 Task: Open Card Public Speaking Event Performance Review in Board Event Planning to Workspace Influencer Marketing Agencies. and add a team member Softage.3@softage.net, a label Green, a checklist Travel and Tourism, an attachment from Trello, a color Green and finally, add a card description 'Plan and execute company team-building retreat with a focus on creativity and innovation' and a comment 'This task requires us to be adaptable and flexible, willing to pivot our approach as needed to achieve success.'. Add a start date 'Jan 07, 1900' with a due date 'Jan 14, 1900'
Action: Mouse moved to (789, 212)
Screenshot: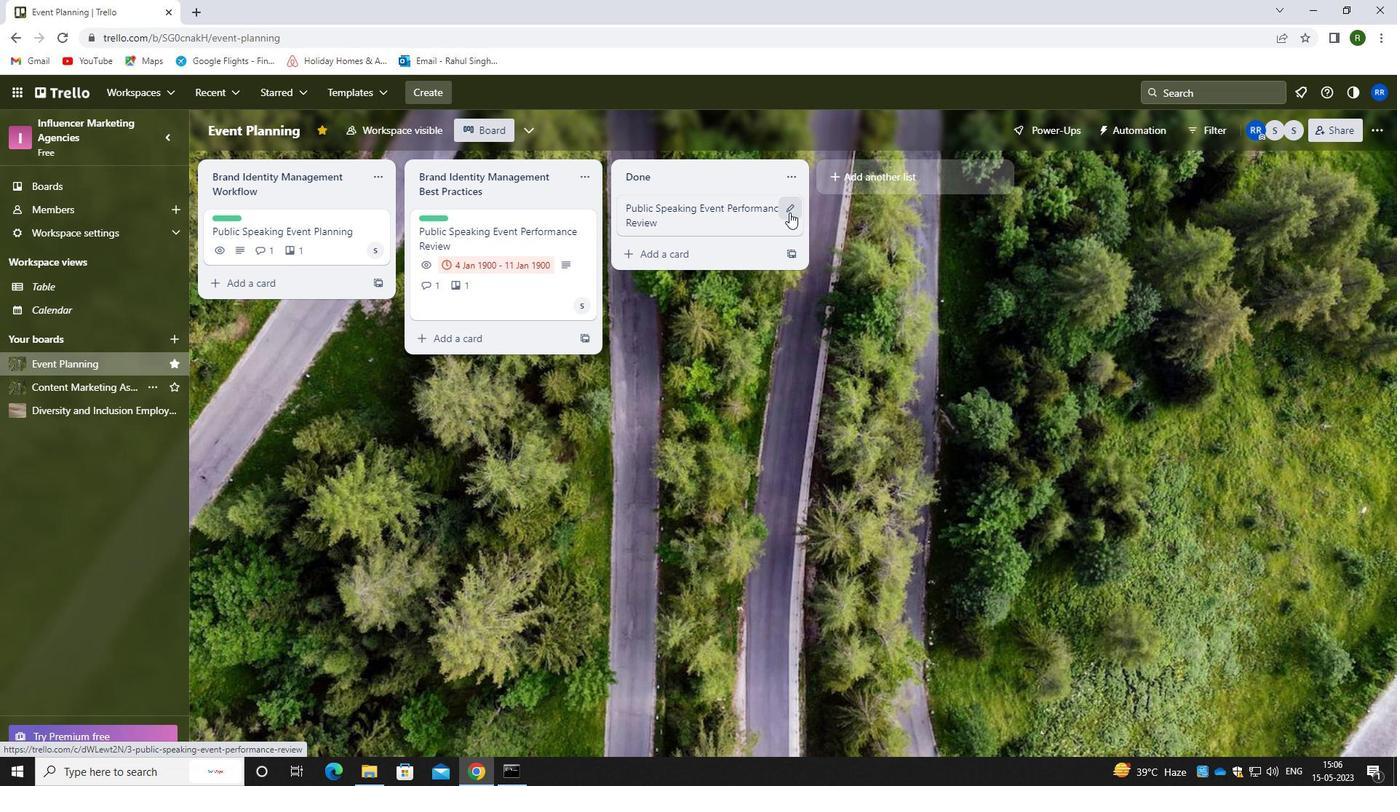 
Action: Mouse pressed left at (789, 212)
Screenshot: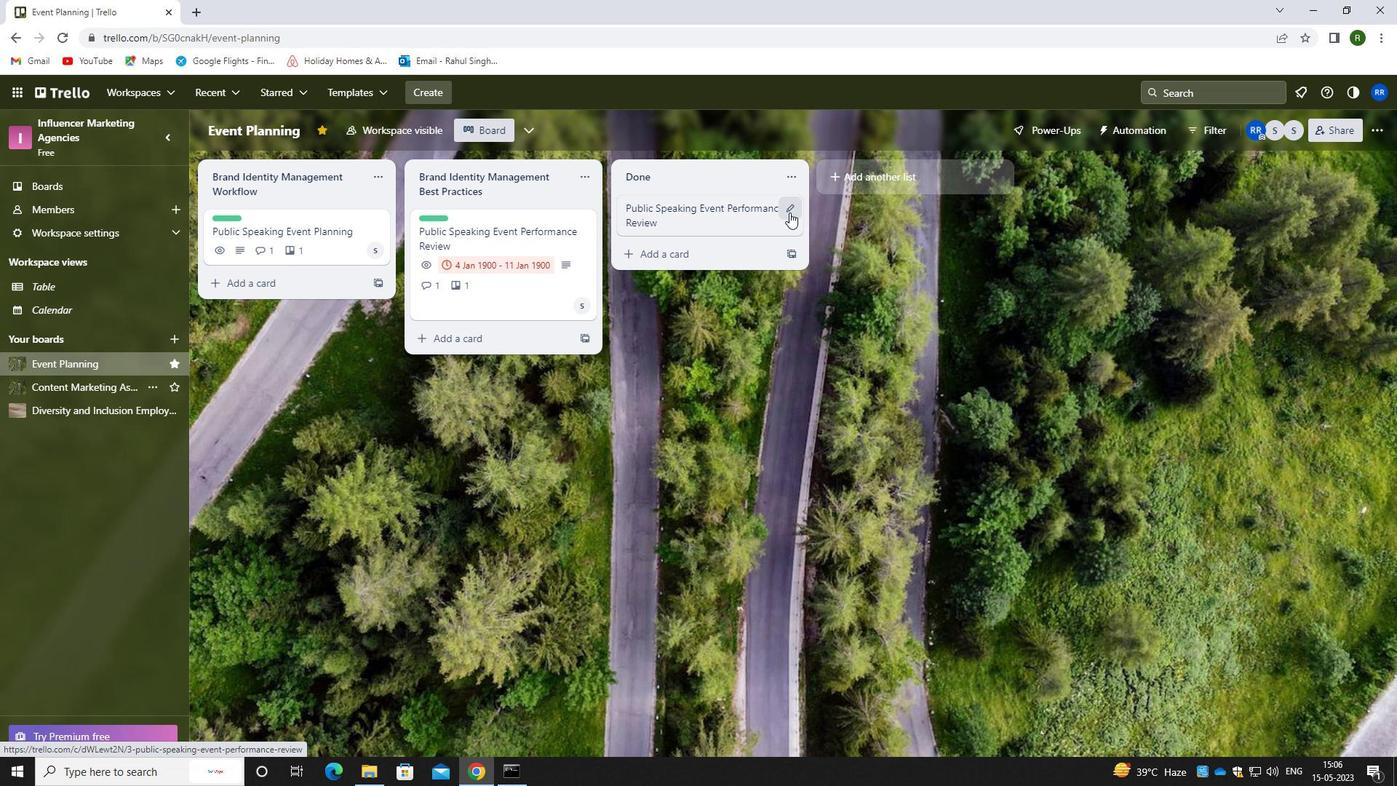 
Action: Mouse moved to (840, 208)
Screenshot: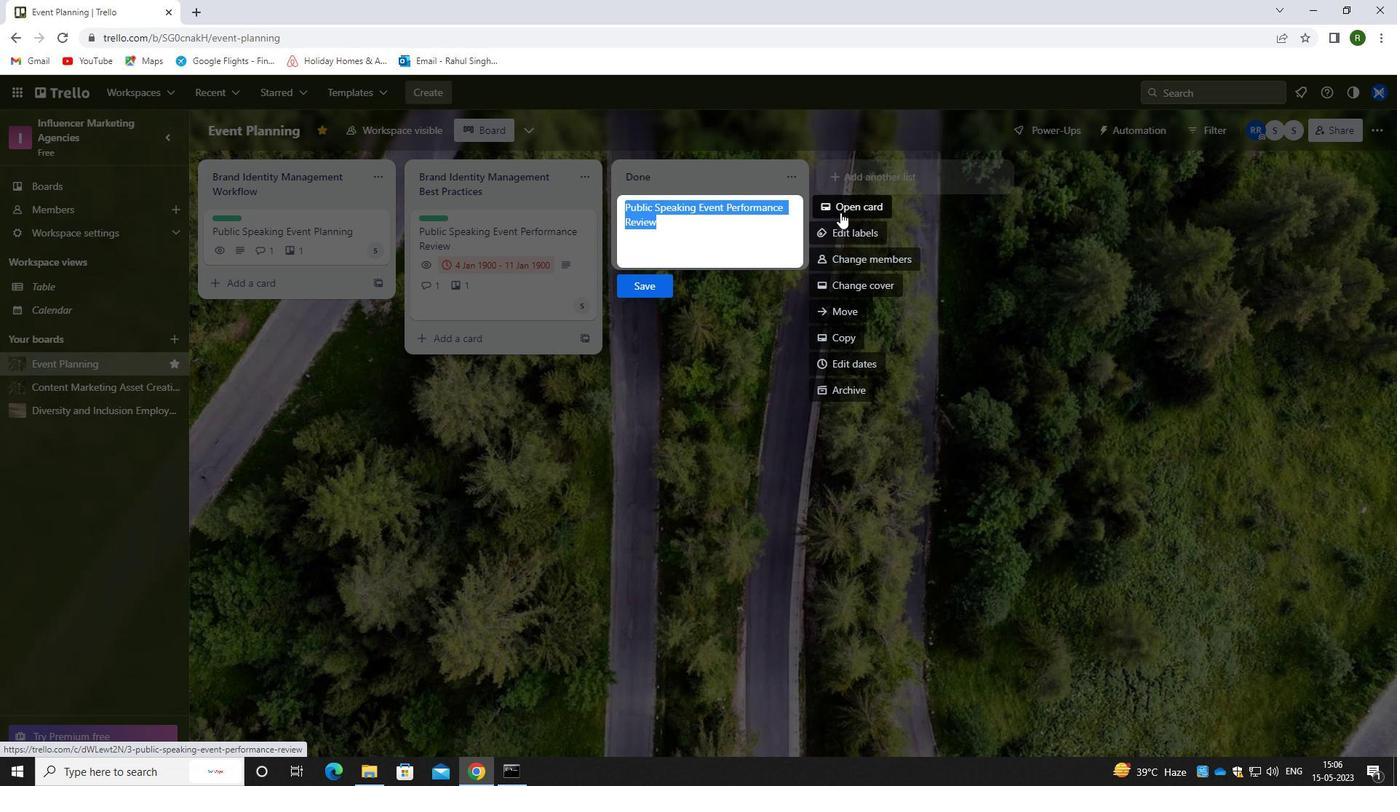 
Action: Mouse pressed left at (840, 208)
Screenshot: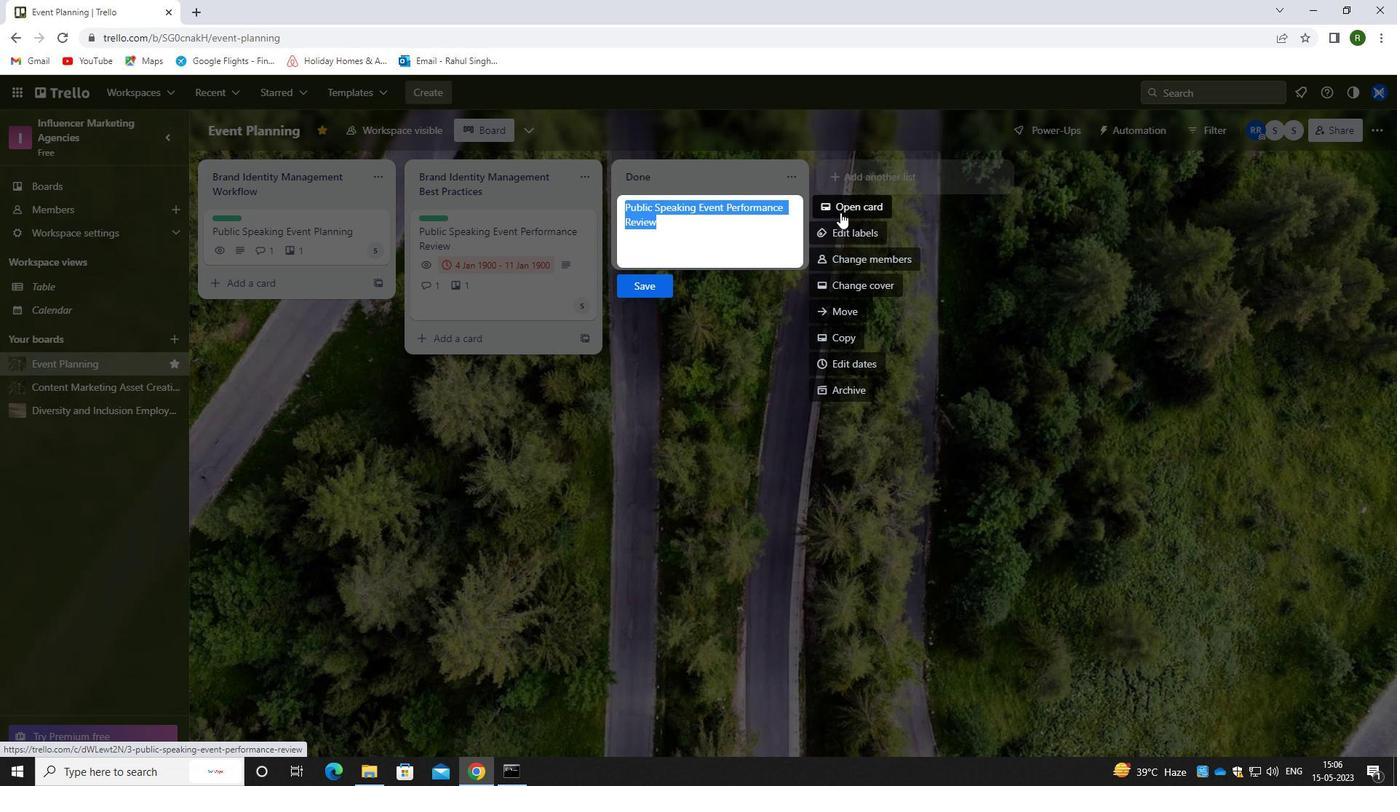 
Action: Mouse moved to (890, 254)
Screenshot: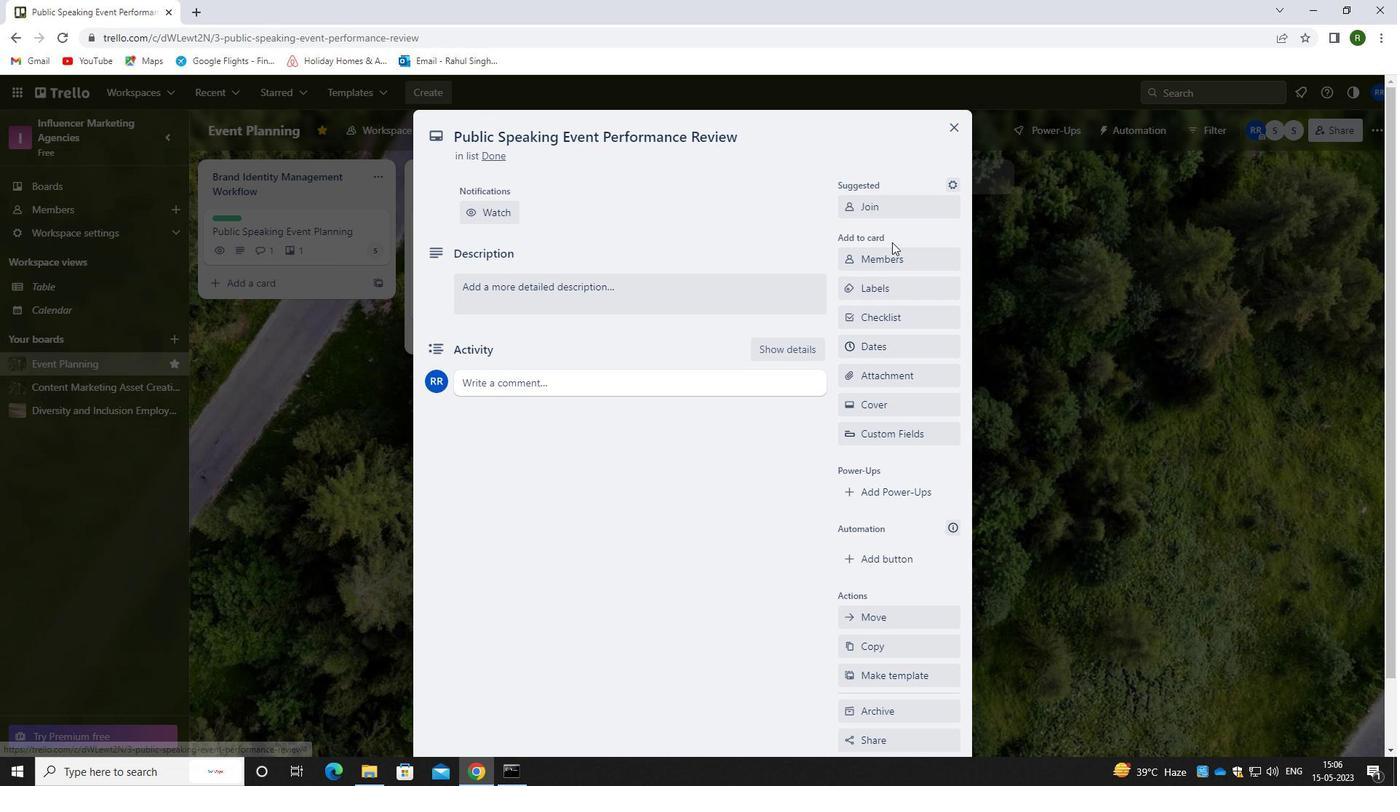 
Action: Mouse pressed left at (890, 254)
Screenshot: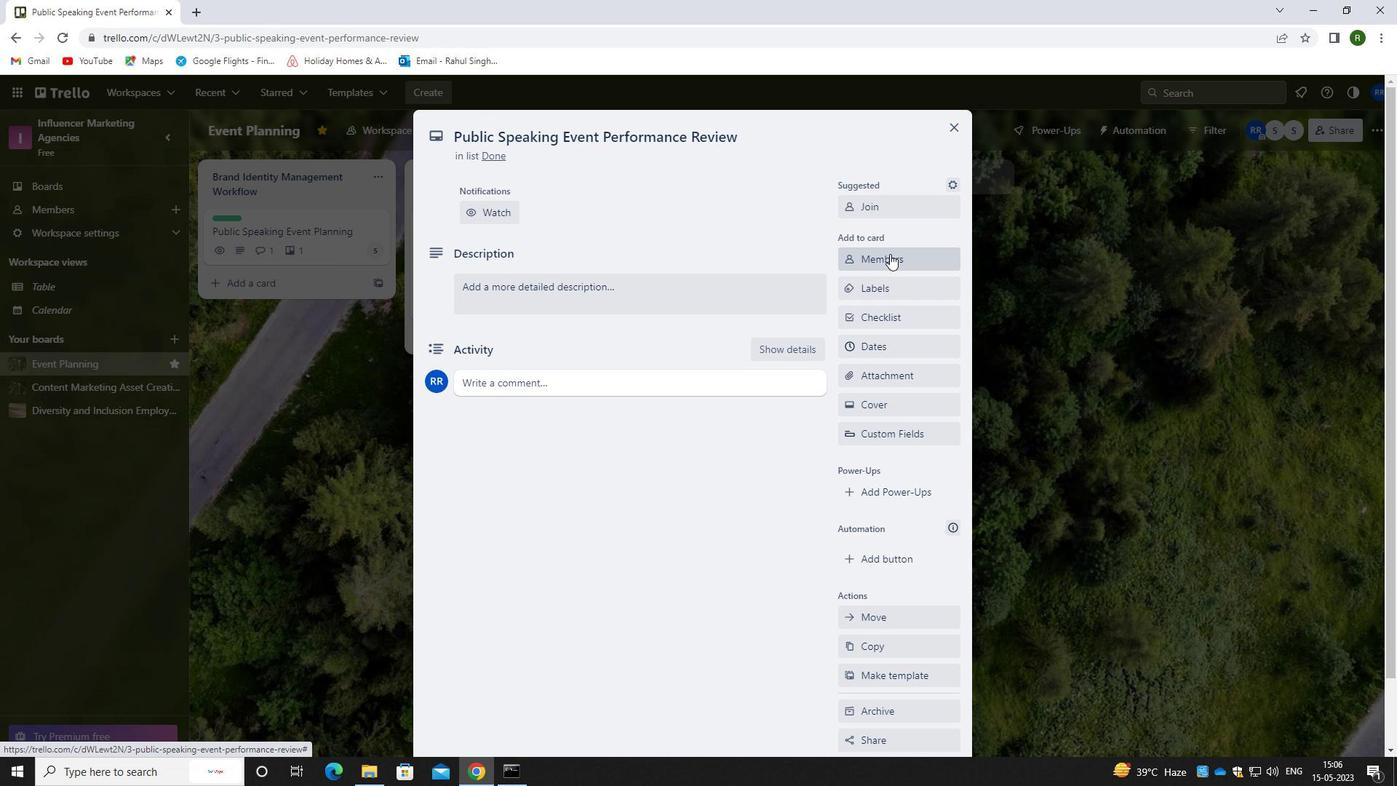 
Action: Mouse moved to (908, 327)
Screenshot: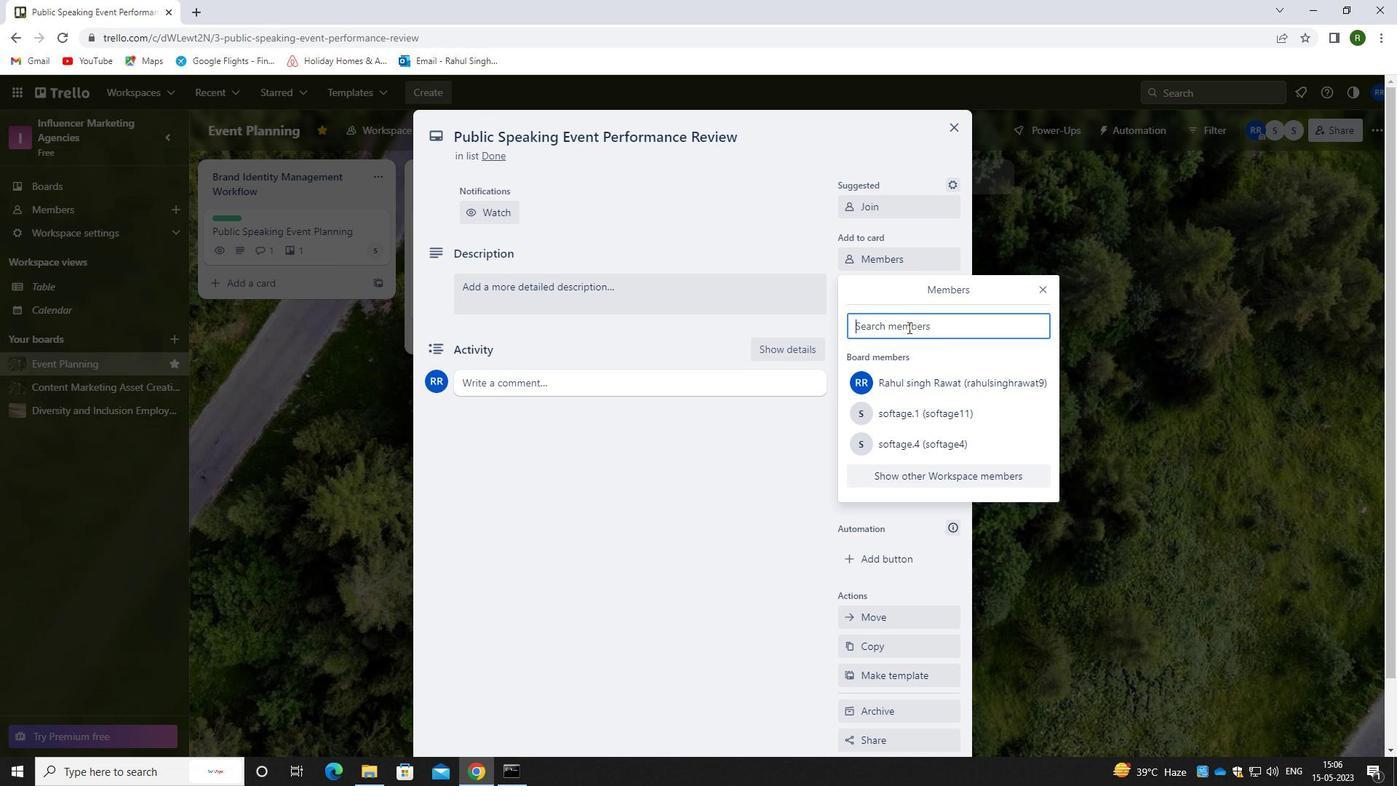 
Action: Key pressed <Key.caps_lock>s<Key.caps_lock>oftage.3<Key.shift>@SOFTAGE.NET
Screenshot: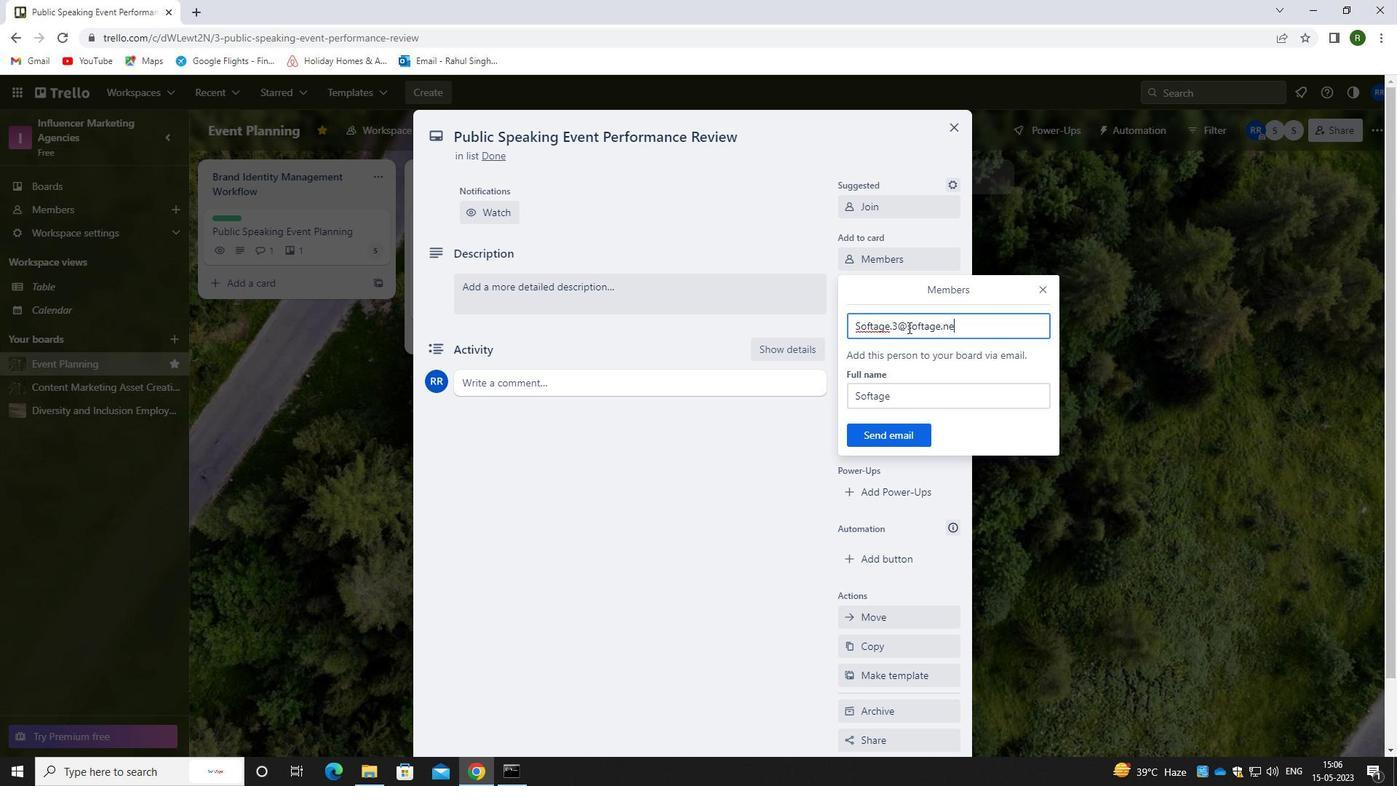 
Action: Mouse moved to (884, 433)
Screenshot: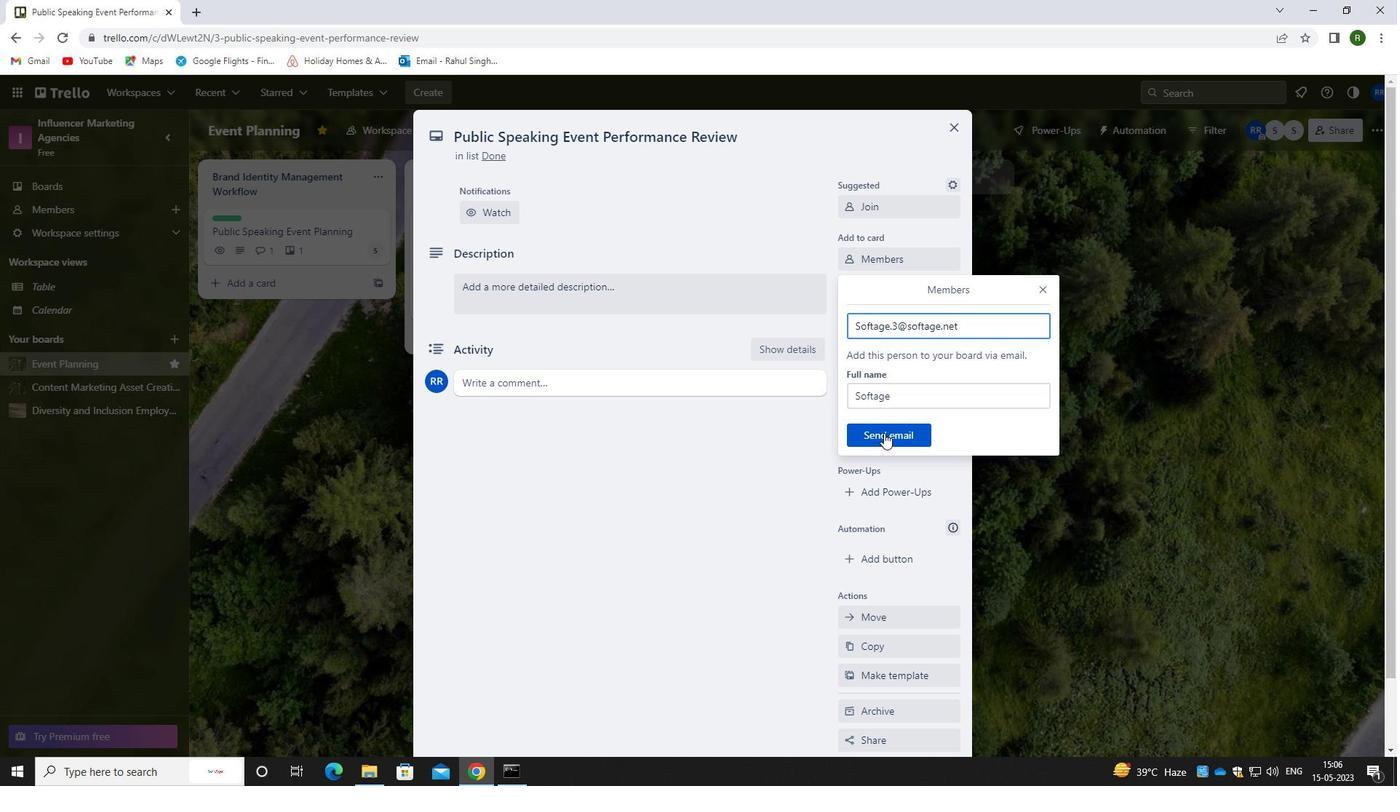 
Action: Mouse pressed left at (884, 433)
Screenshot: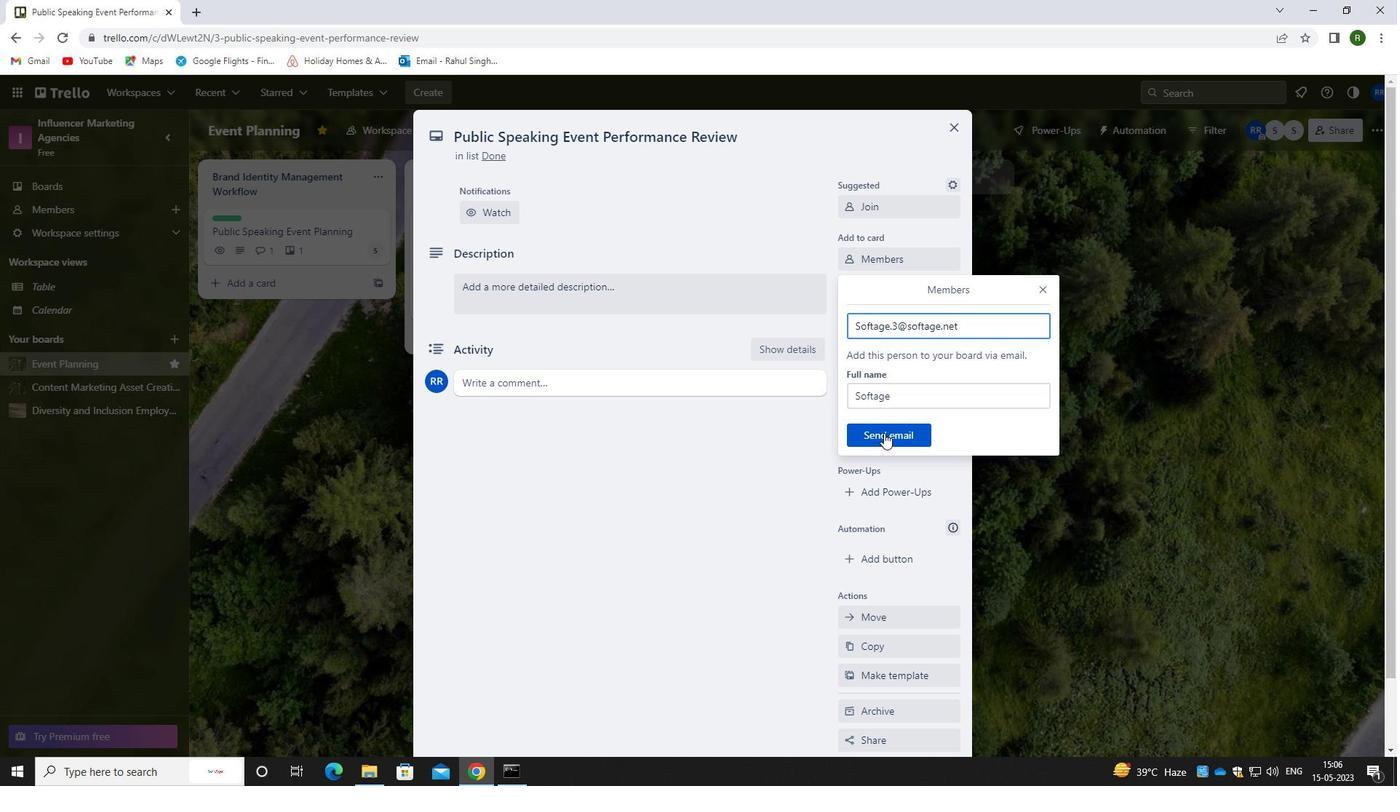 
Action: Mouse moved to (898, 283)
Screenshot: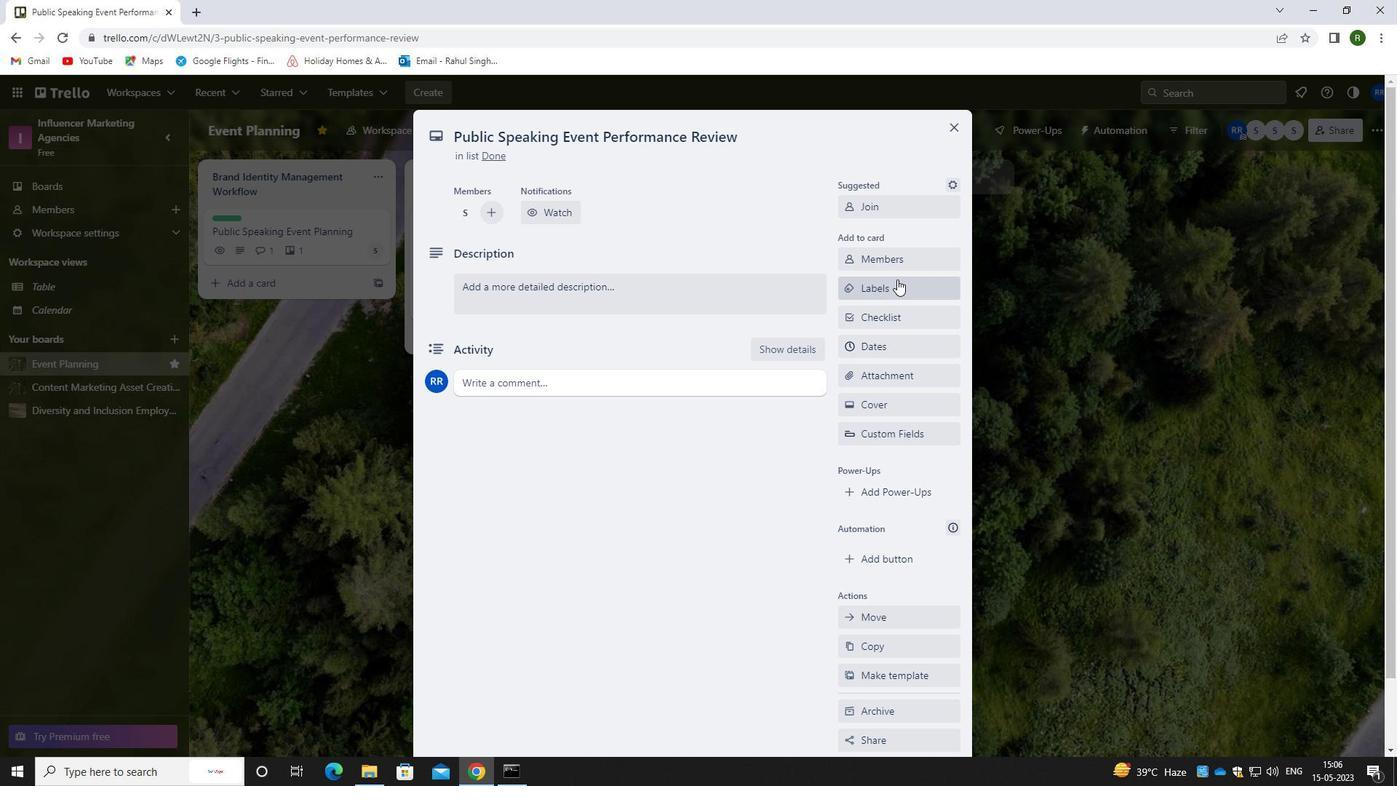 
Action: Mouse pressed left at (898, 283)
Screenshot: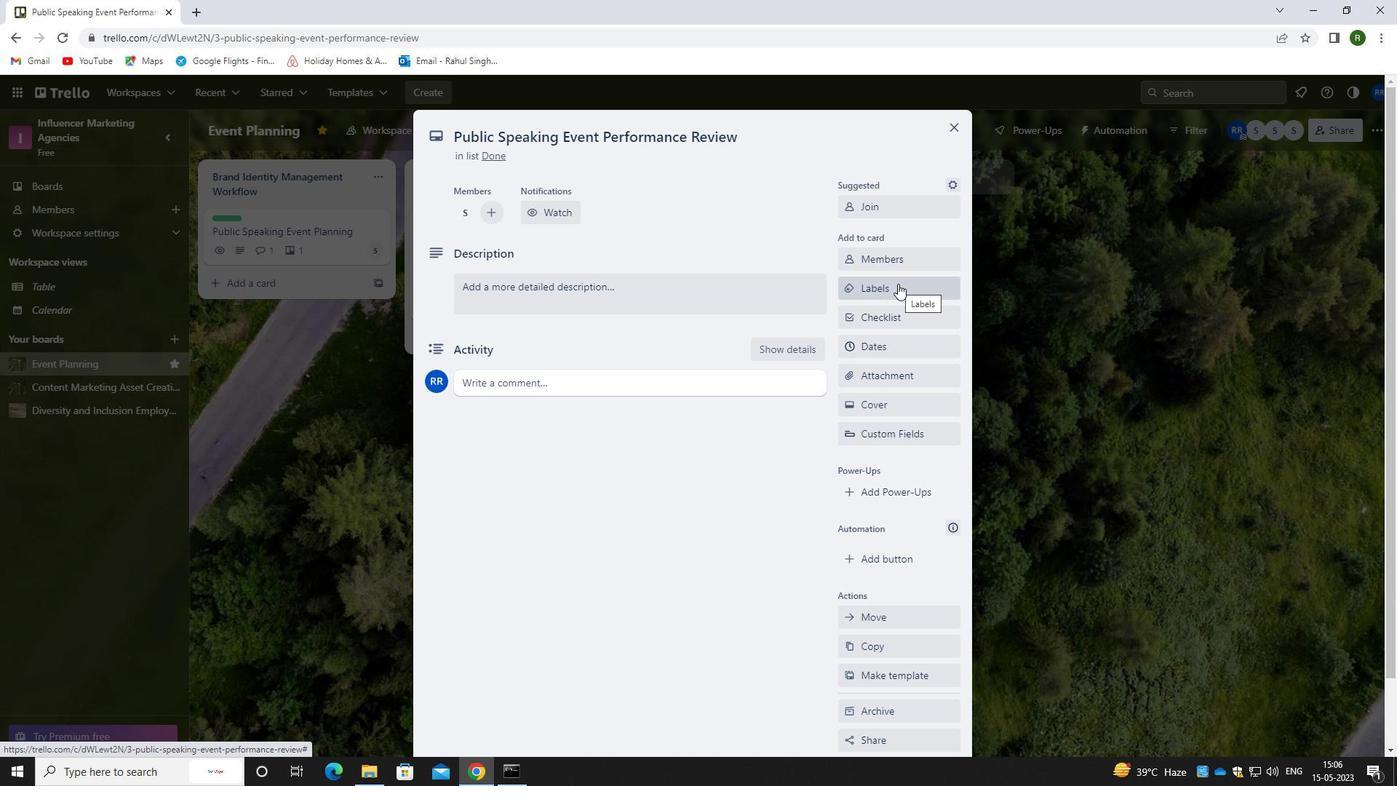 
Action: Mouse moved to (898, 284)
Screenshot: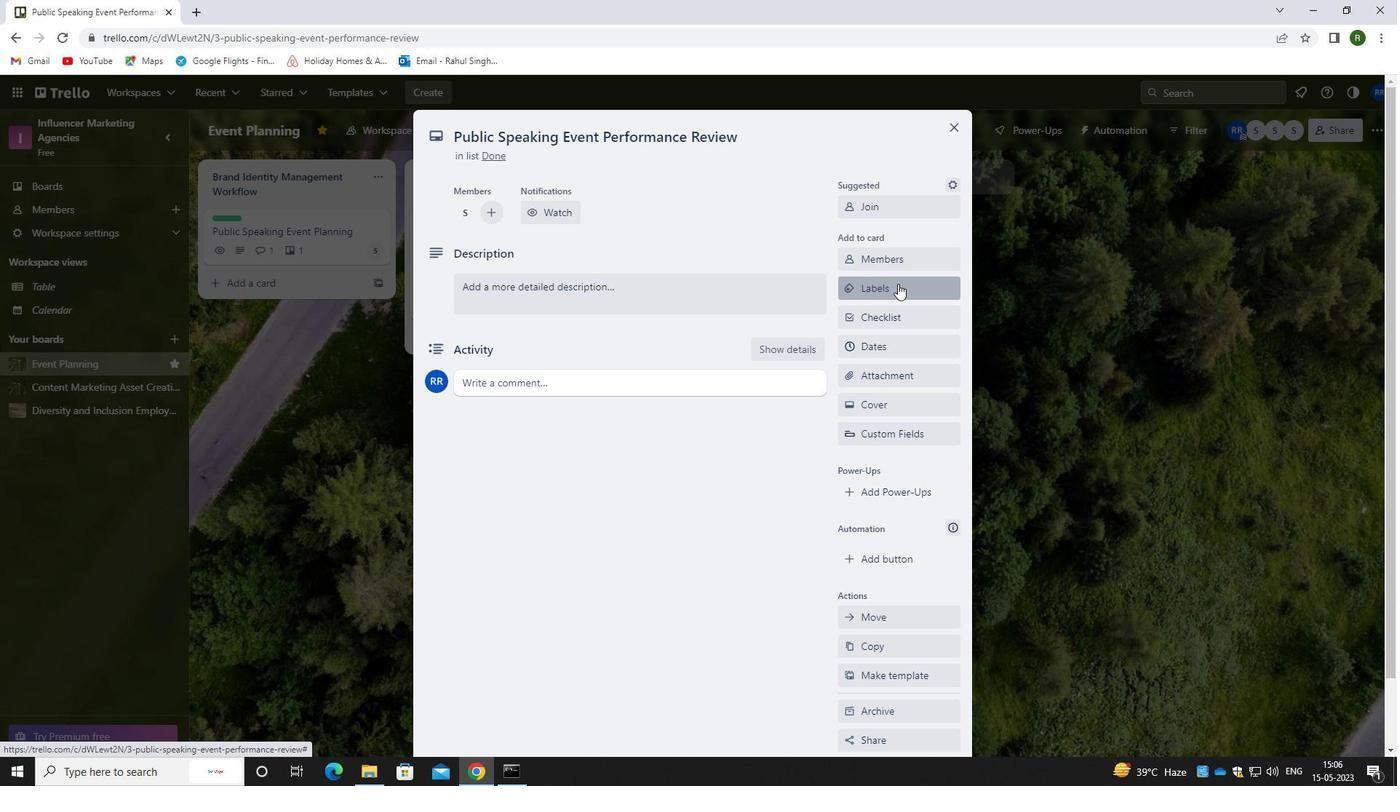 
Action: Key pressed GREEN
Screenshot: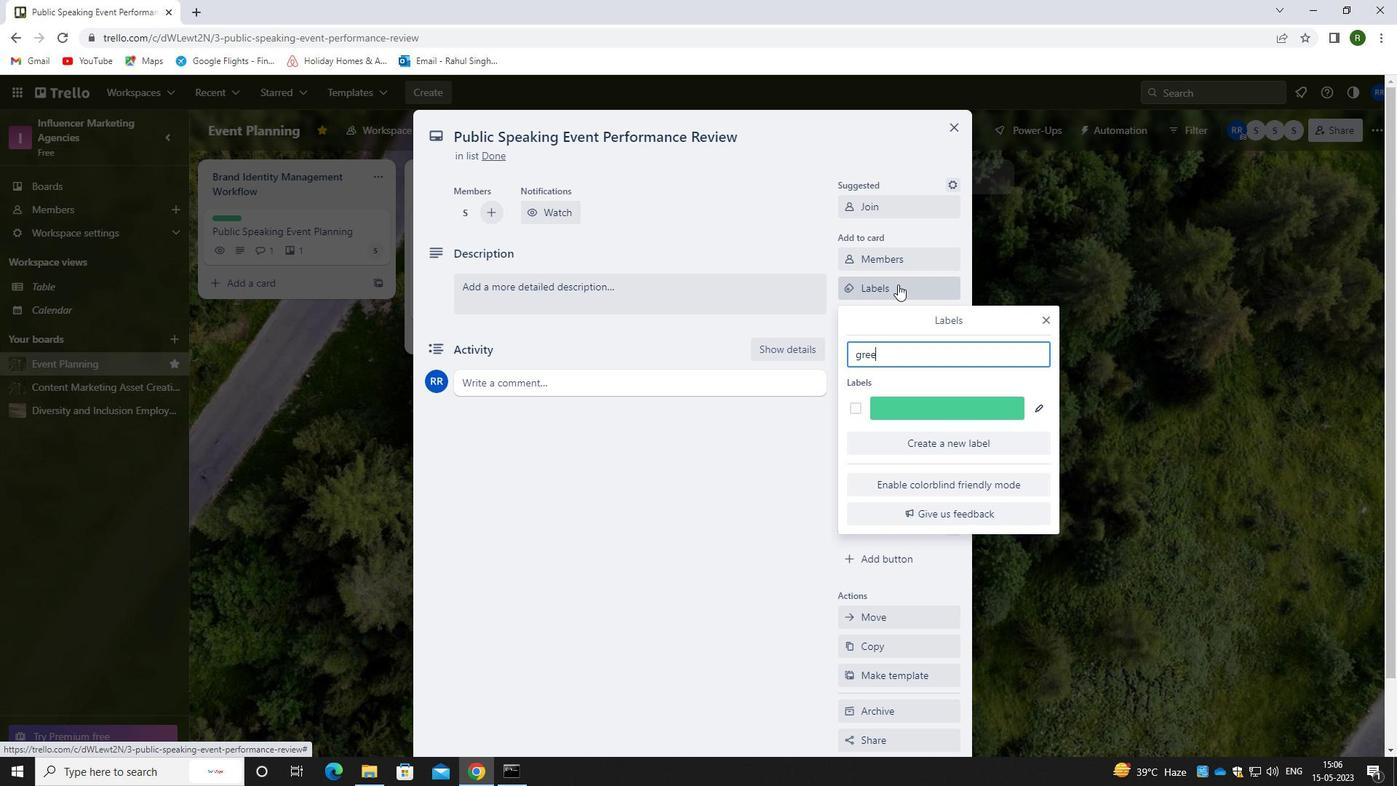 
Action: Mouse moved to (852, 403)
Screenshot: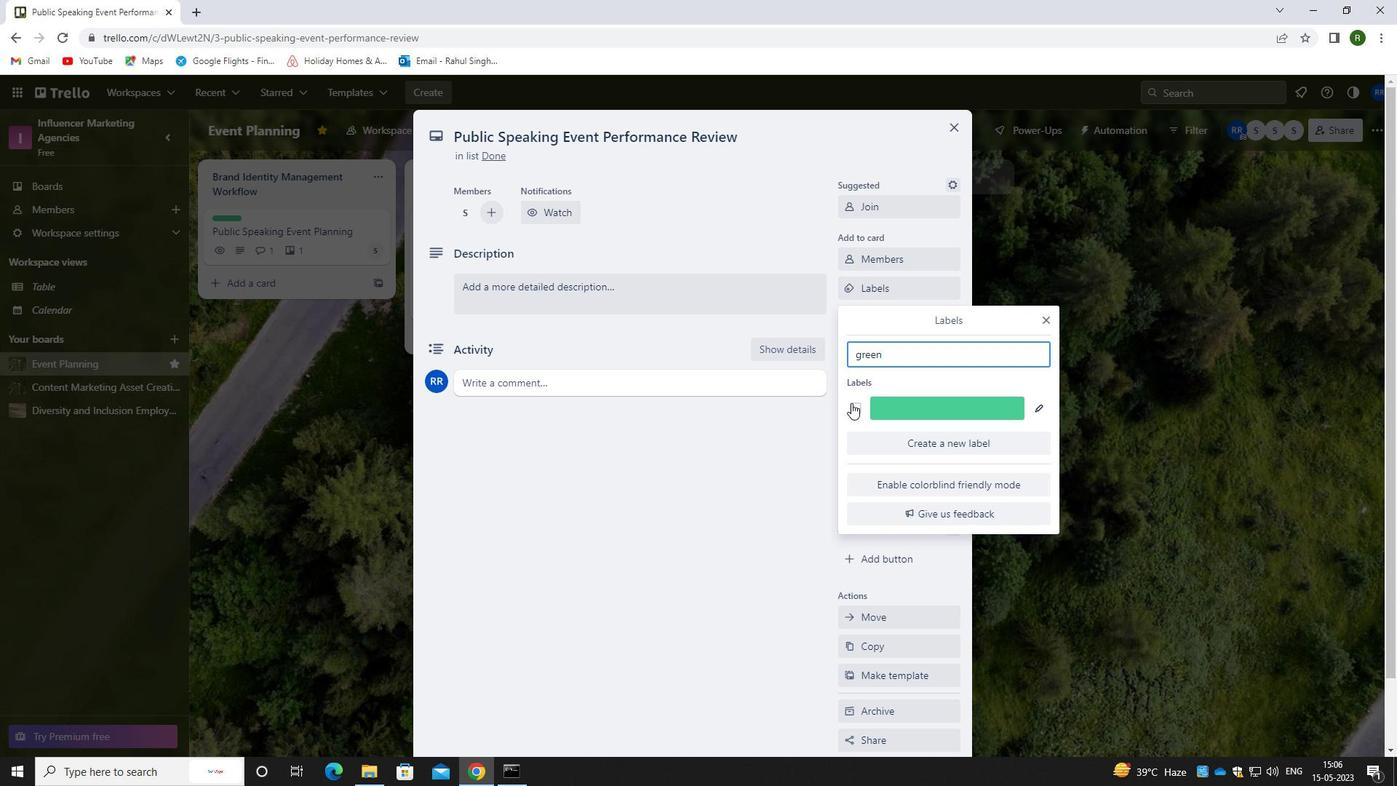 
Action: Mouse pressed left at (852, 403)
Screenshot: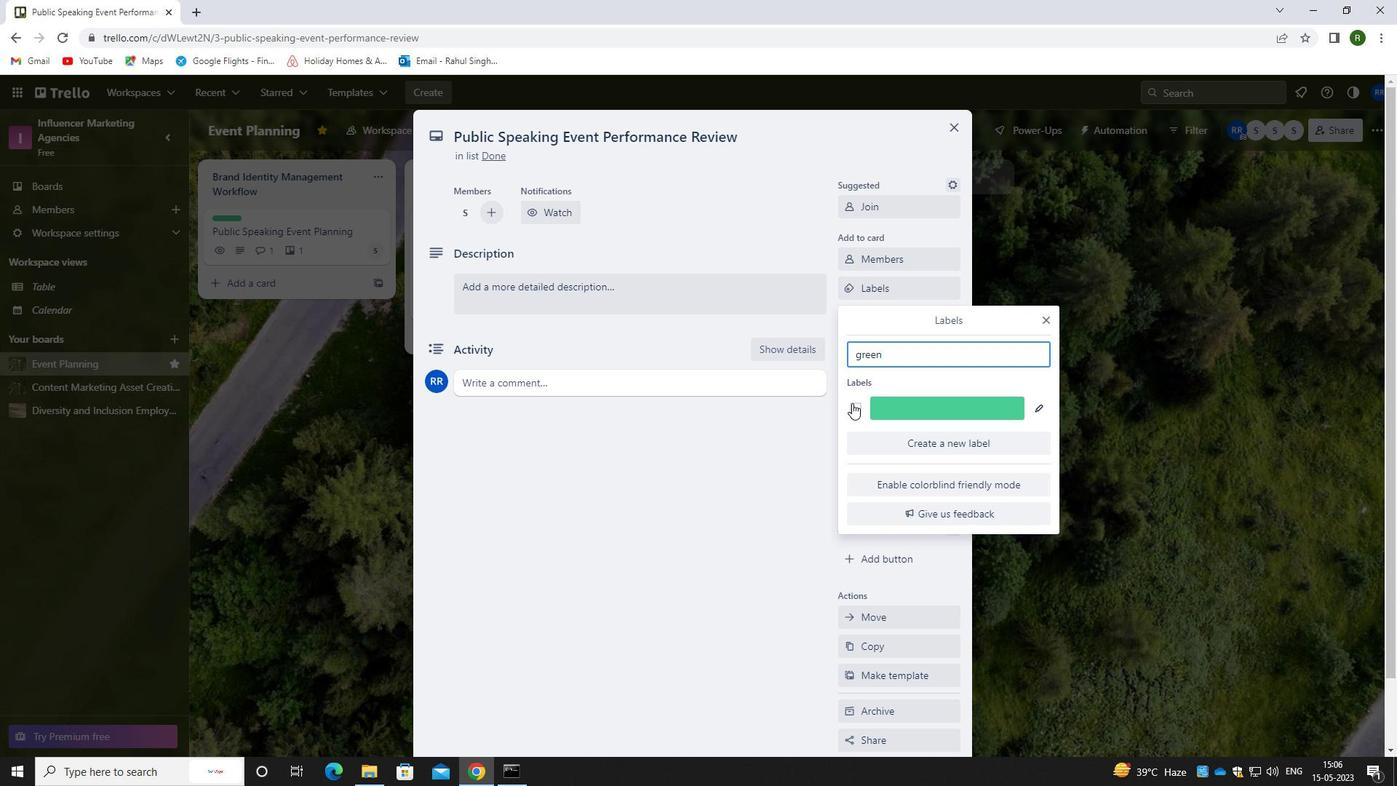 
Action: Mouse moved to (790, 492)
Screenshot: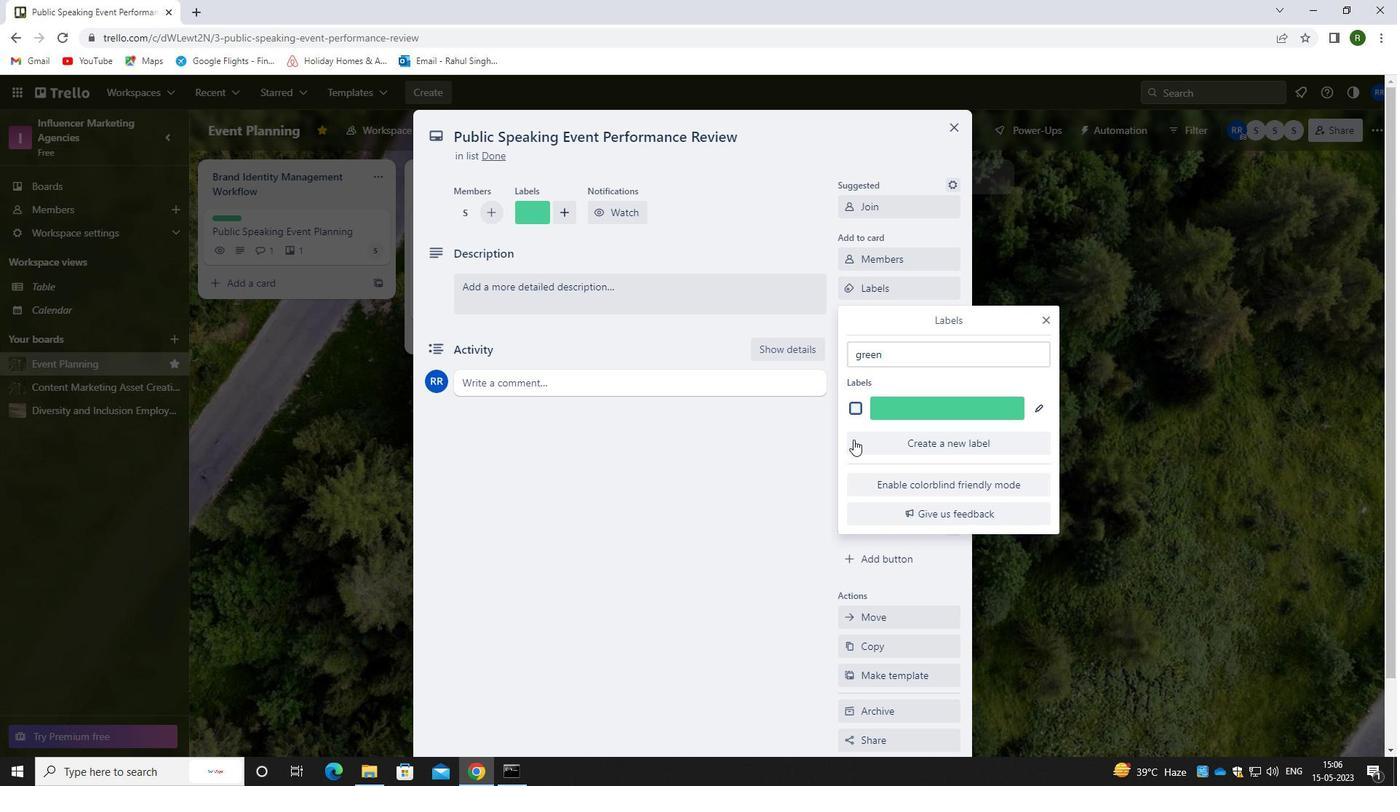 
Action: Mouse pressed left at (790, 492)
Screenshot: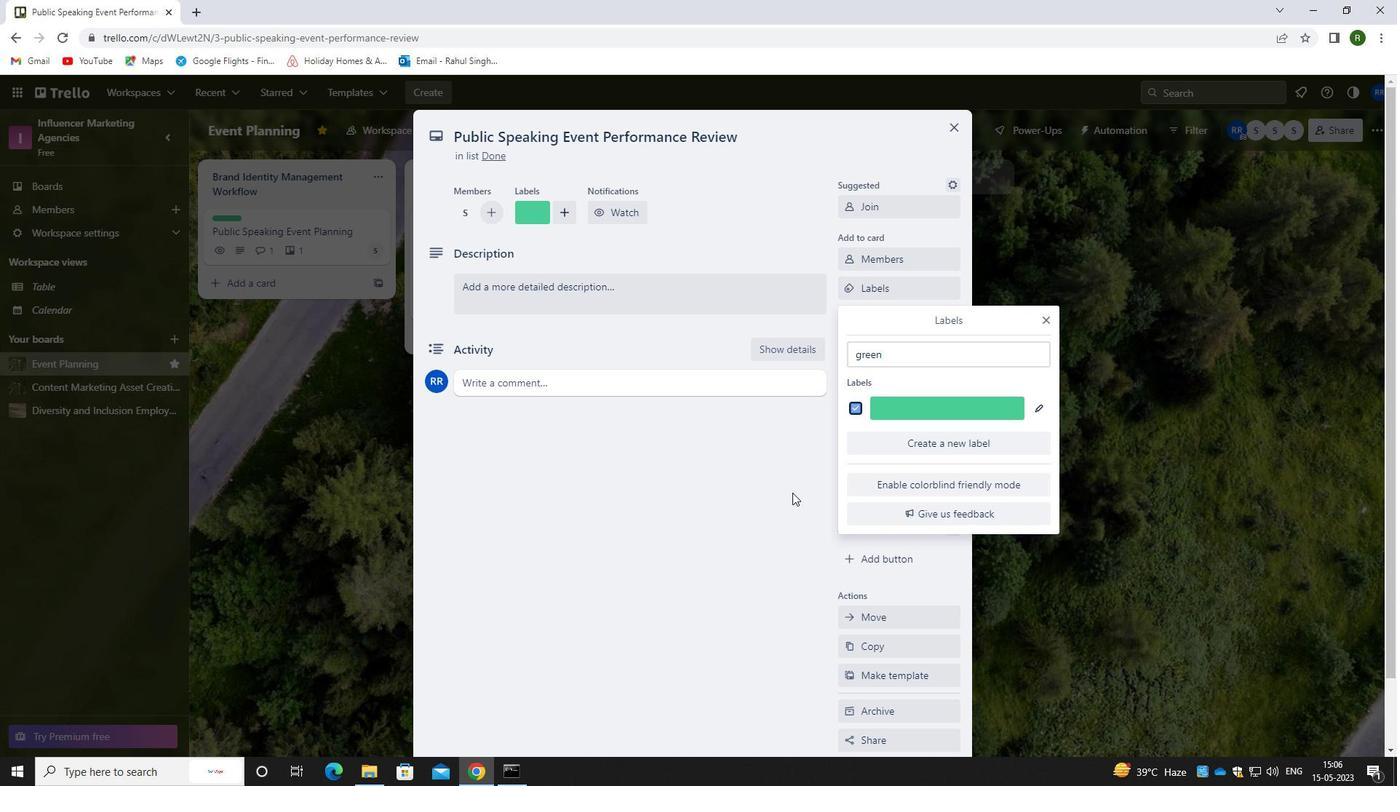 
Action: Mouse moved to (892, 319)
Screenshot: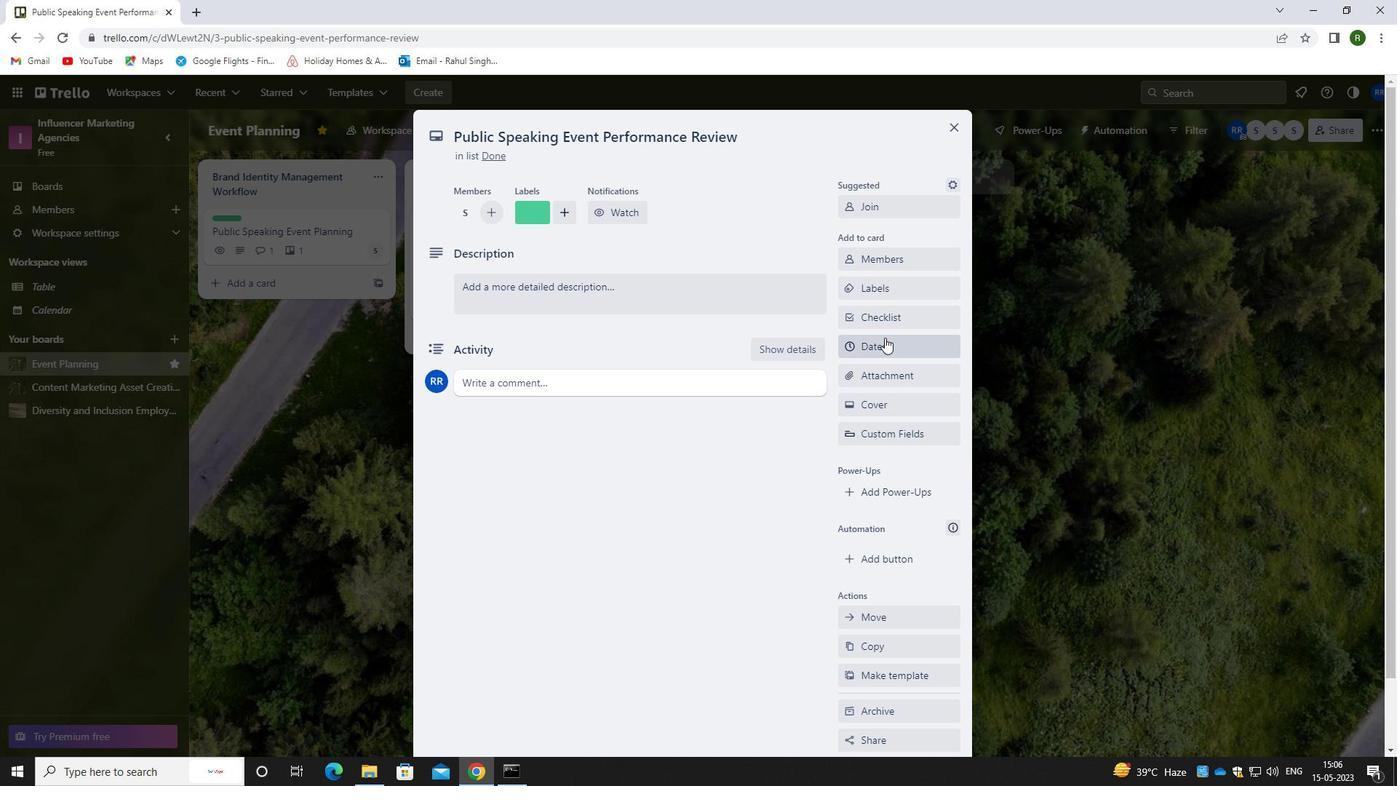 
Action: Mouse pressed left at (892, 319)
Screenshot: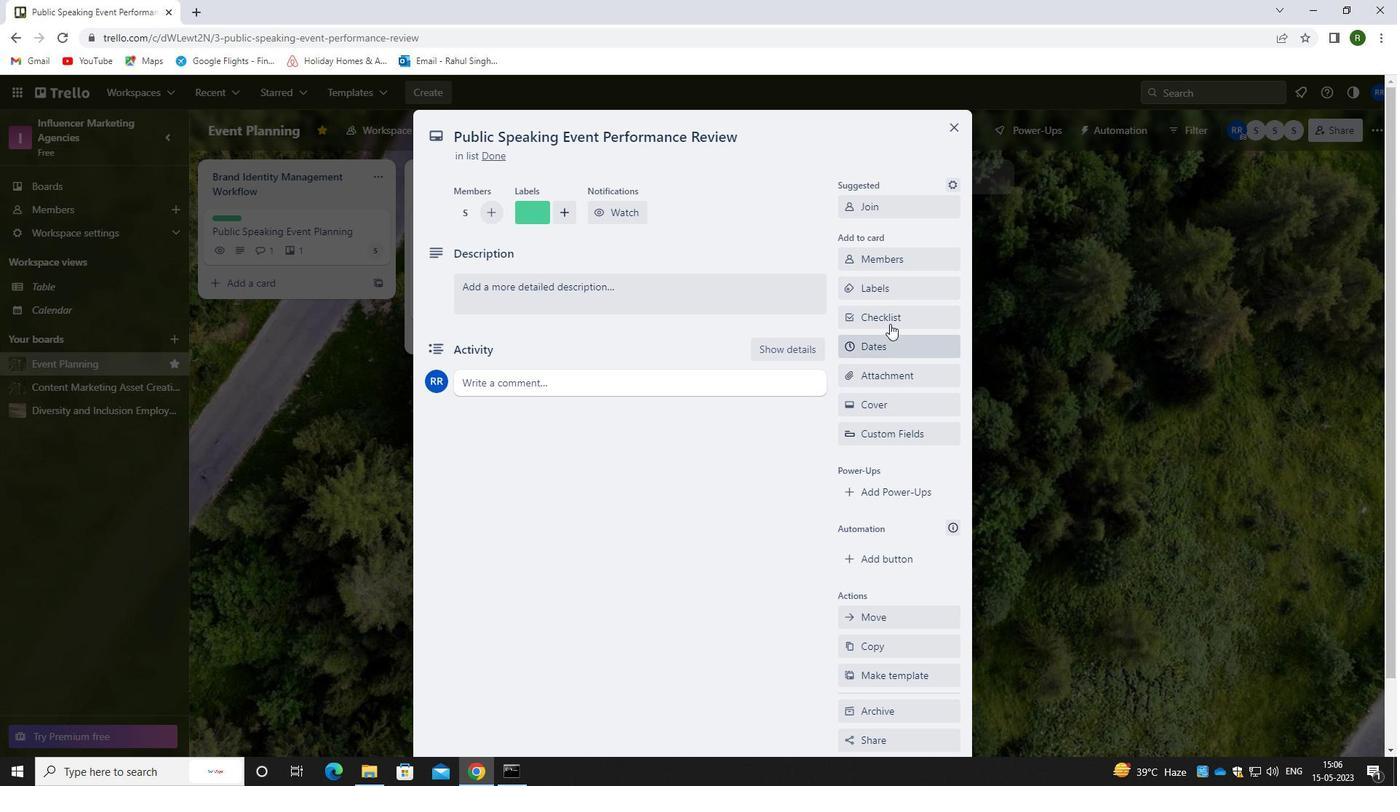 
Action: Mouse moved to (893, 372)
Screenshot: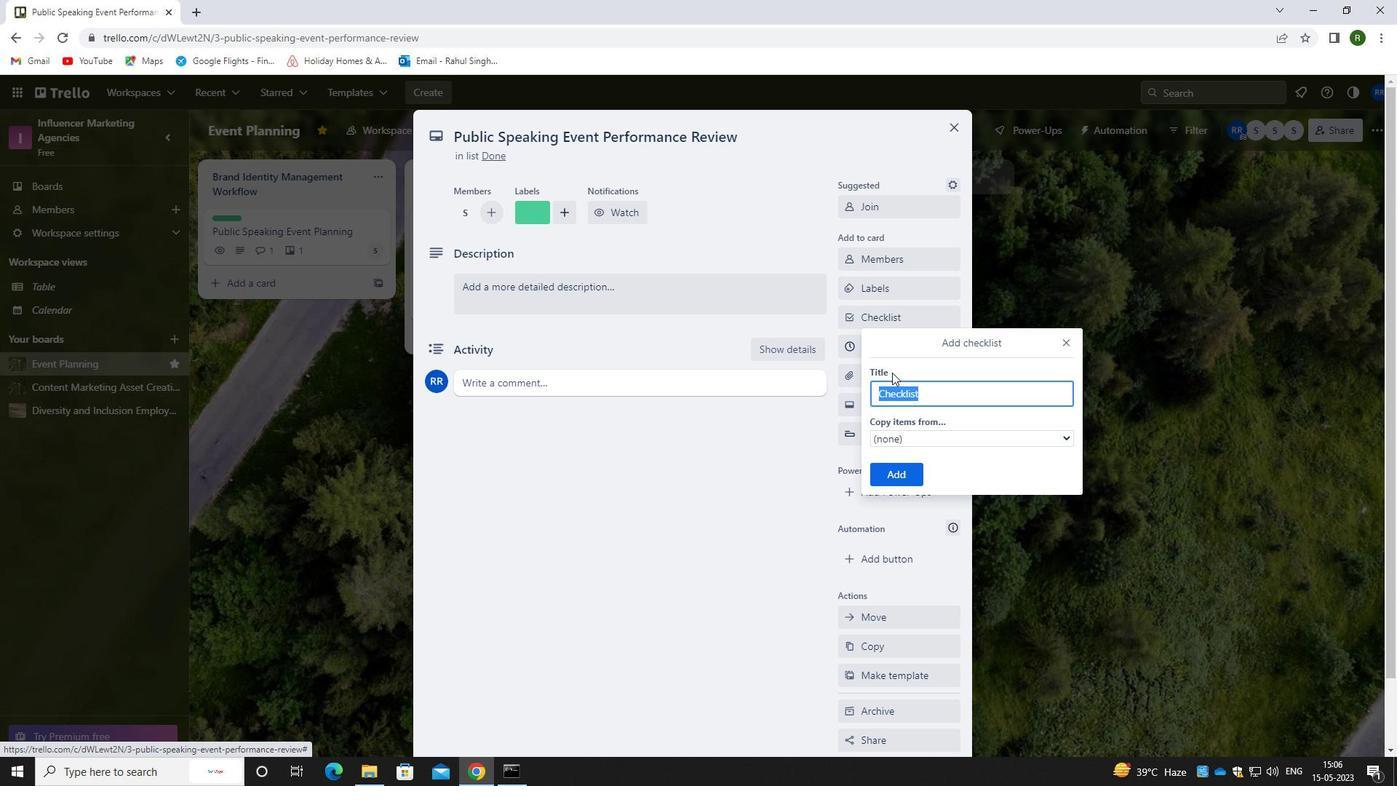 
Action: Key pressed <Key.shift>TRAVEL<Key.space>AND<Key.space><Key.shift>T
Screenshot: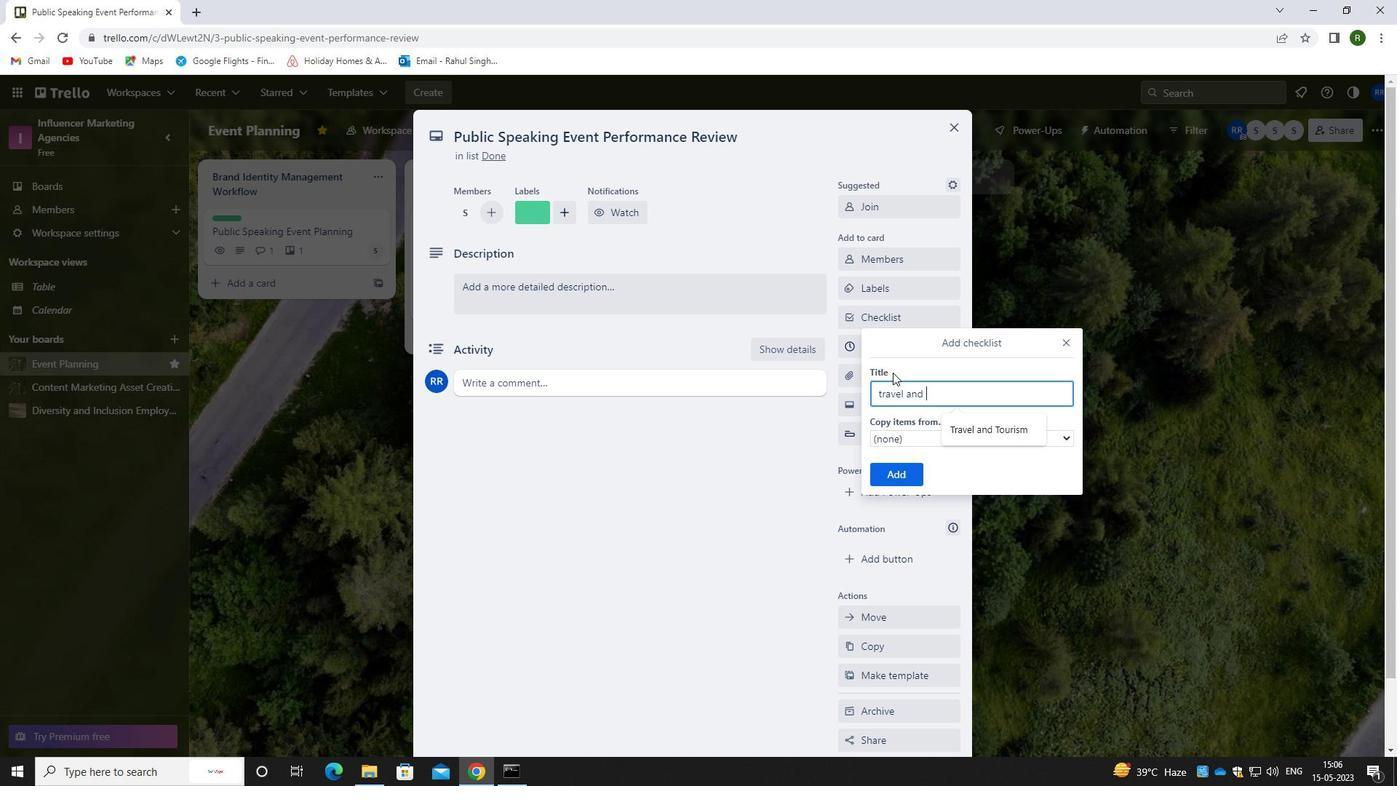 
Action: Mouse moved to (993, 431)
Screenshot: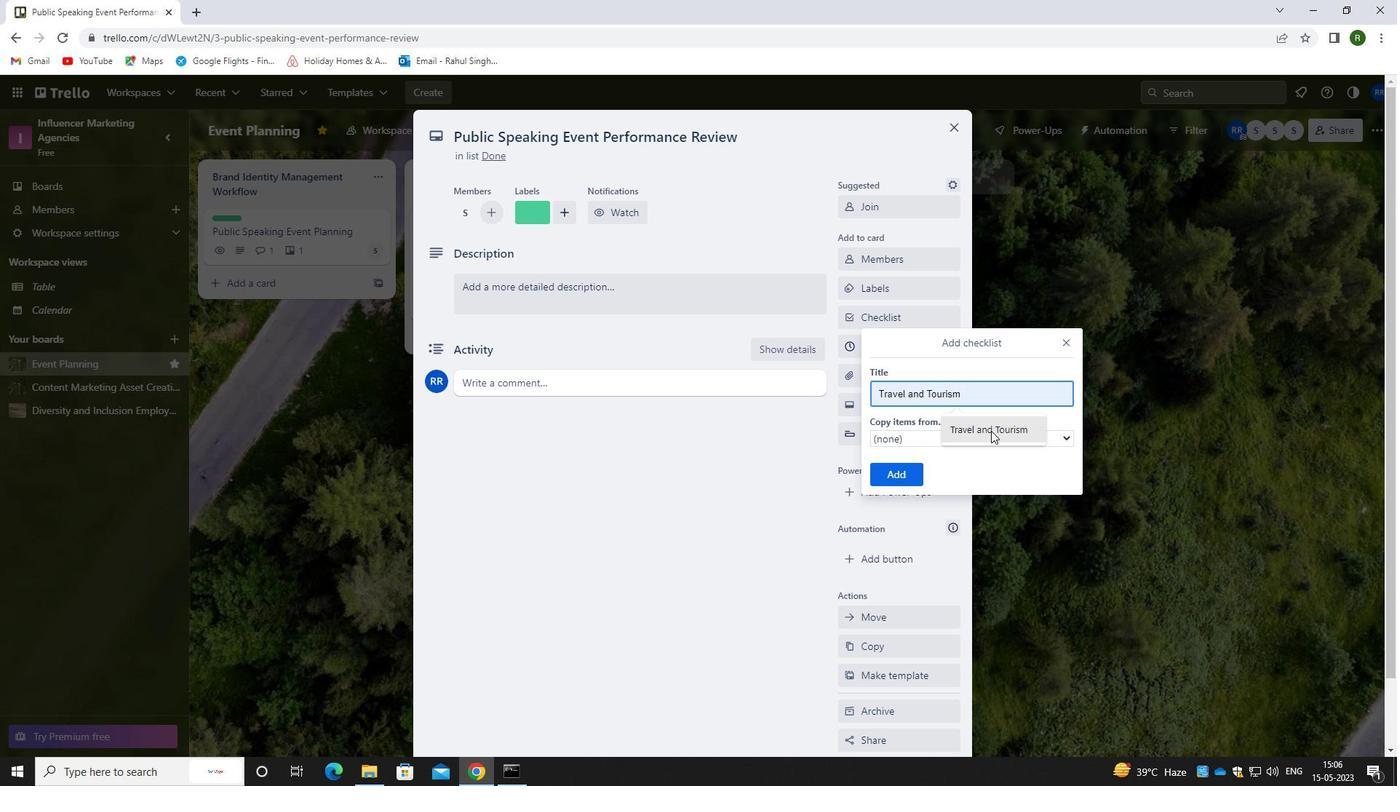 
Action: Mouse pressed left at (993, 431)
Screenshot: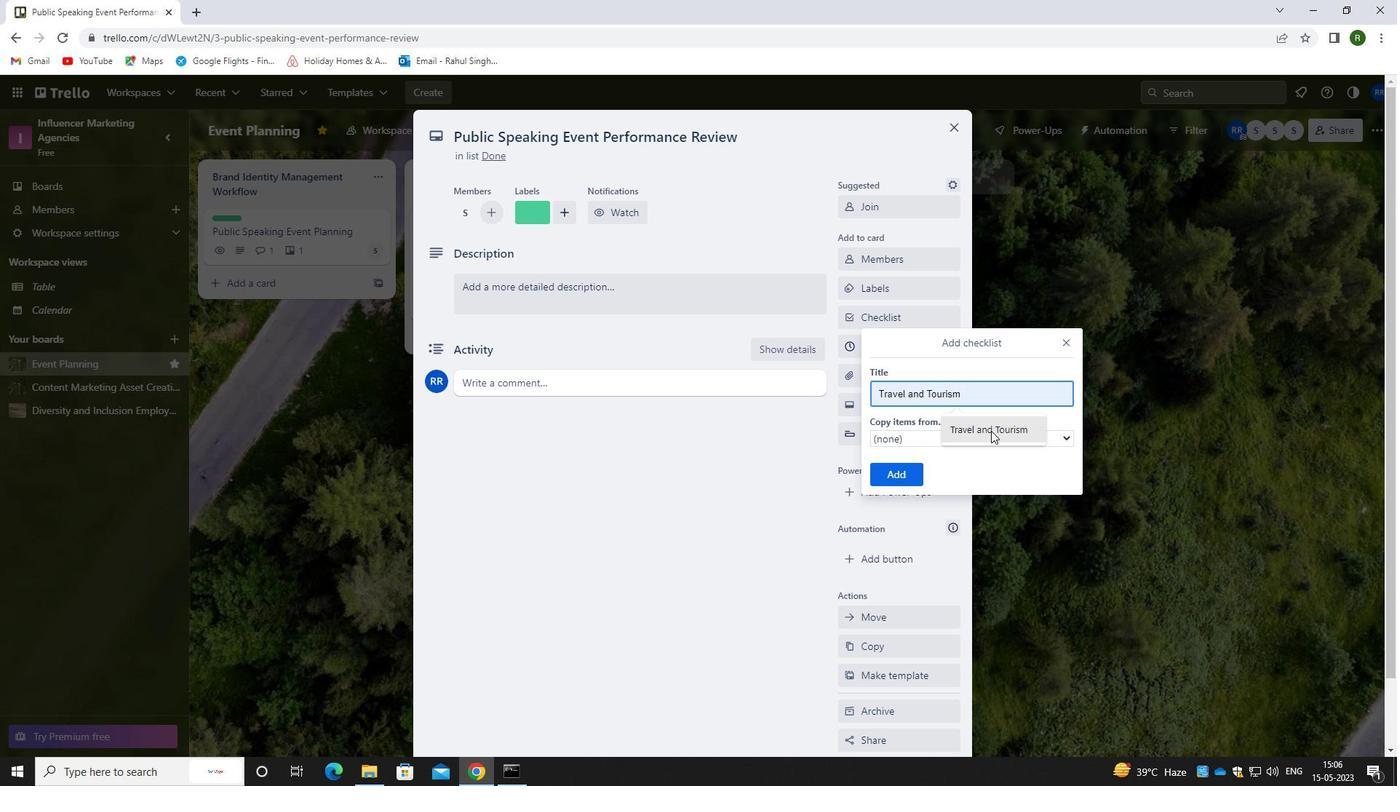 
Action: Mouse moved to (908, 473)
Screenshot: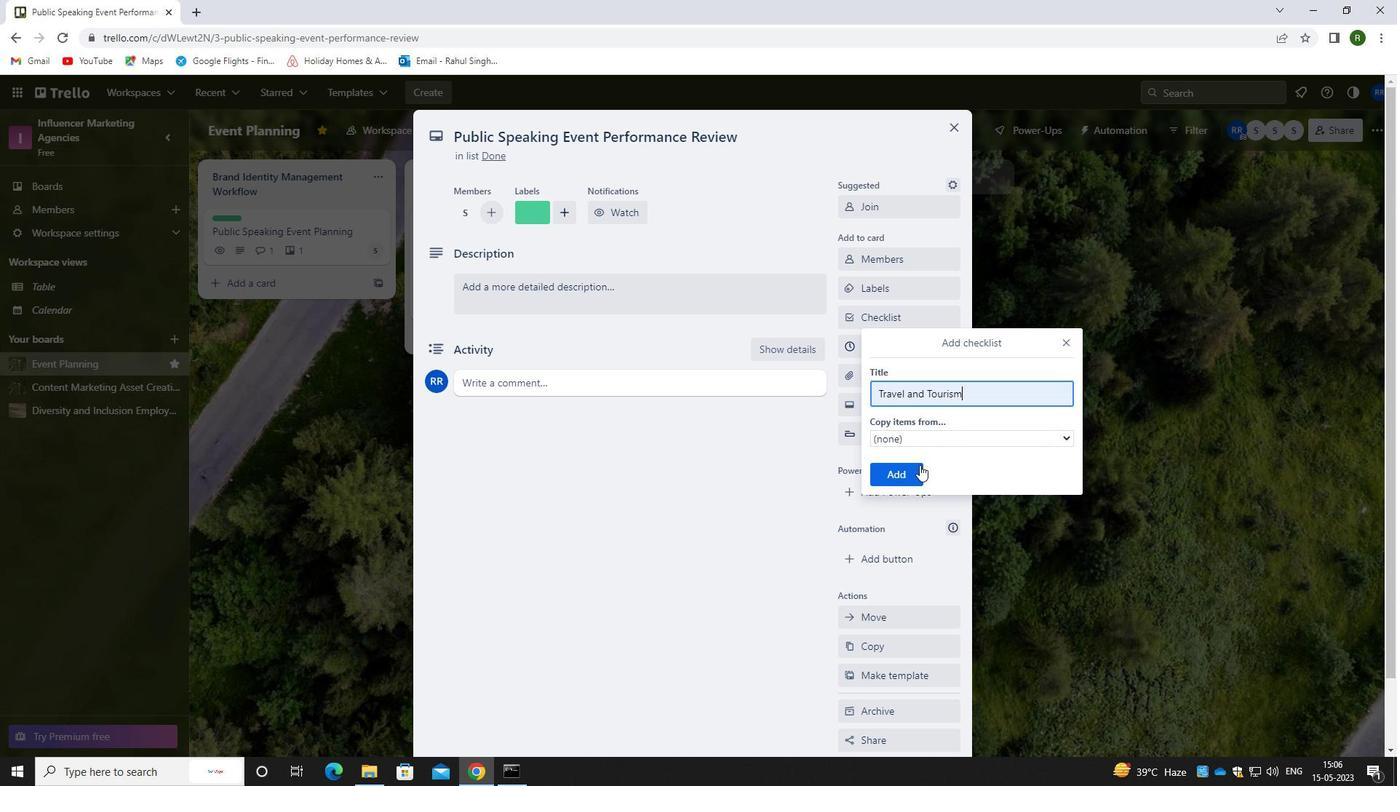 
Action: Mouse pressed left at (908, 473)
Screenshot: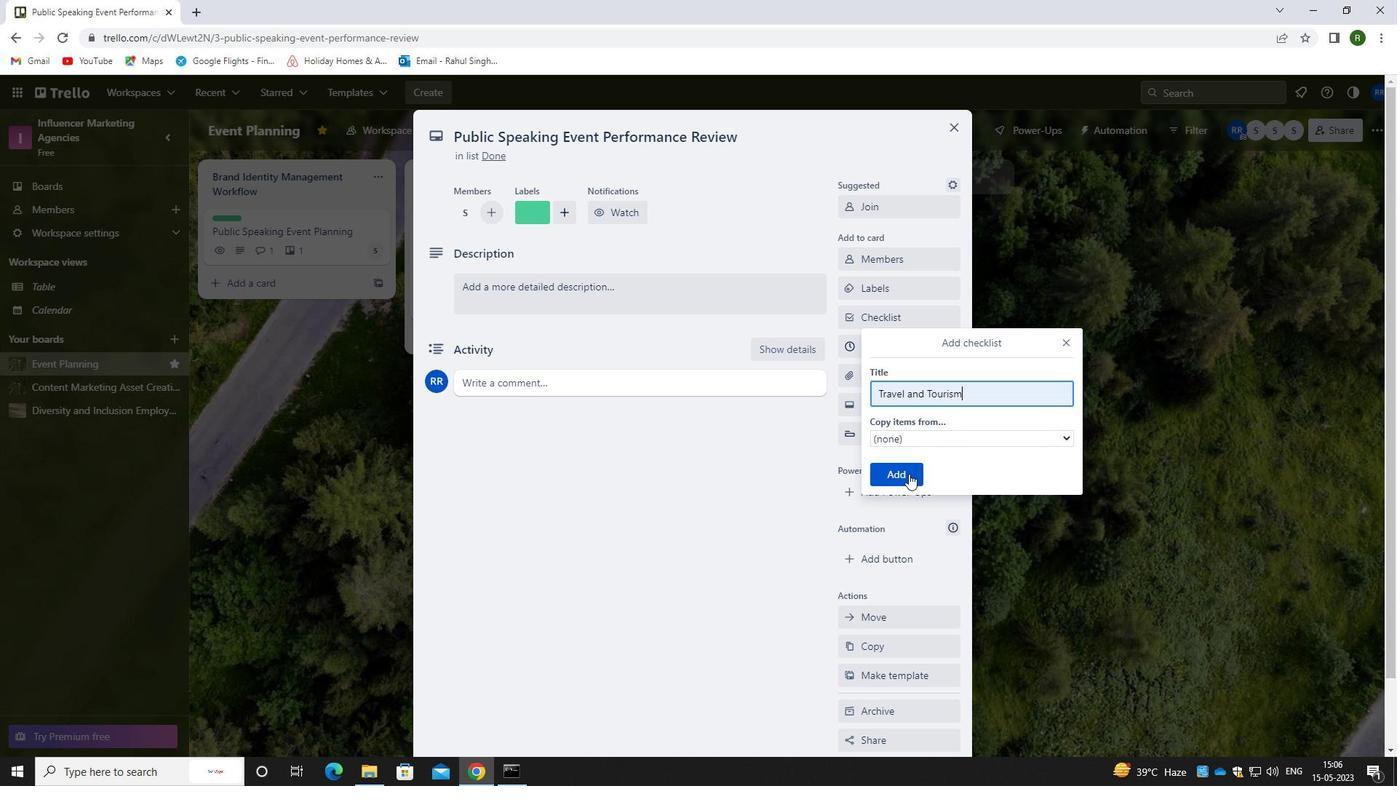 
Action: Mouse moved to (877, 382)
Screenshot: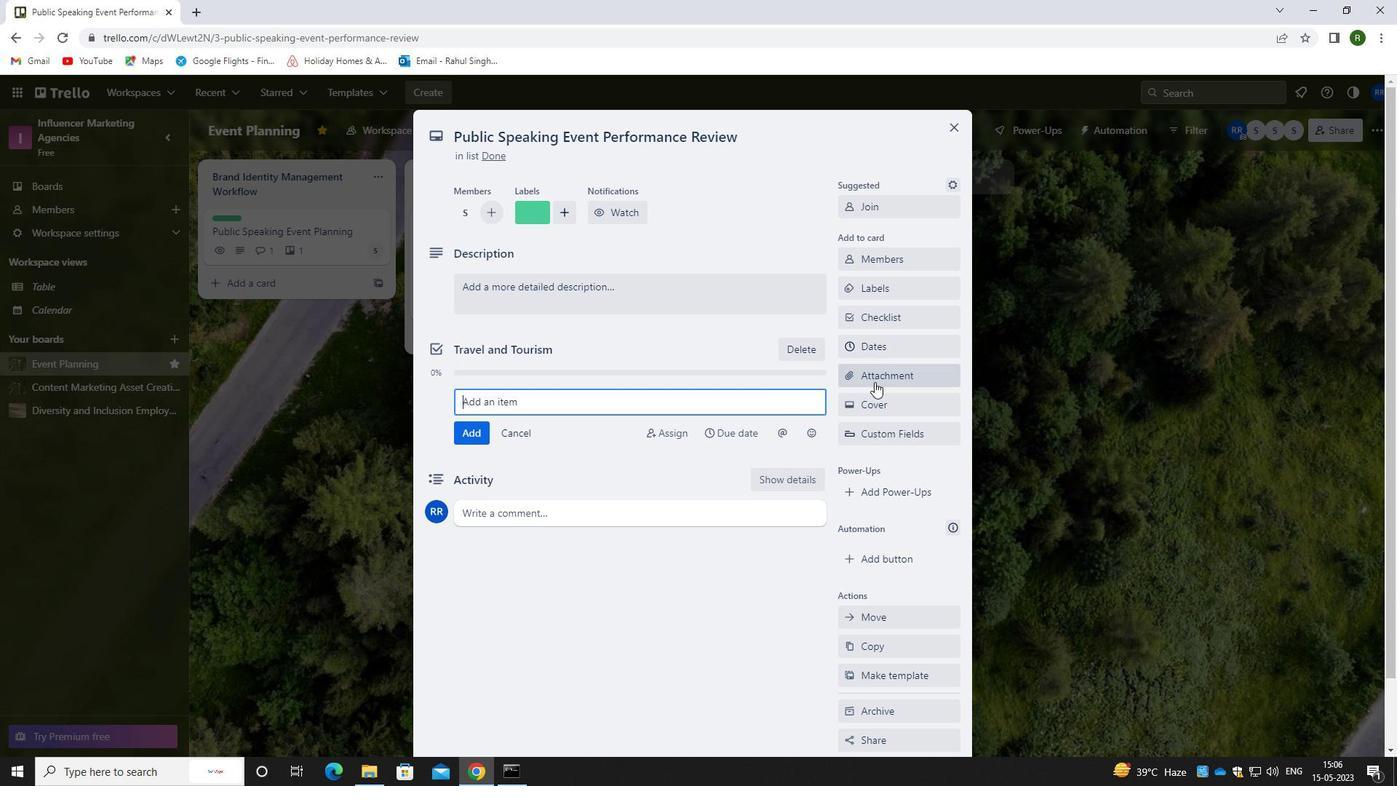 
Action: Mouse pressed left at (877, 382)
Screenshot: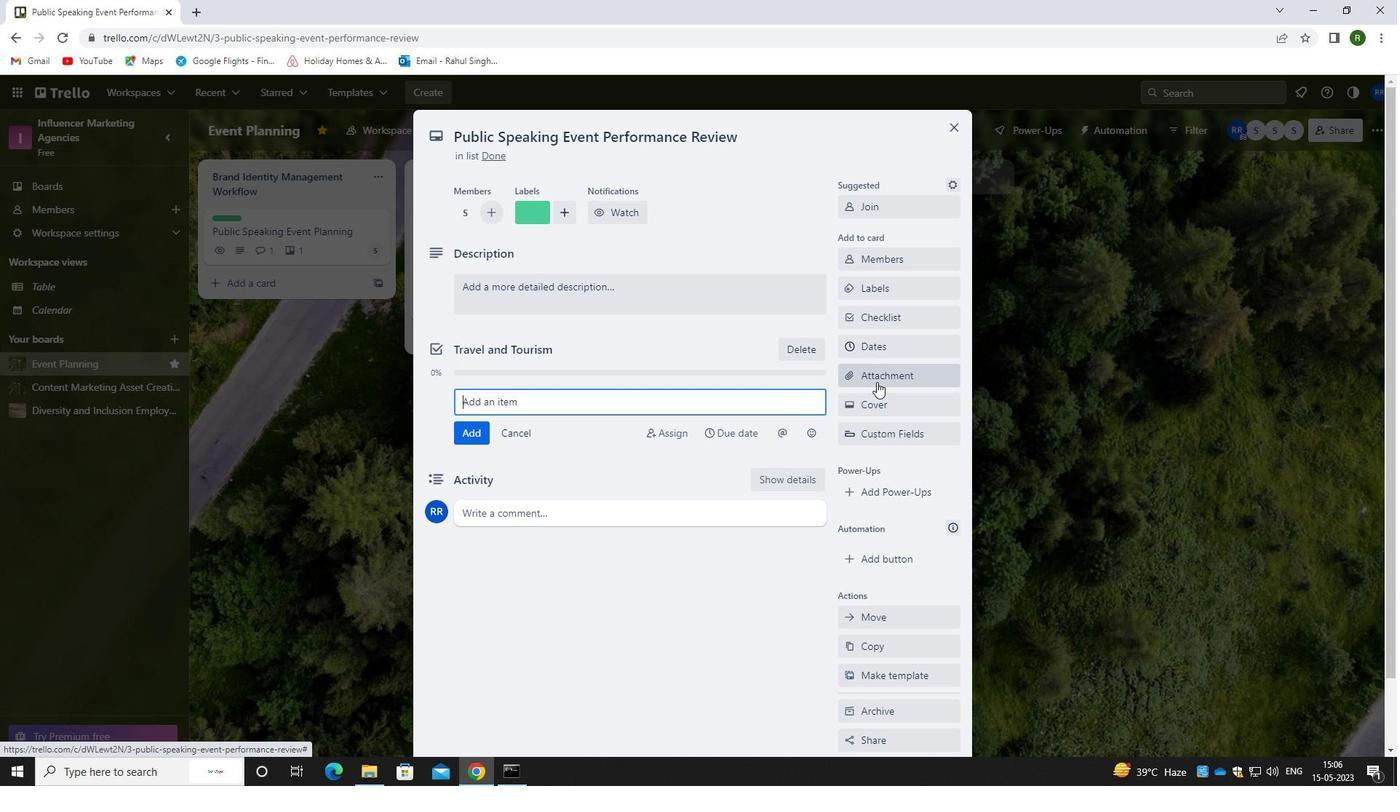 
Action: Mouse moved to (918, 465)
Screenshot: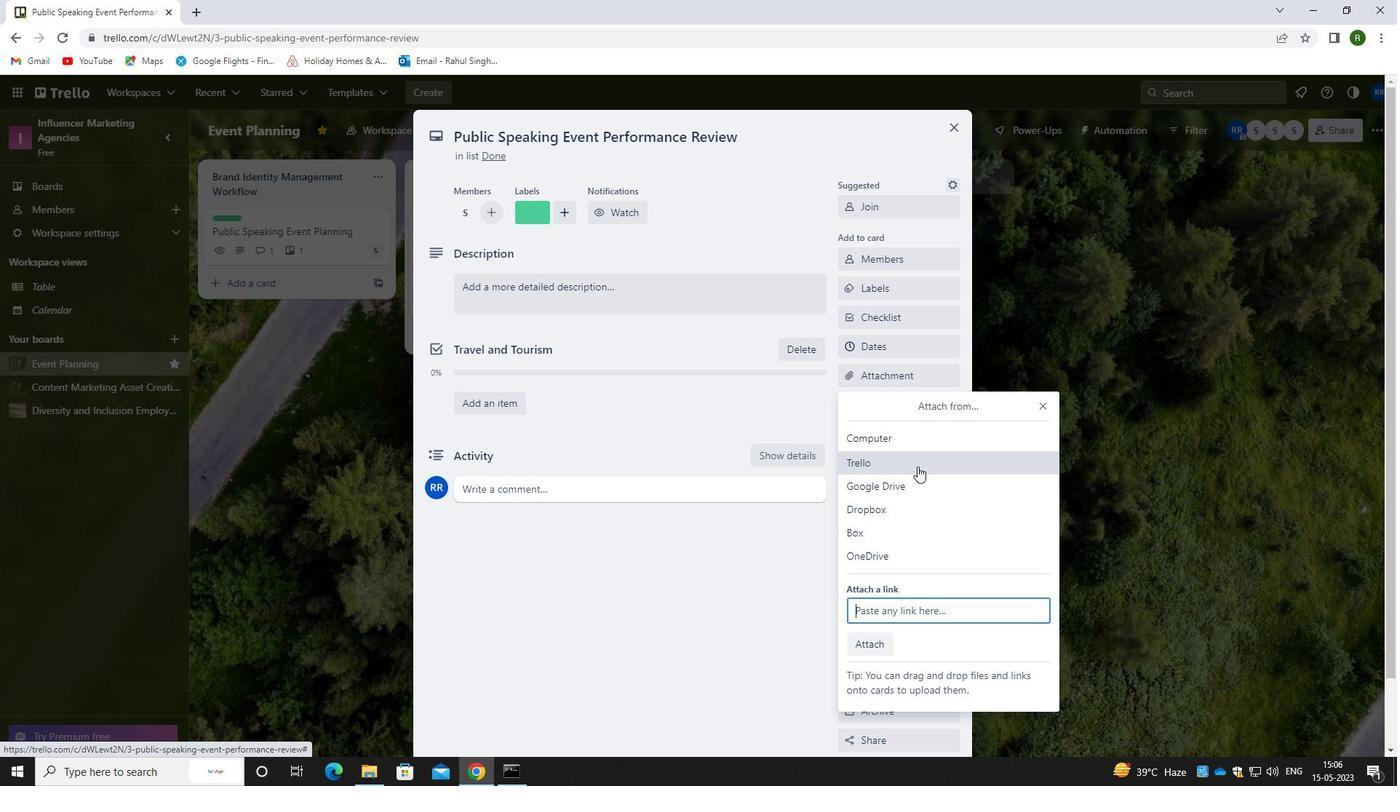 
Action: Mouse pressed left at (918, 465)
Screenshot: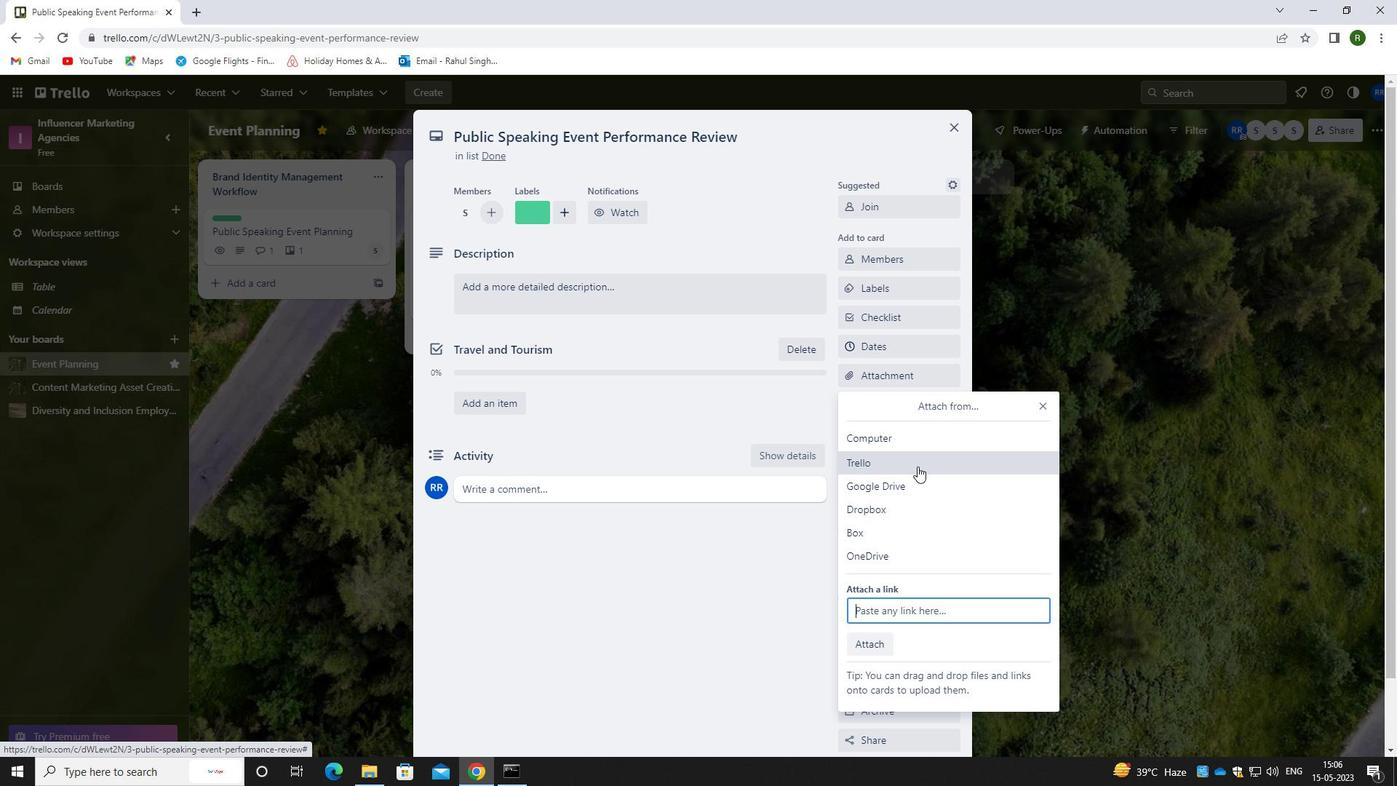
Action: Mouse moved to (894, 267)
Screenshot: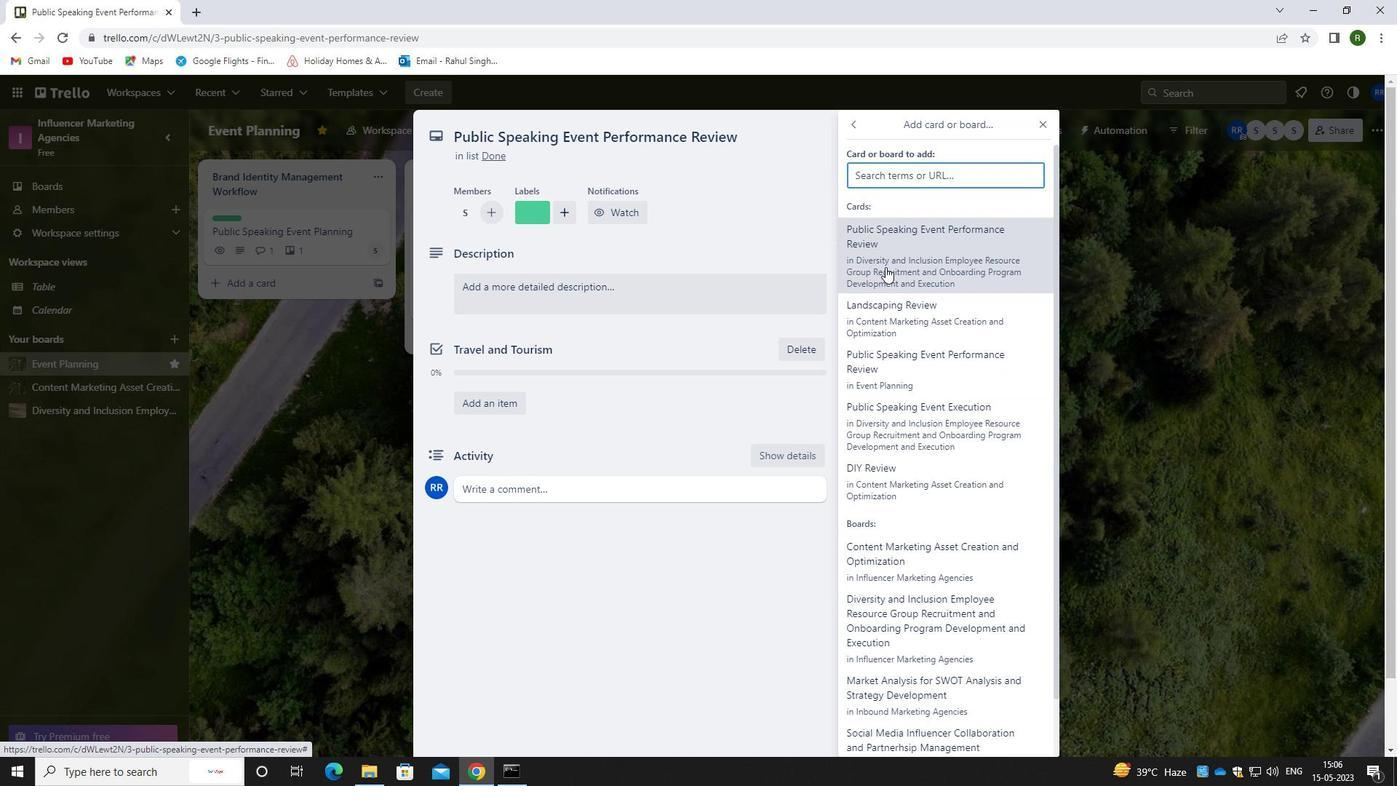 
Action: Mouse pressed left at (894, 267)
Screenshot: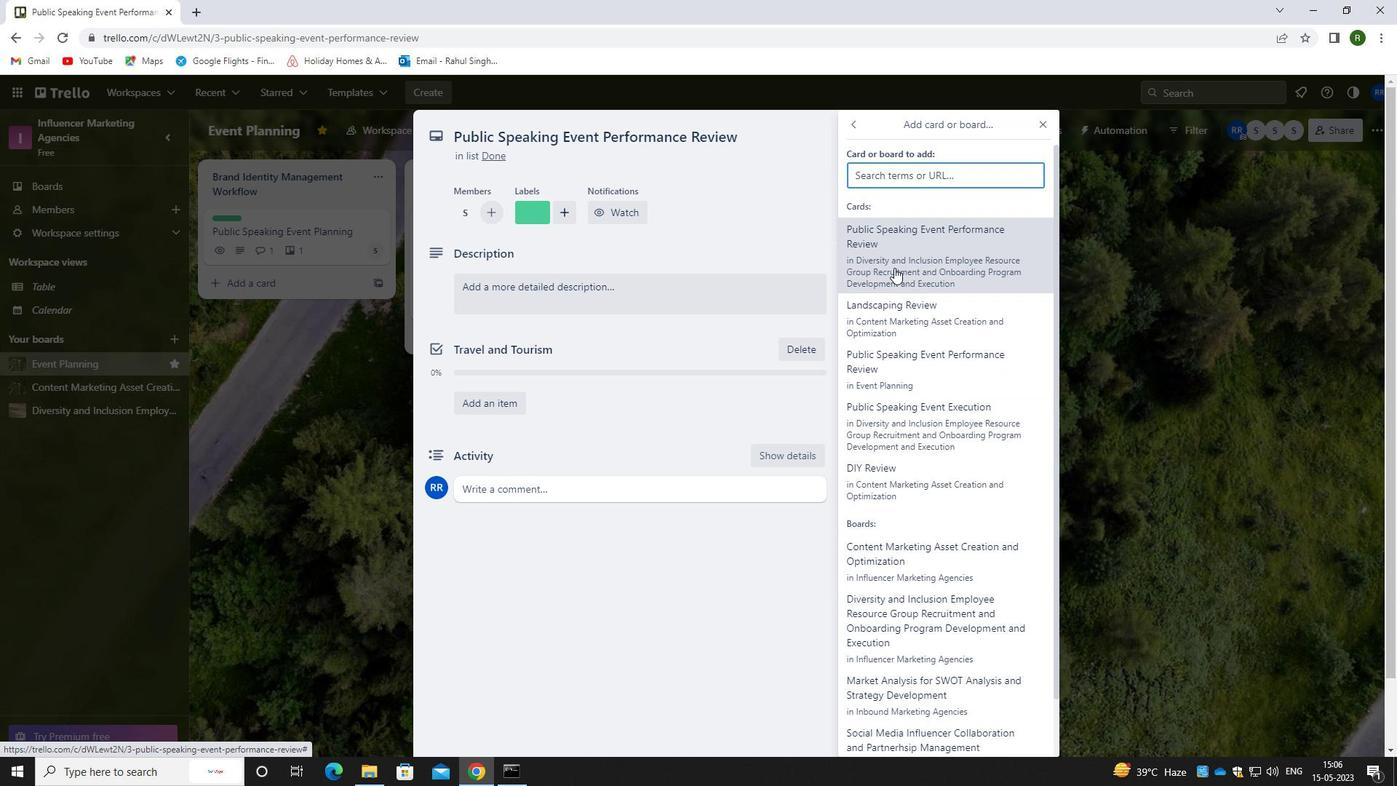 
Action: Mouse moved to (591, 294)
Screenshot: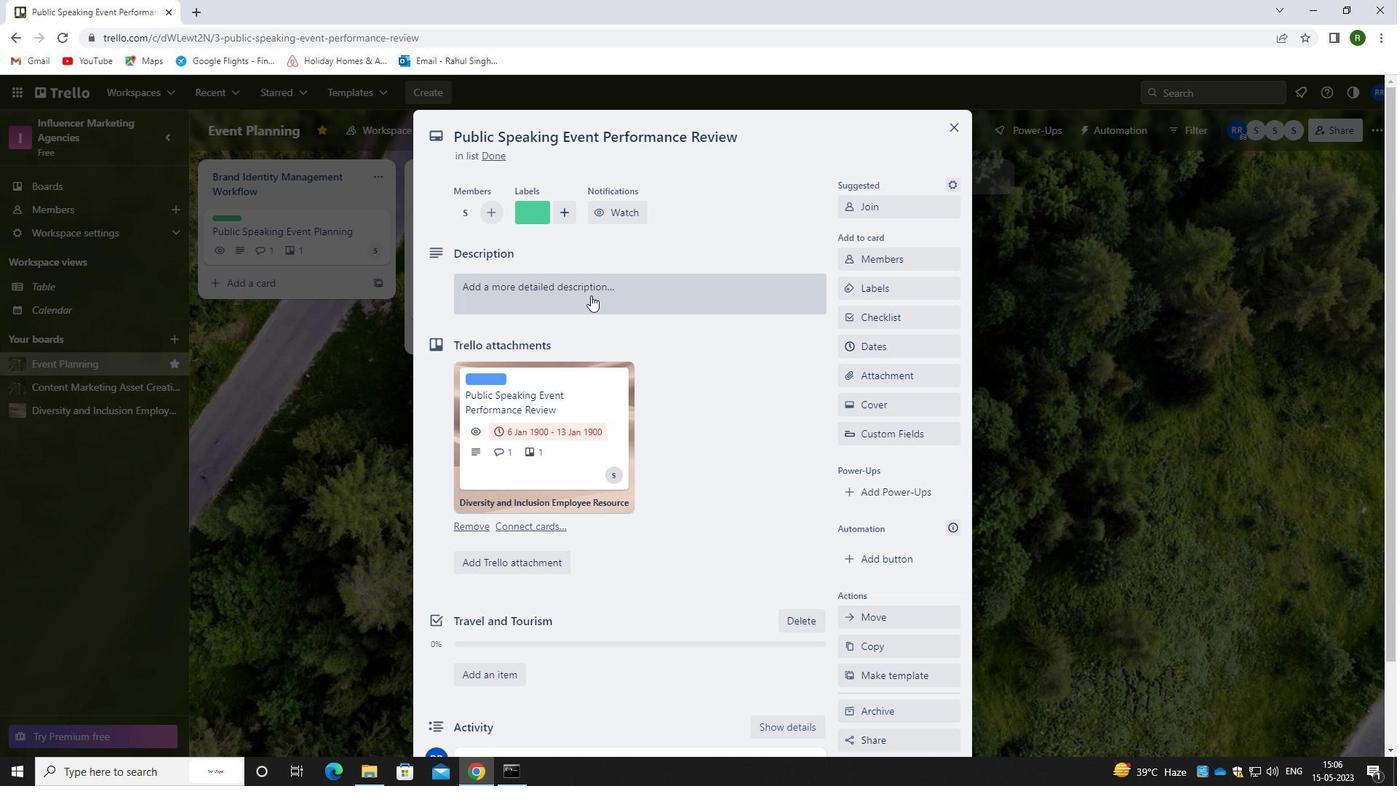 
Action: Mouse pressed left at (591, 294)
Screenshot: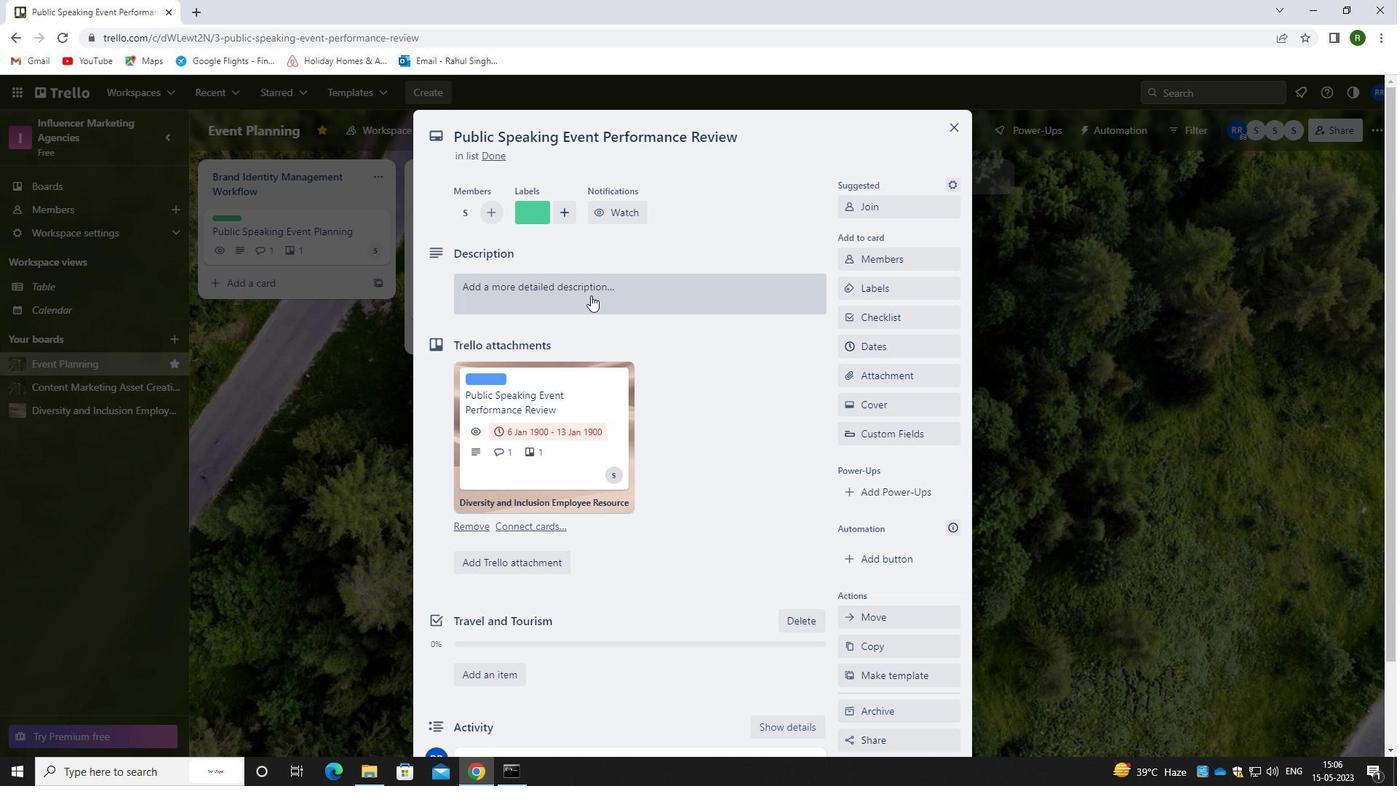 
Action: Mouse moved to (620, 367)
Screenshot: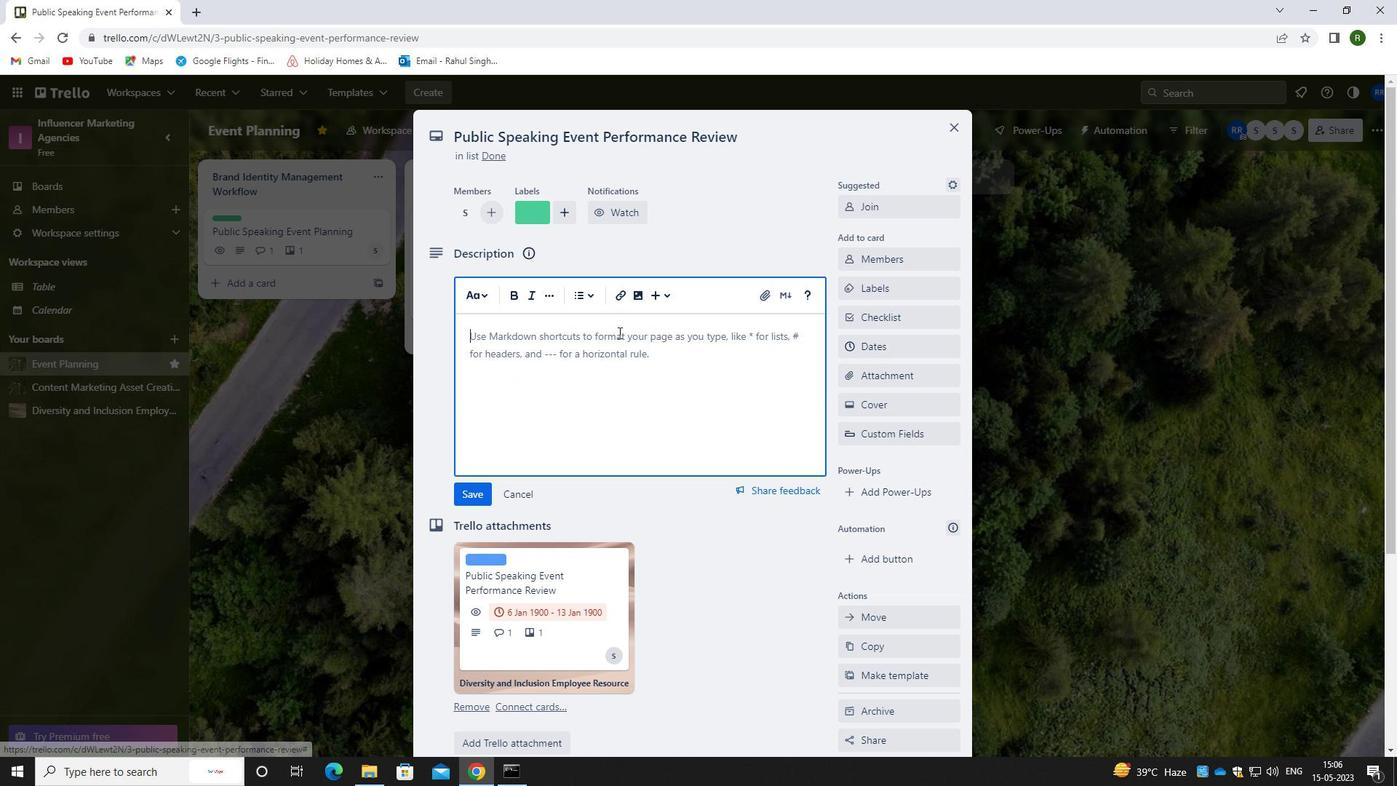 
Action: Mouse pressed left at (620, 367)
Screenshot: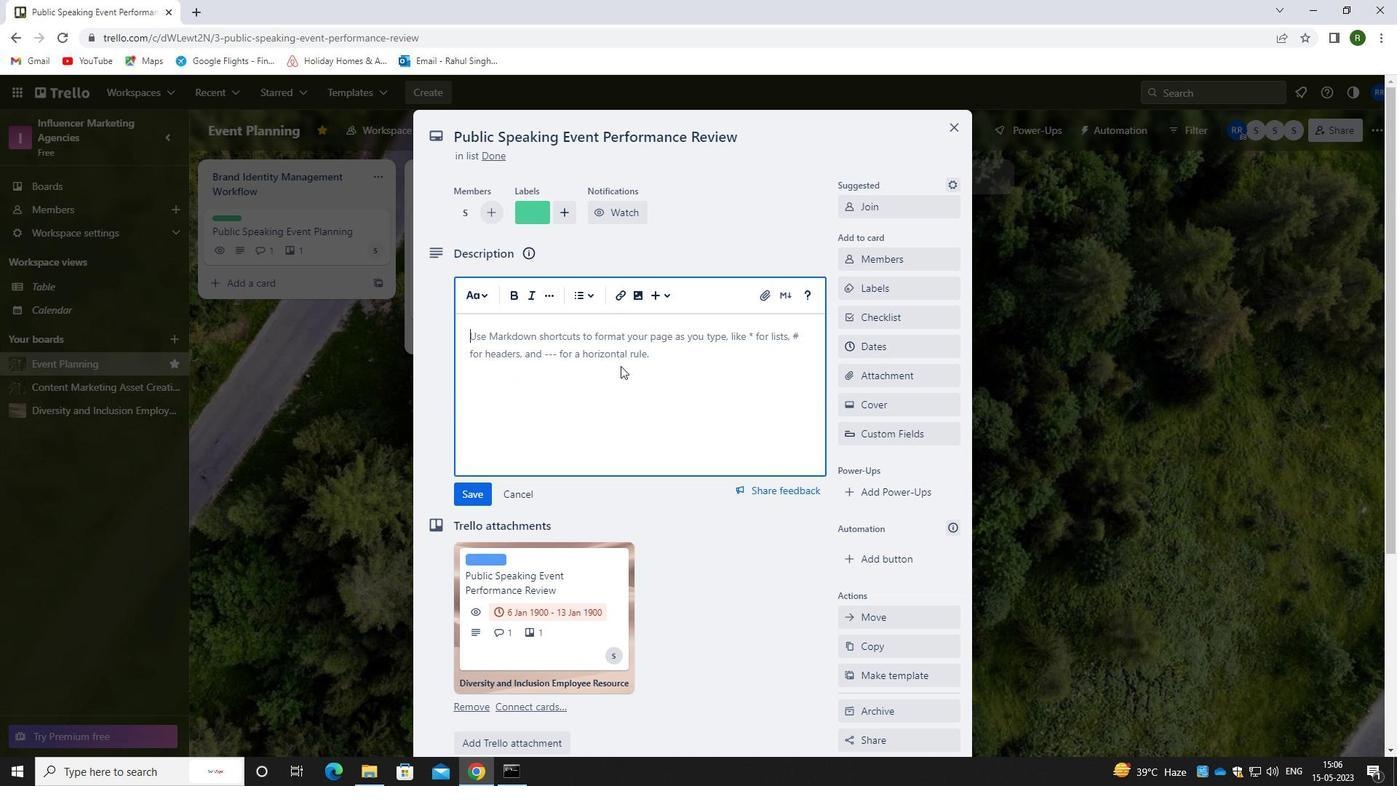 
Action: Mouse moved to (615, 367)
Screenshot: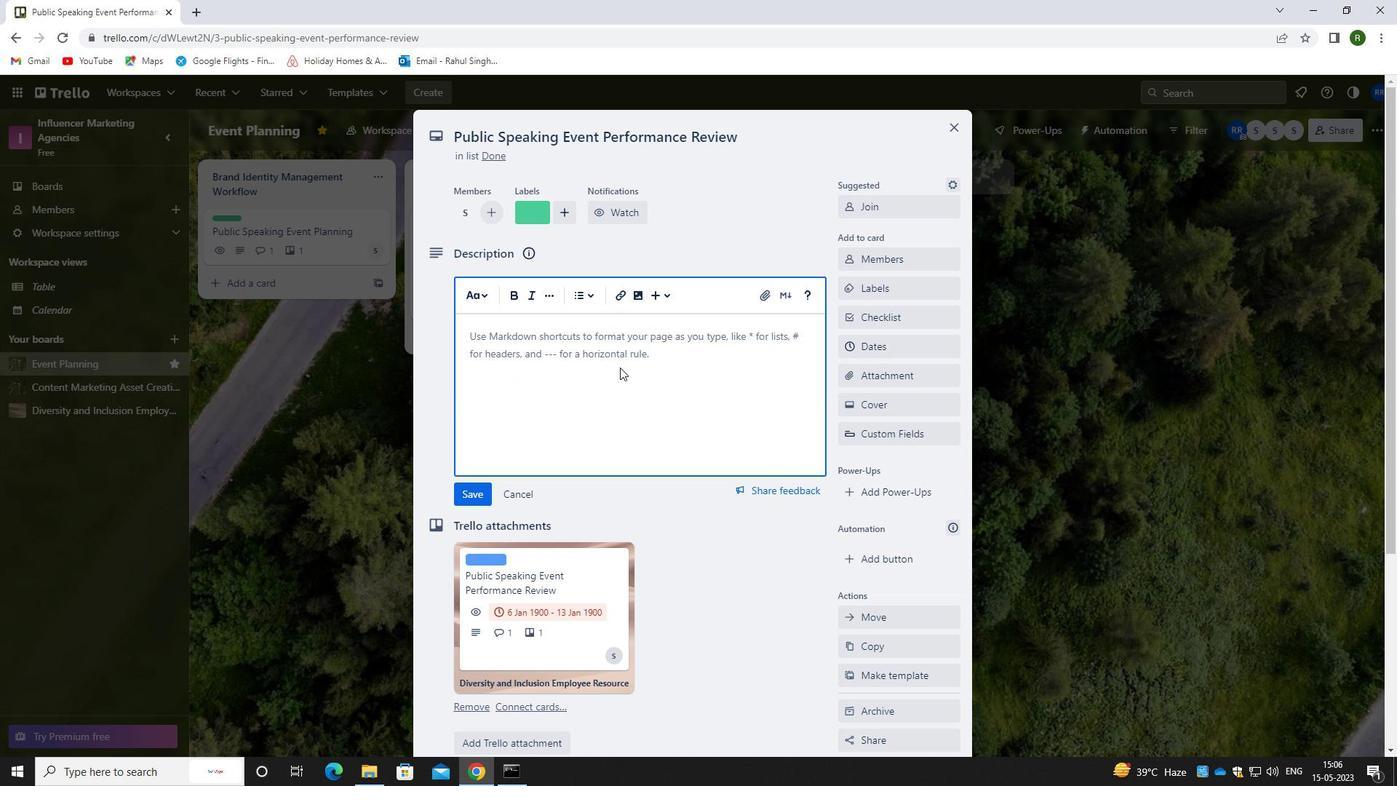 
Action: Key pressed <Key.caps_lock>P<Key.caps_lock>LAN<Key.space>AND<Key.space>EXECUT<Key.space><Key.backspace>E<Key.space>COMPANY<Key.space>TEAM<Key.space>BUILDING<Key.space>RETREAT<Key.space>WITH<Key.space>A<Key.space>AFO<Key.backspace><Key.backspace><Key.backspace>FOCUS<Key.space>ON<Key.space>CREATIVITY<Key.space>AND<Key.space>INNOVATION.
Screenshot: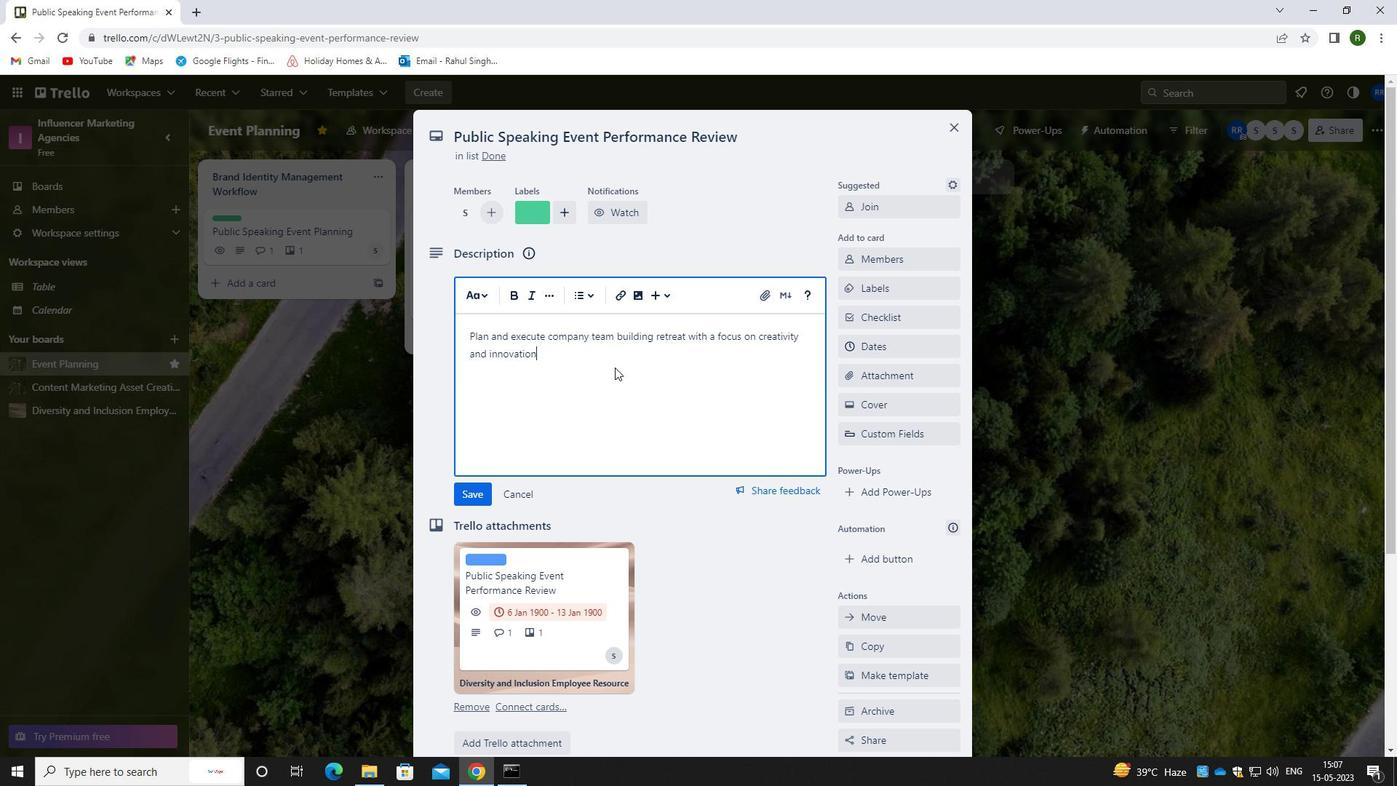 
Action: Mouse moved to (479, 492)
Screenshot: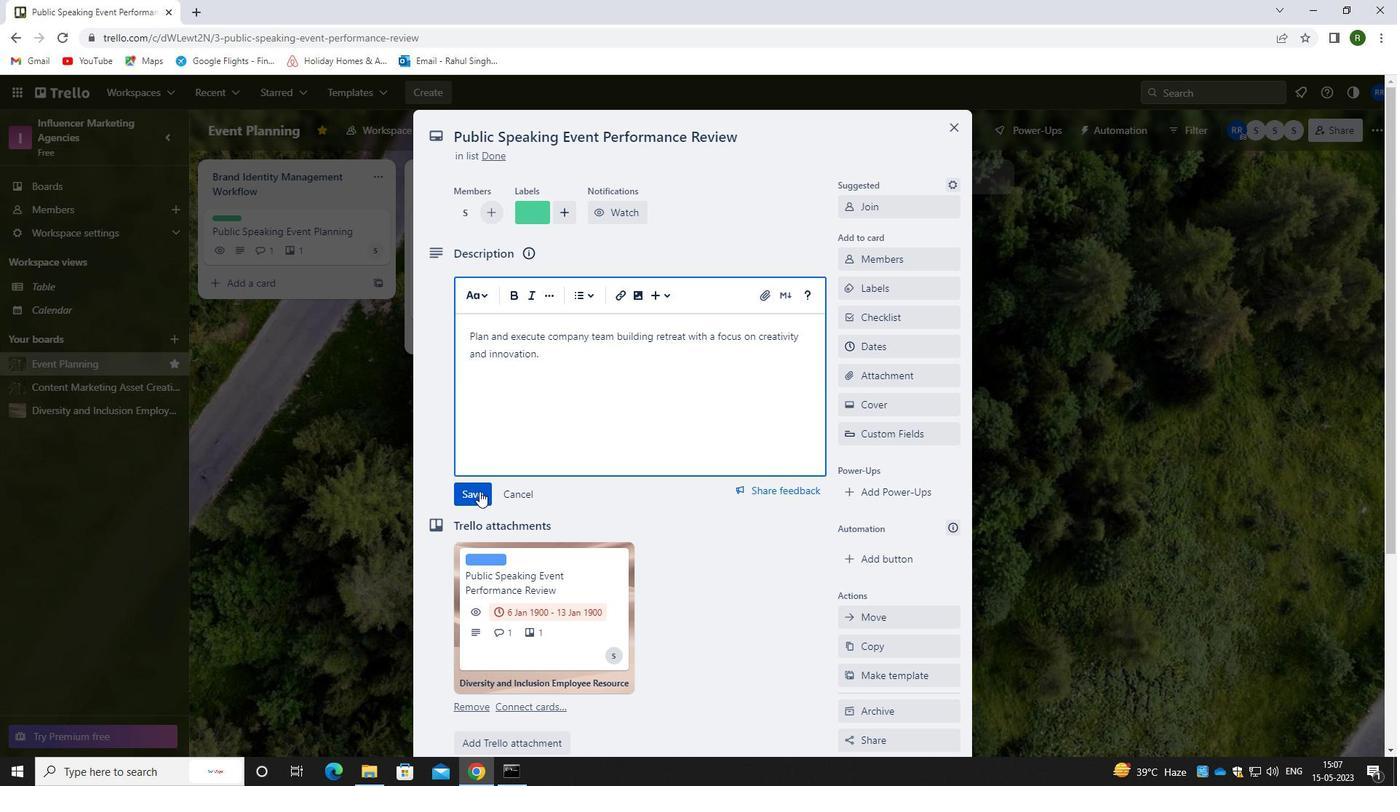 
Action: Mouse pressed left at (479, 492)
Screenshot: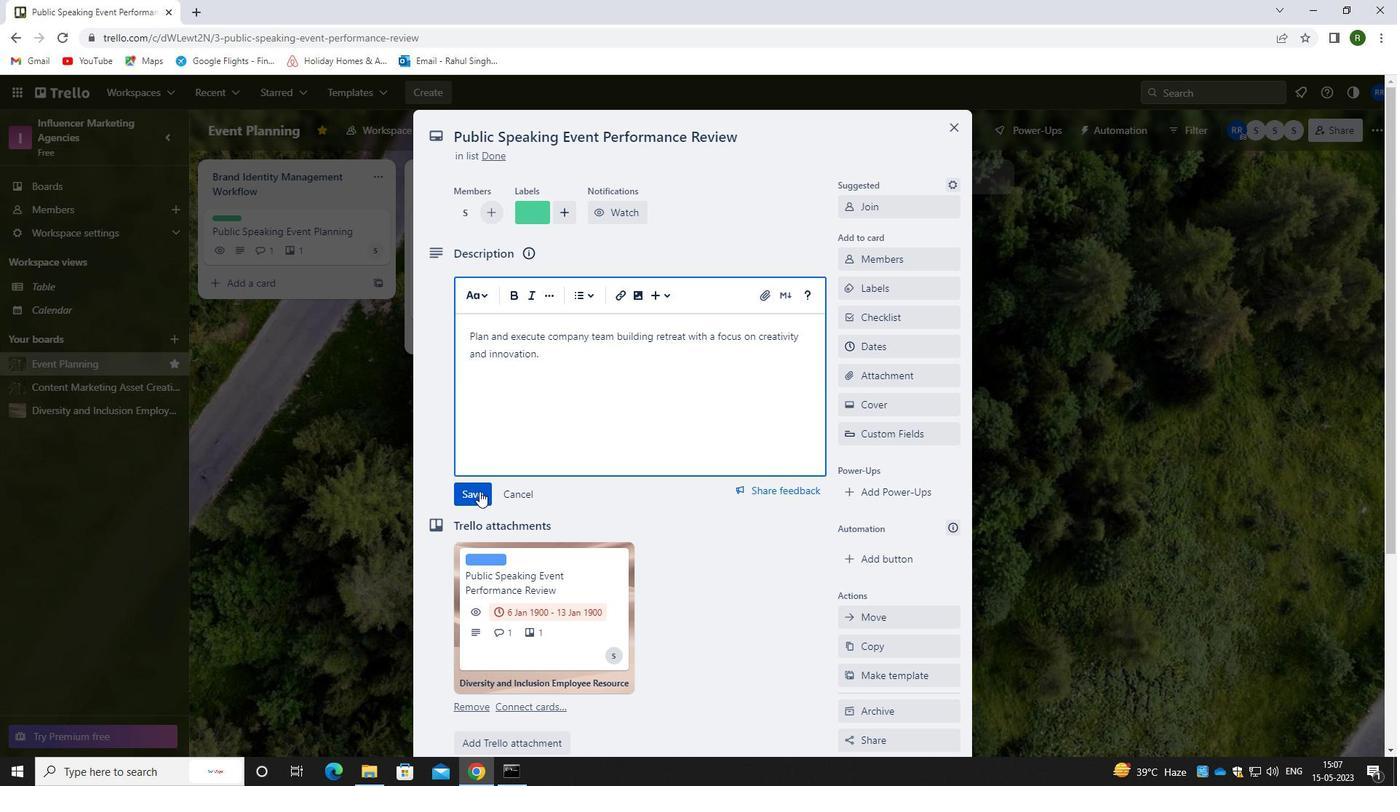 
Action: Mouse moved to (528, 428)
Screenshot: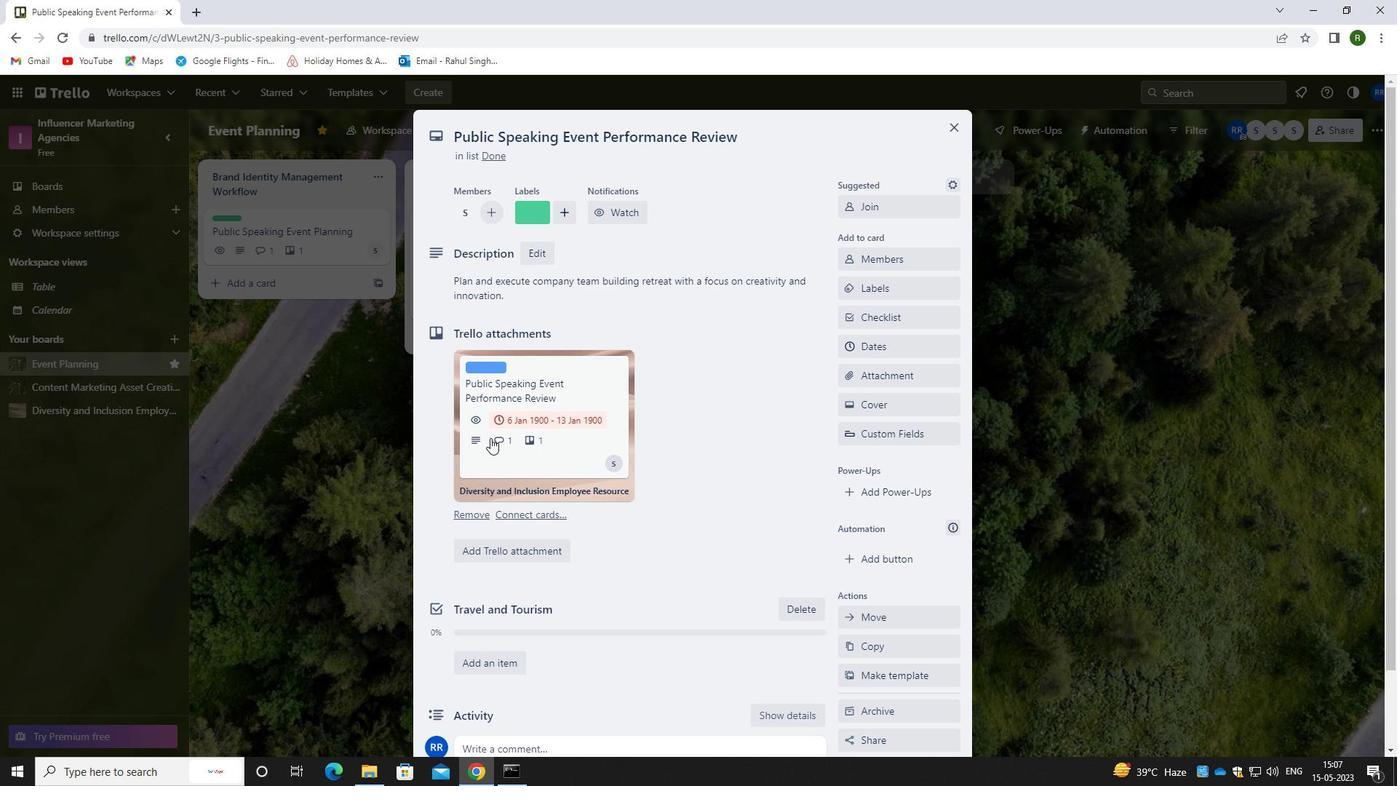 
Action: Mouse scrolled (528, 427) with delta (0, 0)
Screenshot: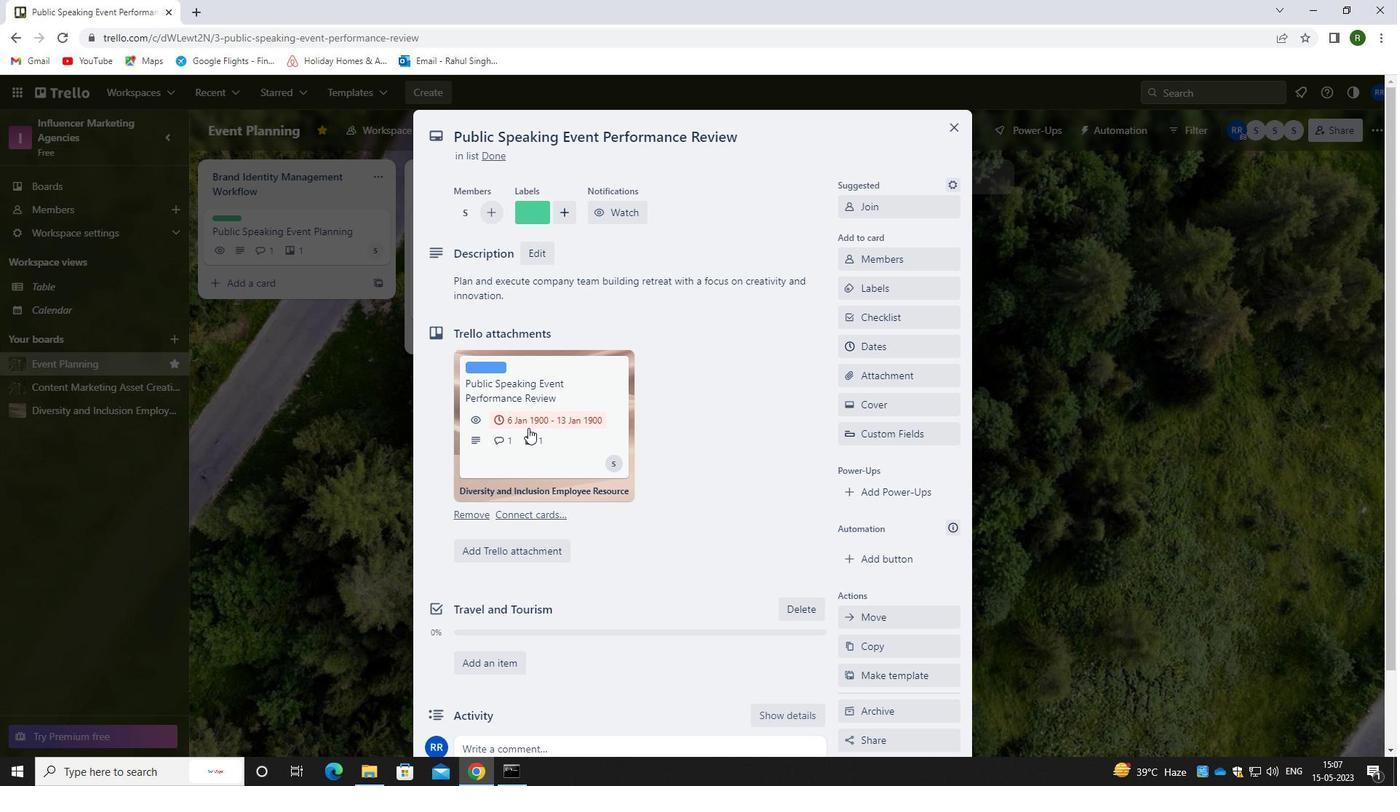 
Action: Mouse moved to (529, 428)
Screenshot: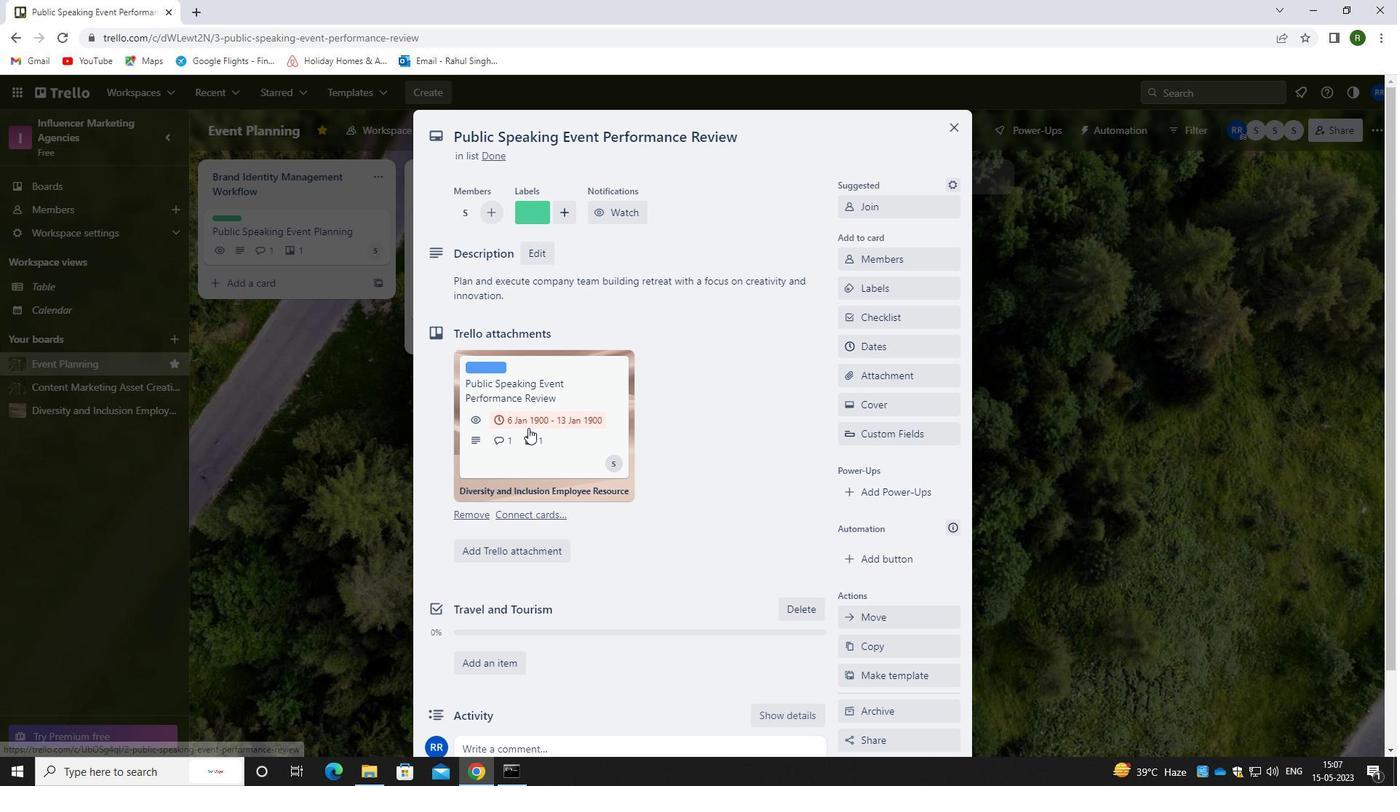 
Action: Mouse scrolled (529, 427) with delta (0, 0)
Screenshot: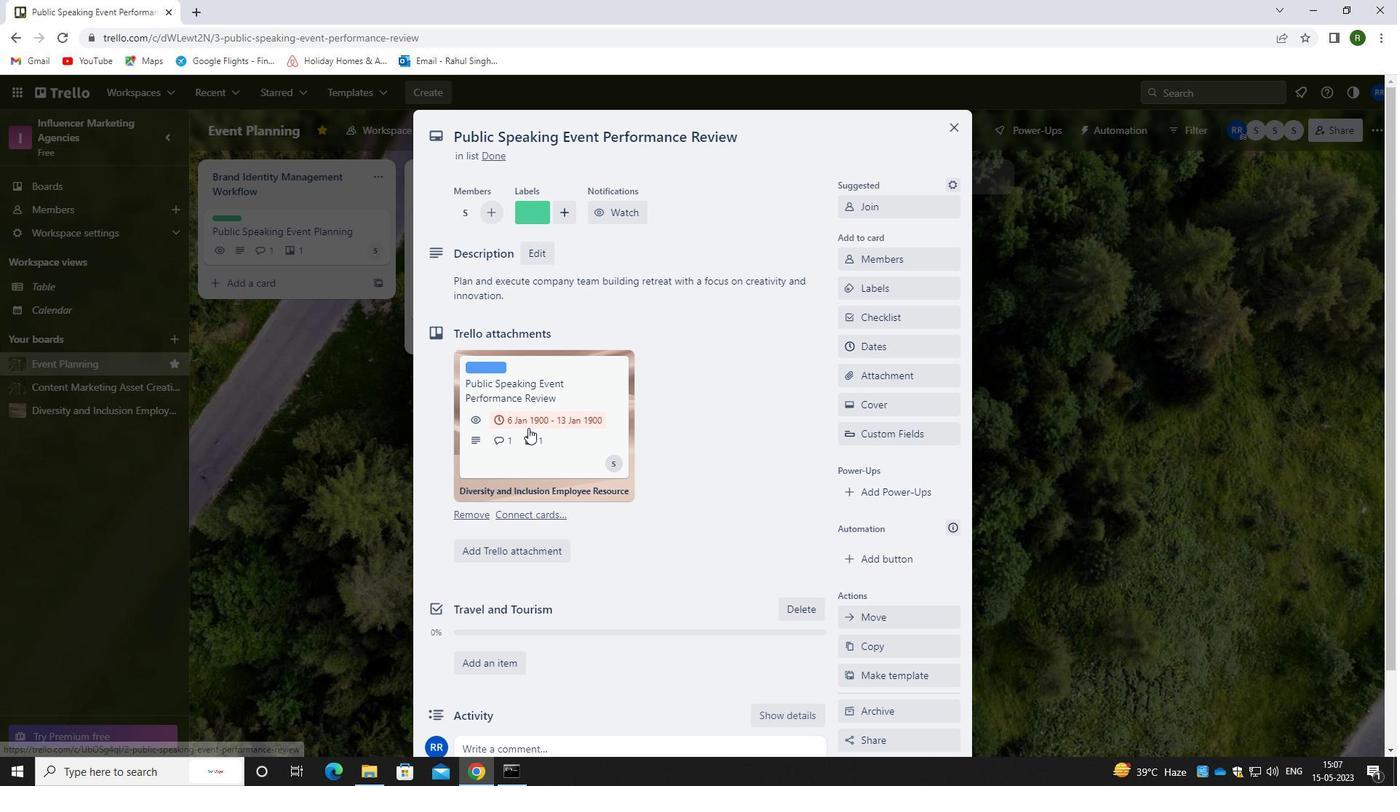 
Action: Mouse moved to (529, 428)
Screenshot: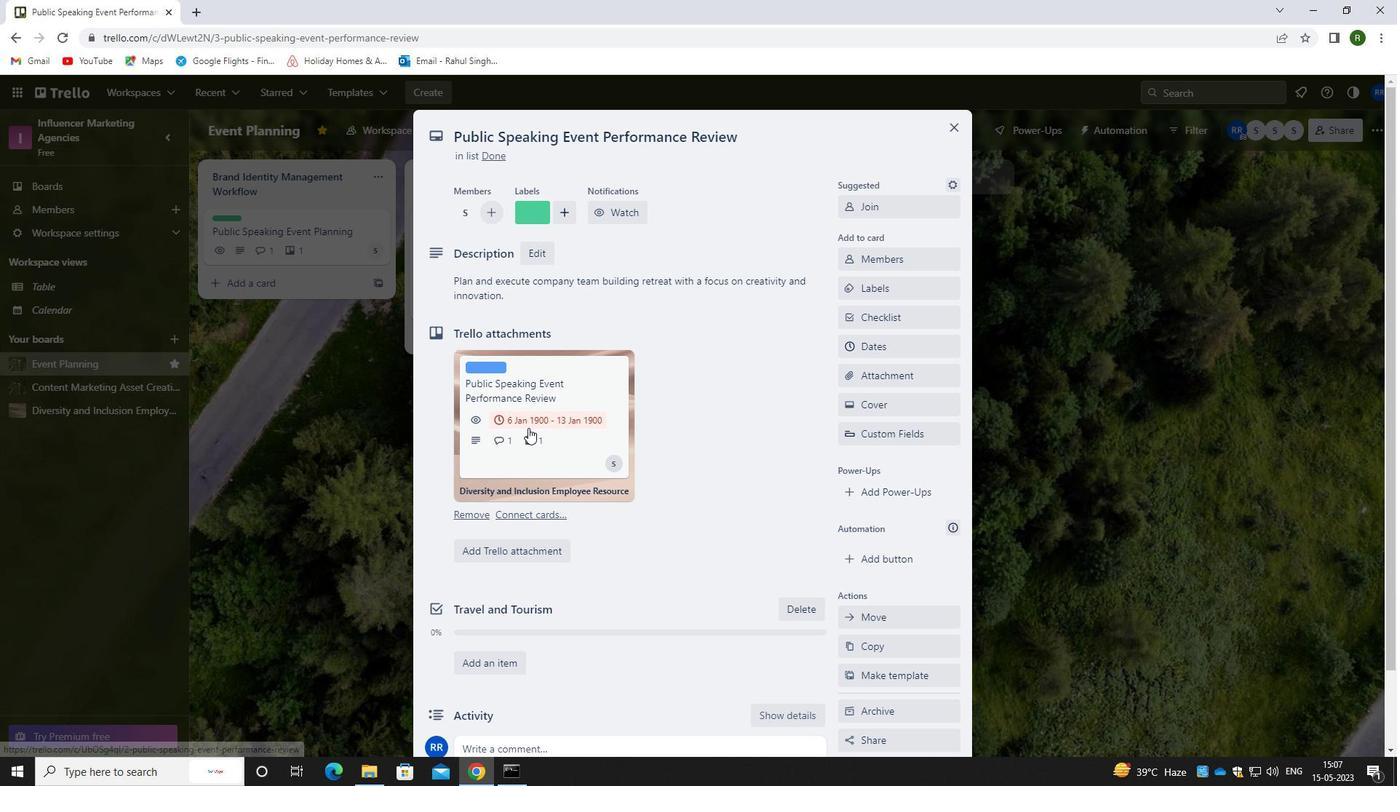 
Action: Mouse scrolled (529, 427) with delta (0, 0)
Screenshot: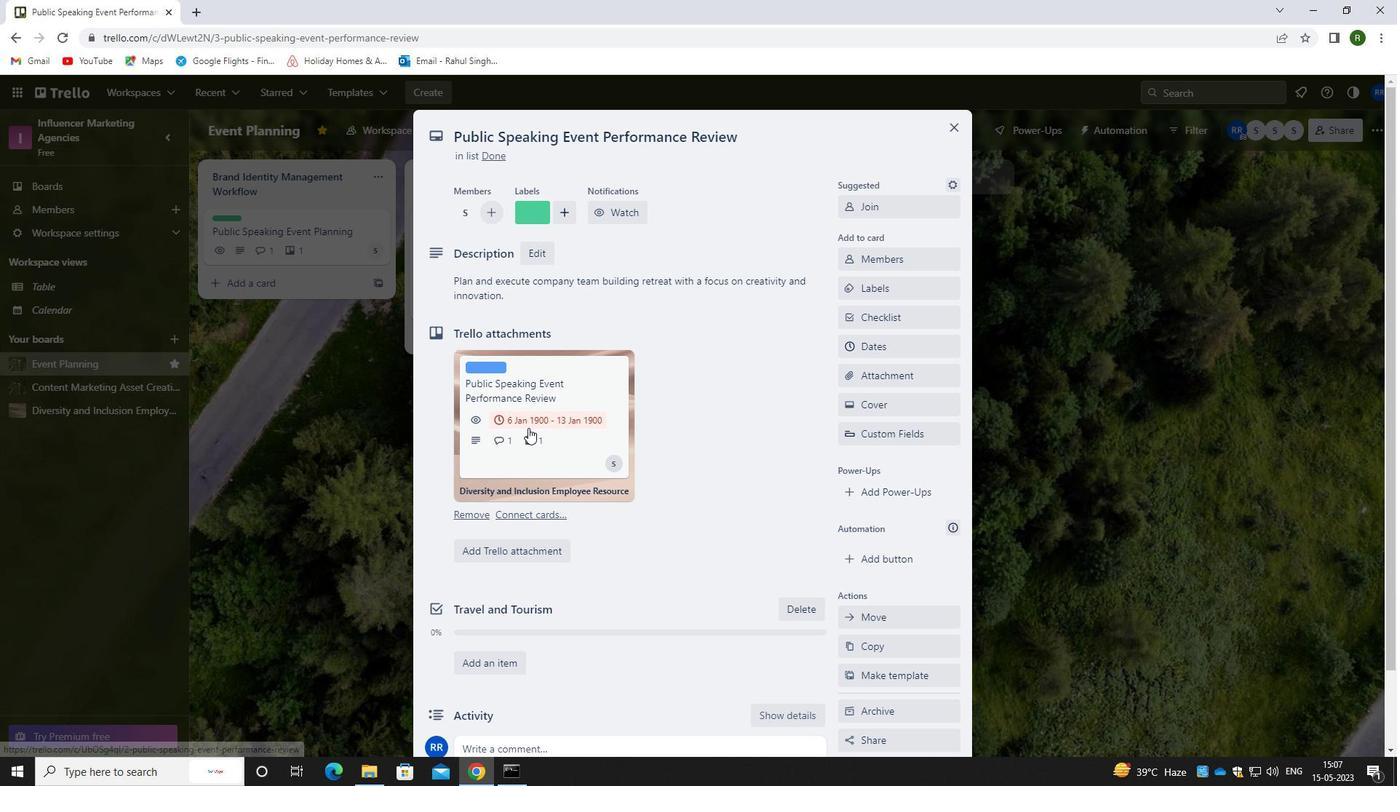 
Action: Mouse moved to (530, 428)
Screenshot: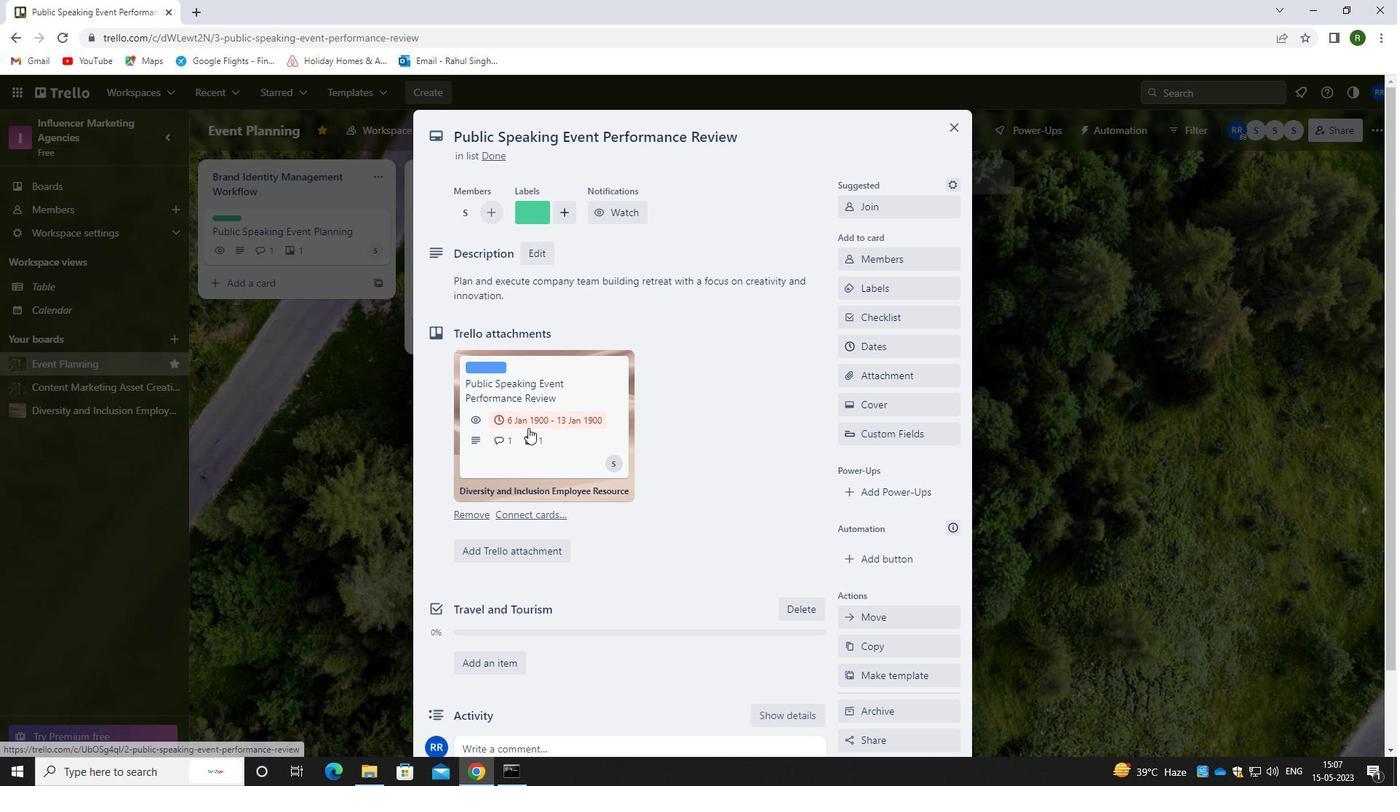 
Action: Mouse scrolled (530, 428) with delta (0, 0)
Screenshot: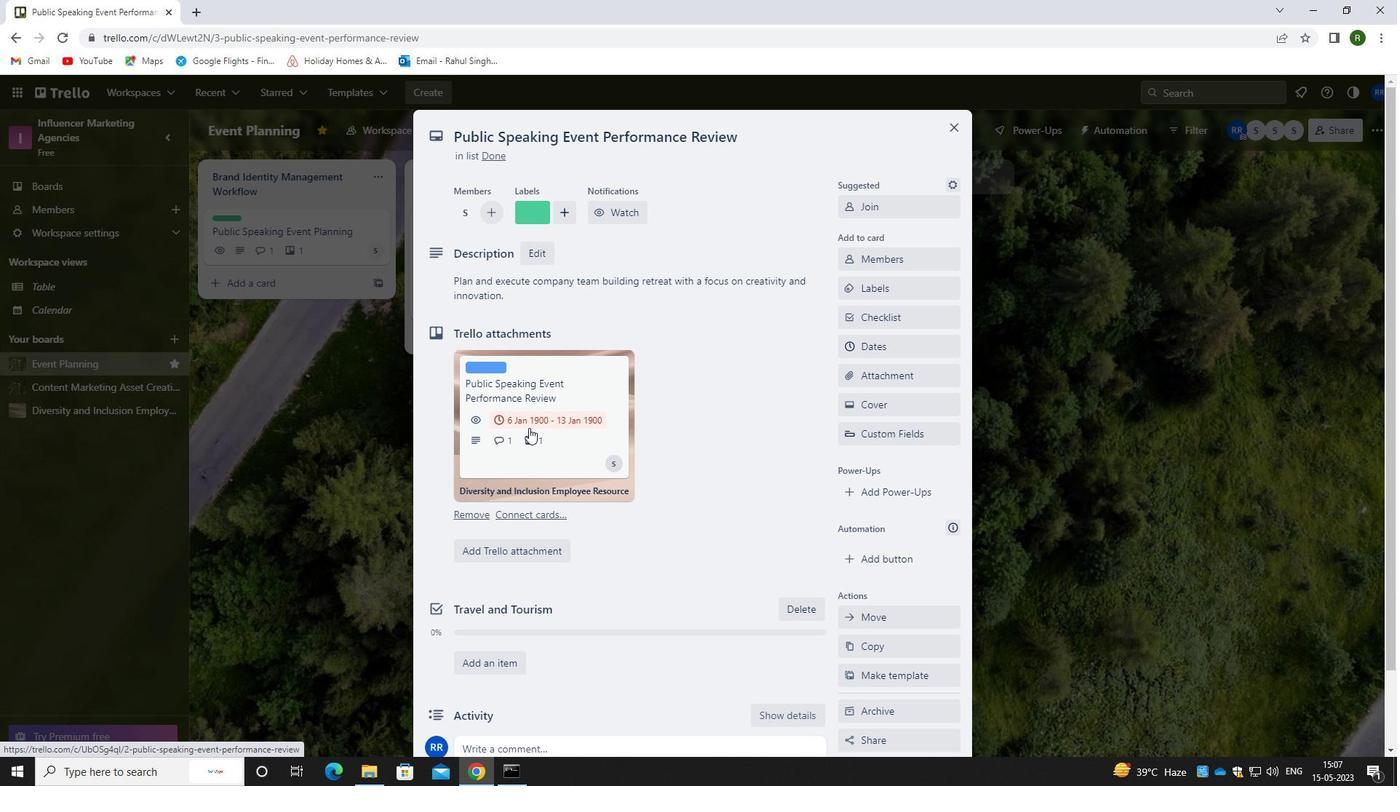
Action: Mouse moved to (537, 662)
Screenshot: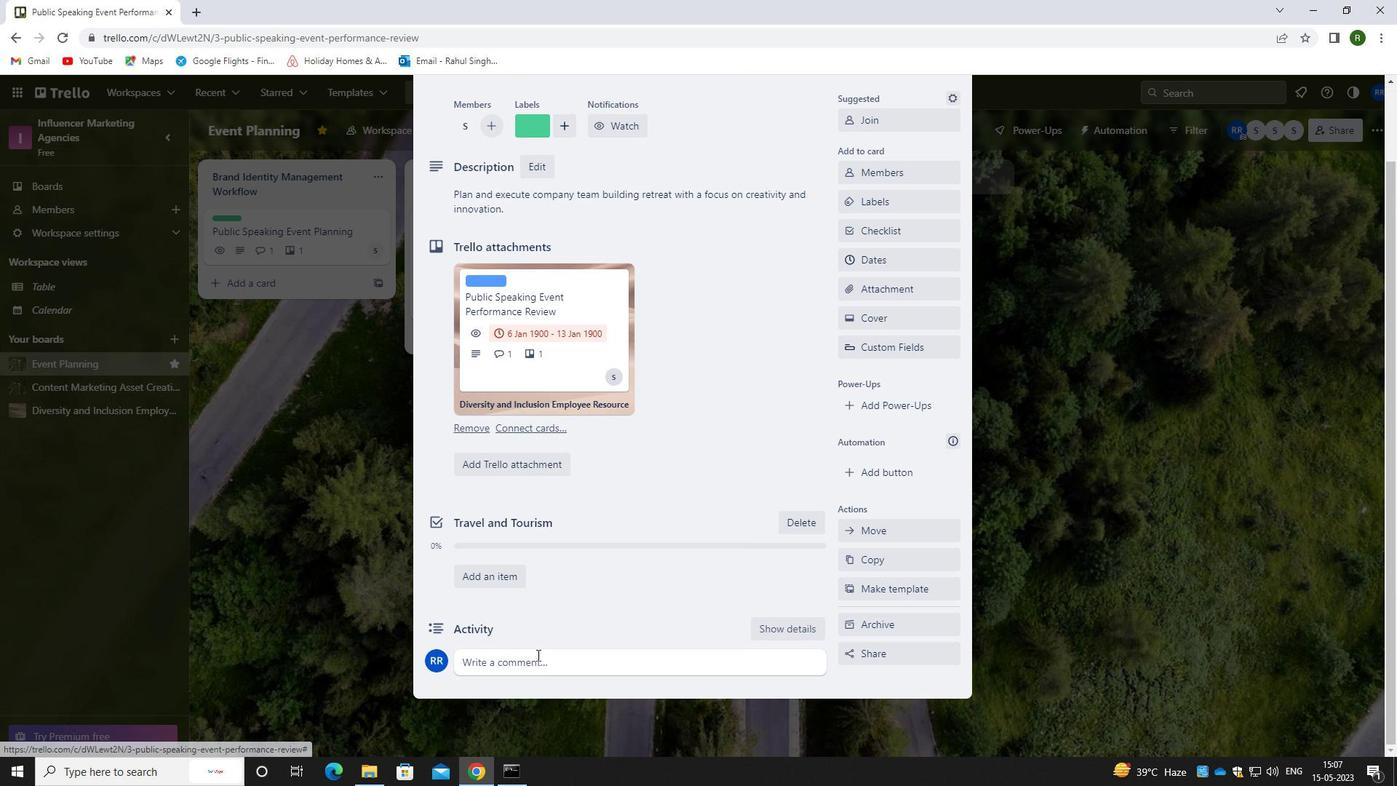 
Action: Mouse pressed left at (537, 662)
Screenshot: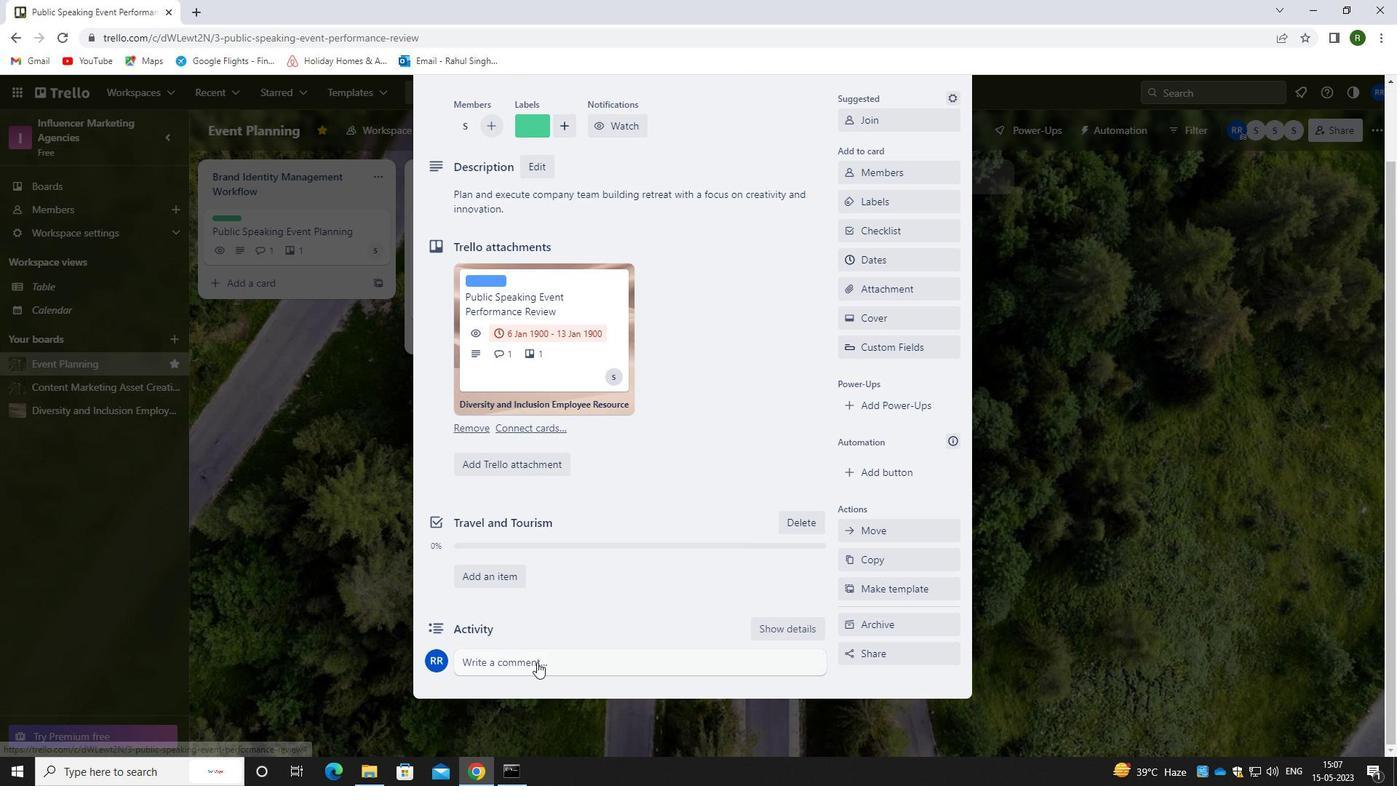 
Action: Mouse moved to (530, 698)
Screenshot: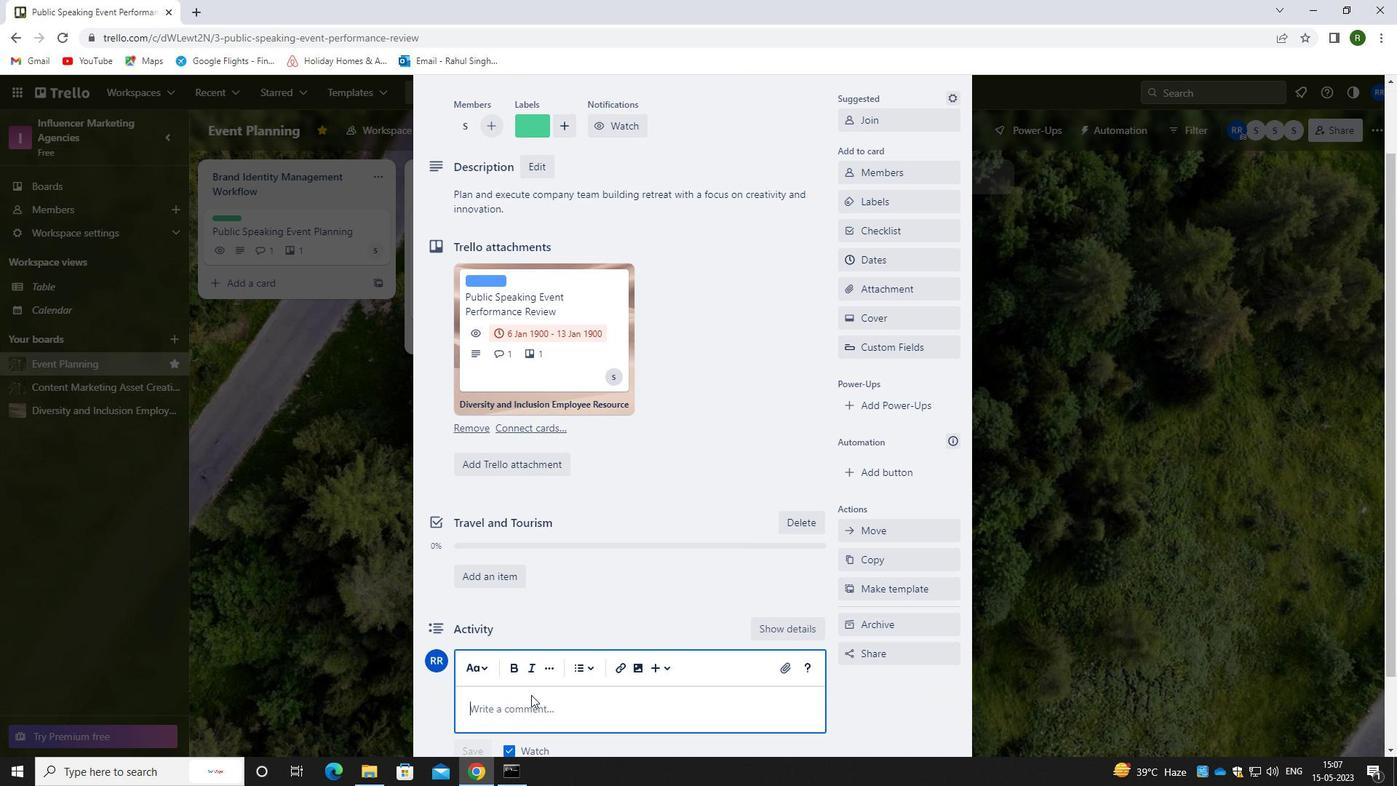 
Action: Mouse pressed left at (530, 698)
Screenshot: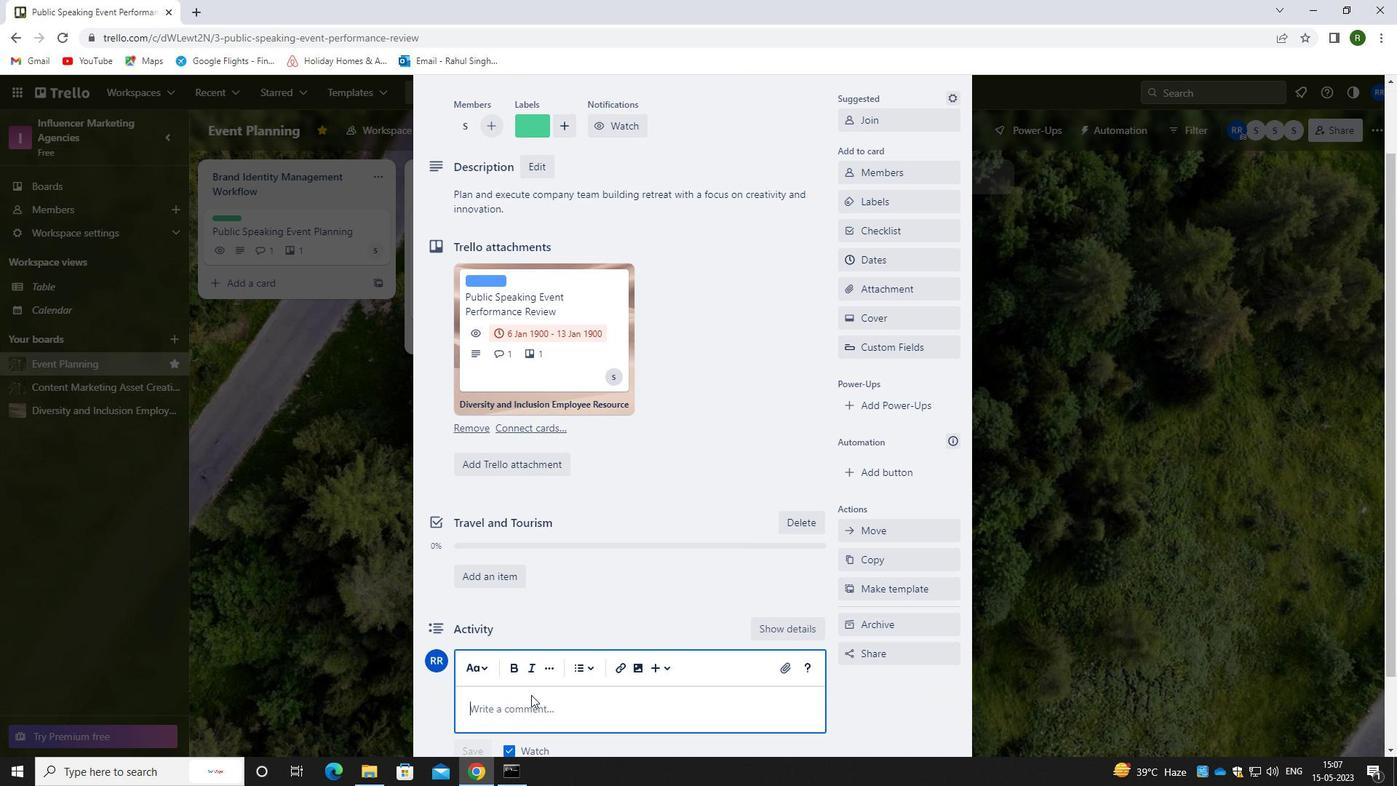 
Action: Mouse moved to (535, 712)
Screenshot: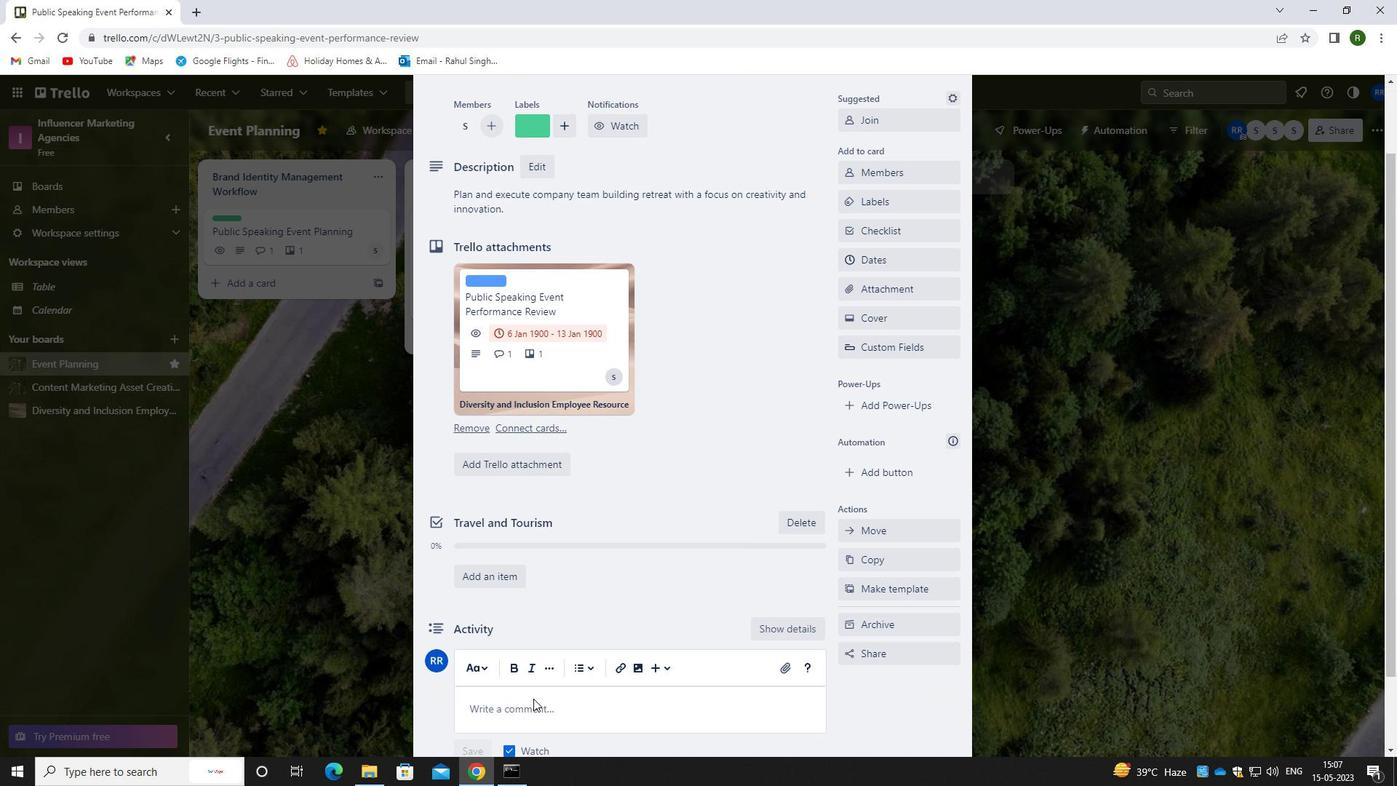 
Action: Mouse pressed left at (535, 712)
Screenshot: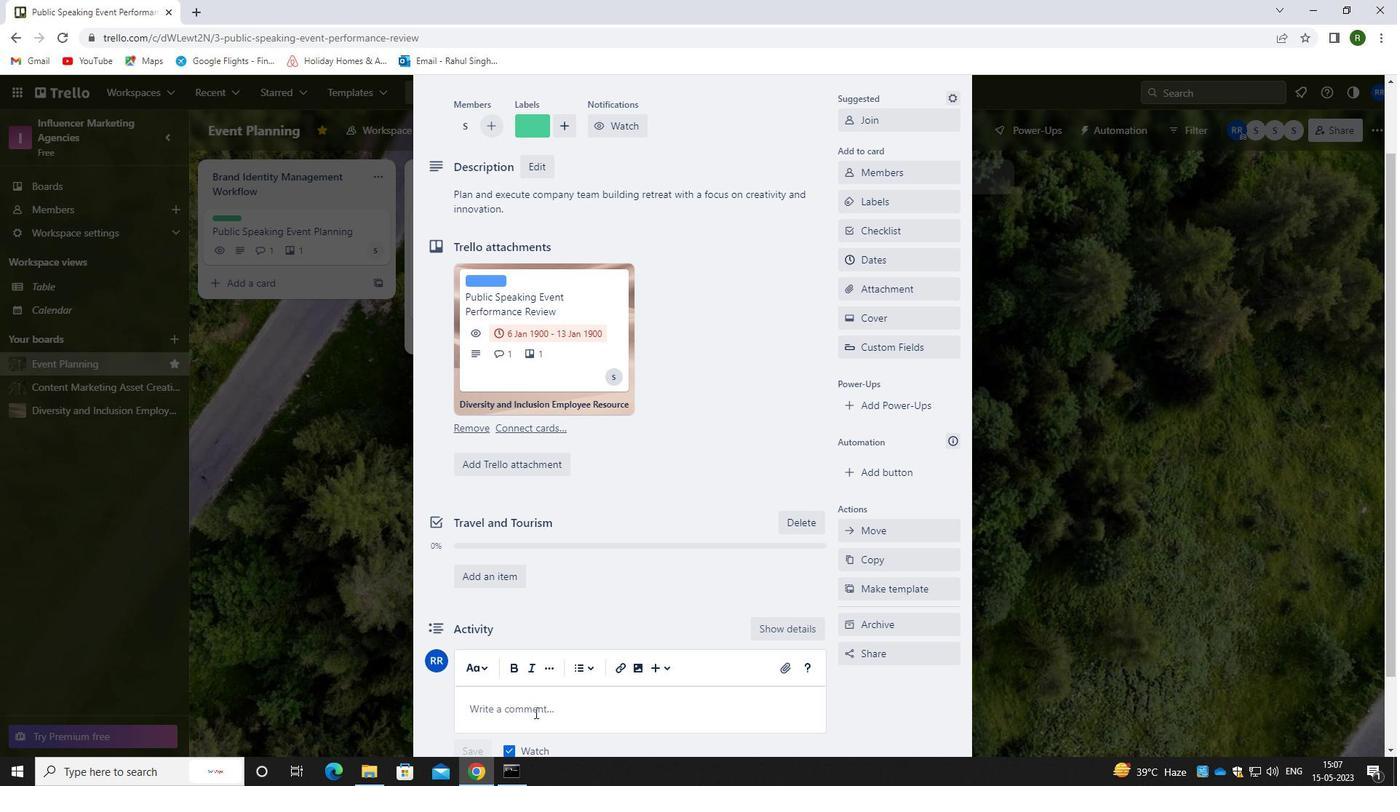 
Action: Mouse moved to (534, 712)
Screenshot: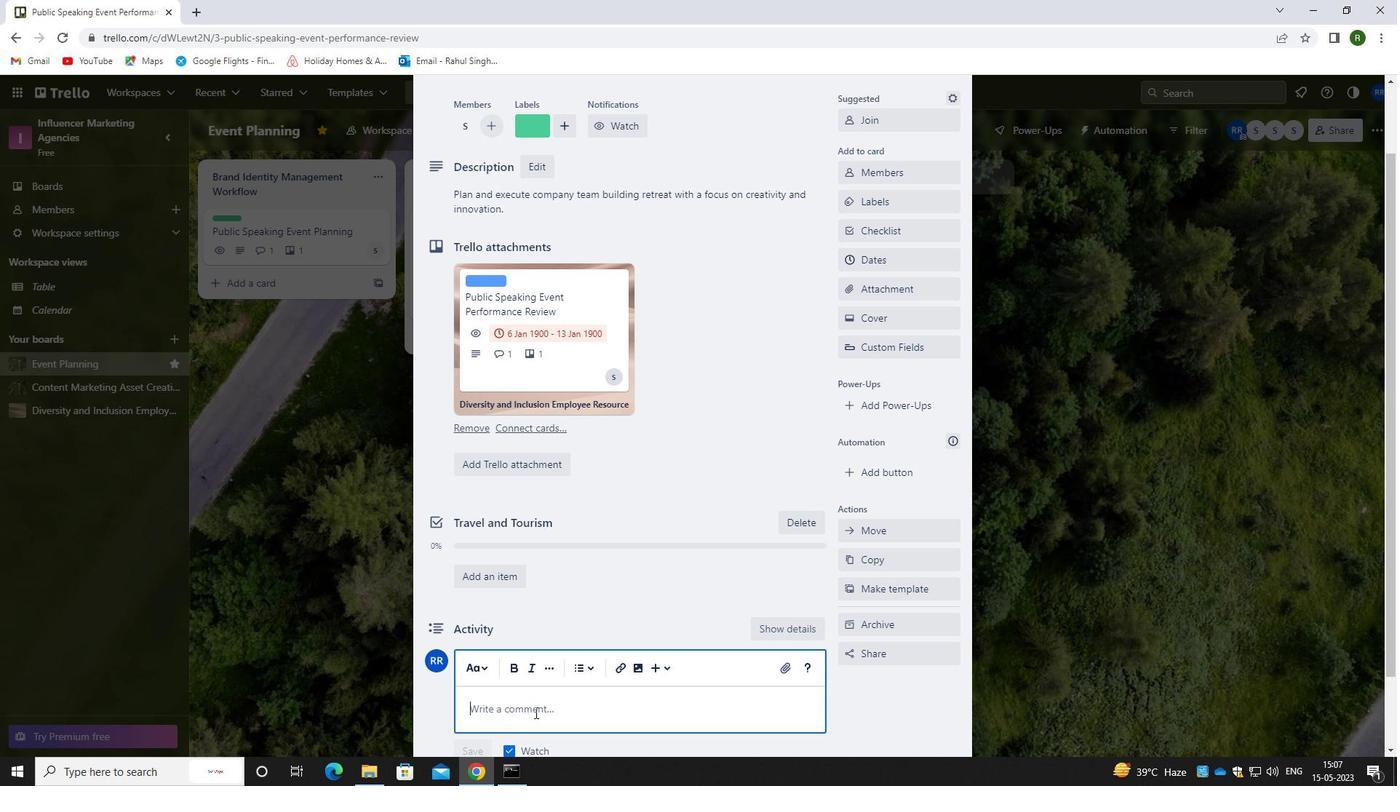 
Action: Key pressed <Key.caps_lock>T<Key.caps_lock>HSI<Key.space><Key.backspace><Key.backspace><Key.backspace>IS<Key.space>TASK<Key.space>REQUIRES<Key.space>US<Key.space>TO<Key.space>BE<Key.space>ADAPTABLE<Key.space>AND<Key.space>FLEXIBLE<Key.space>,<Key.space>WILLING<Key.space>TO<Key.space>PIVOT<Key.space>ORU<Key.backspace><Key.backspace>UR<Key.space>APPROACH<Key.space>AS<Key.space>NEEDED<Key.space>TO<Key.space>ACHIVE<Key.space>SUCCE<Key.backspace><Key.backspace><Key.backspace><Key.backspace><Key.backspace><Key.backspace><Key.backspace><Key.backspace>EVE<Key.space>SUCCESS.
Screenshot: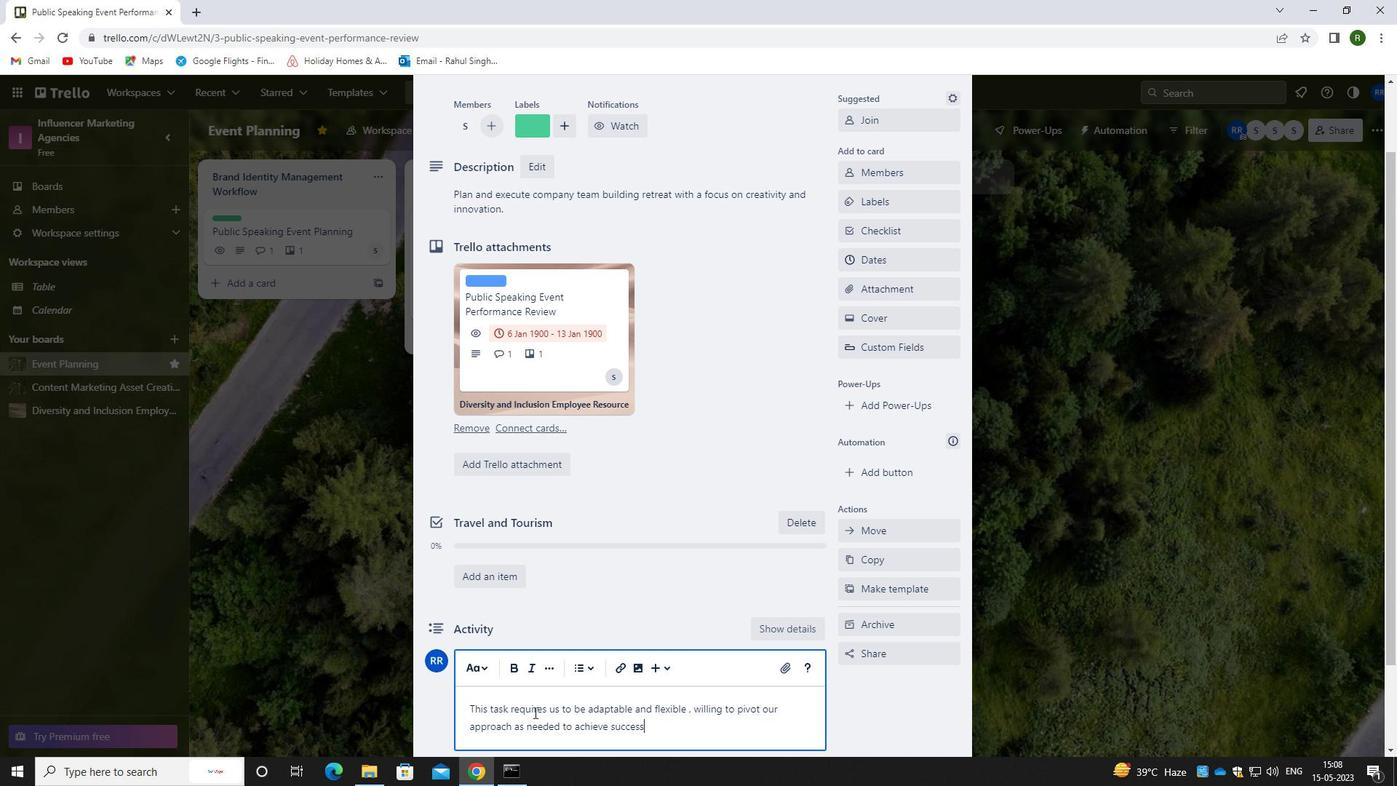 
Action: Mouse moved to (630, 700)
Screenshot: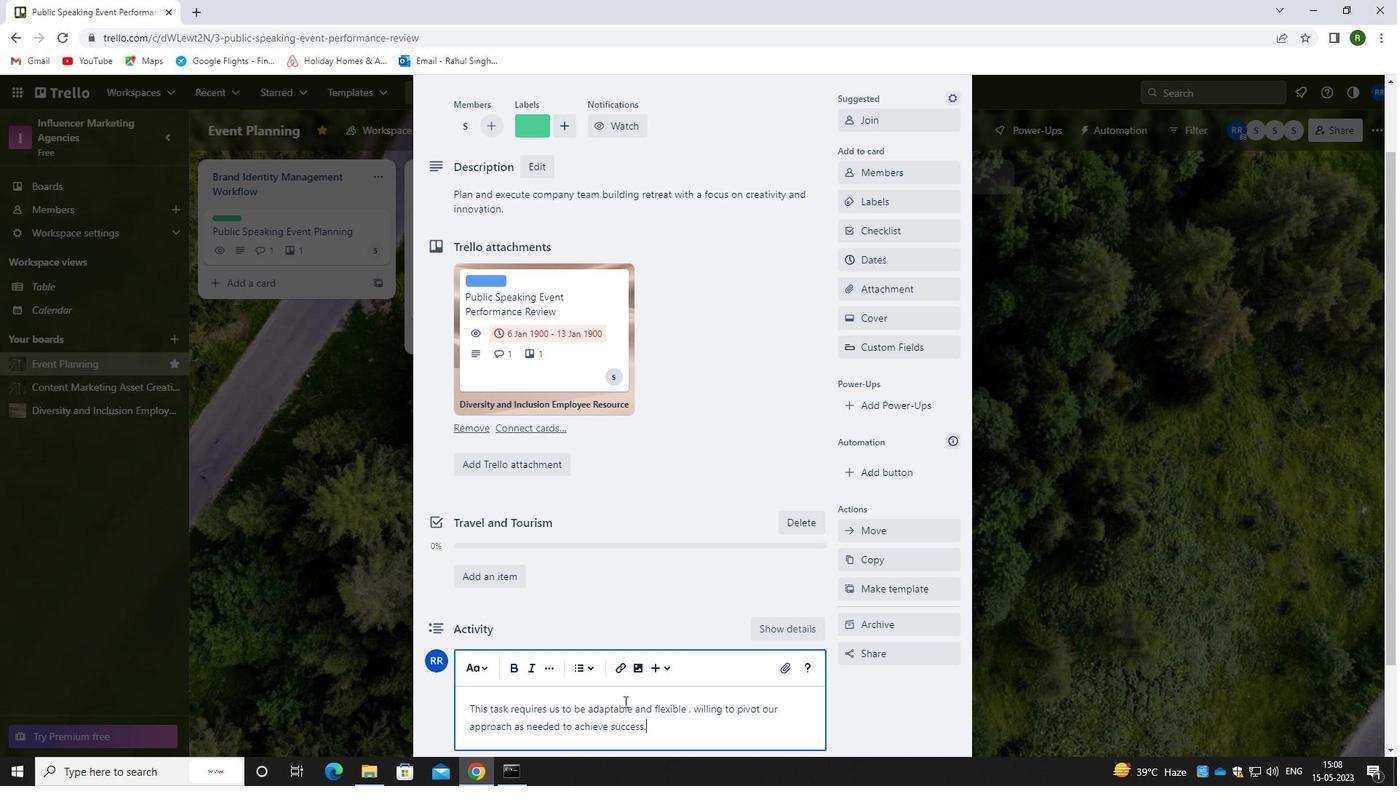
Action: Mouse scrolled (630, 699) with delta (0, 0)
Screenshot: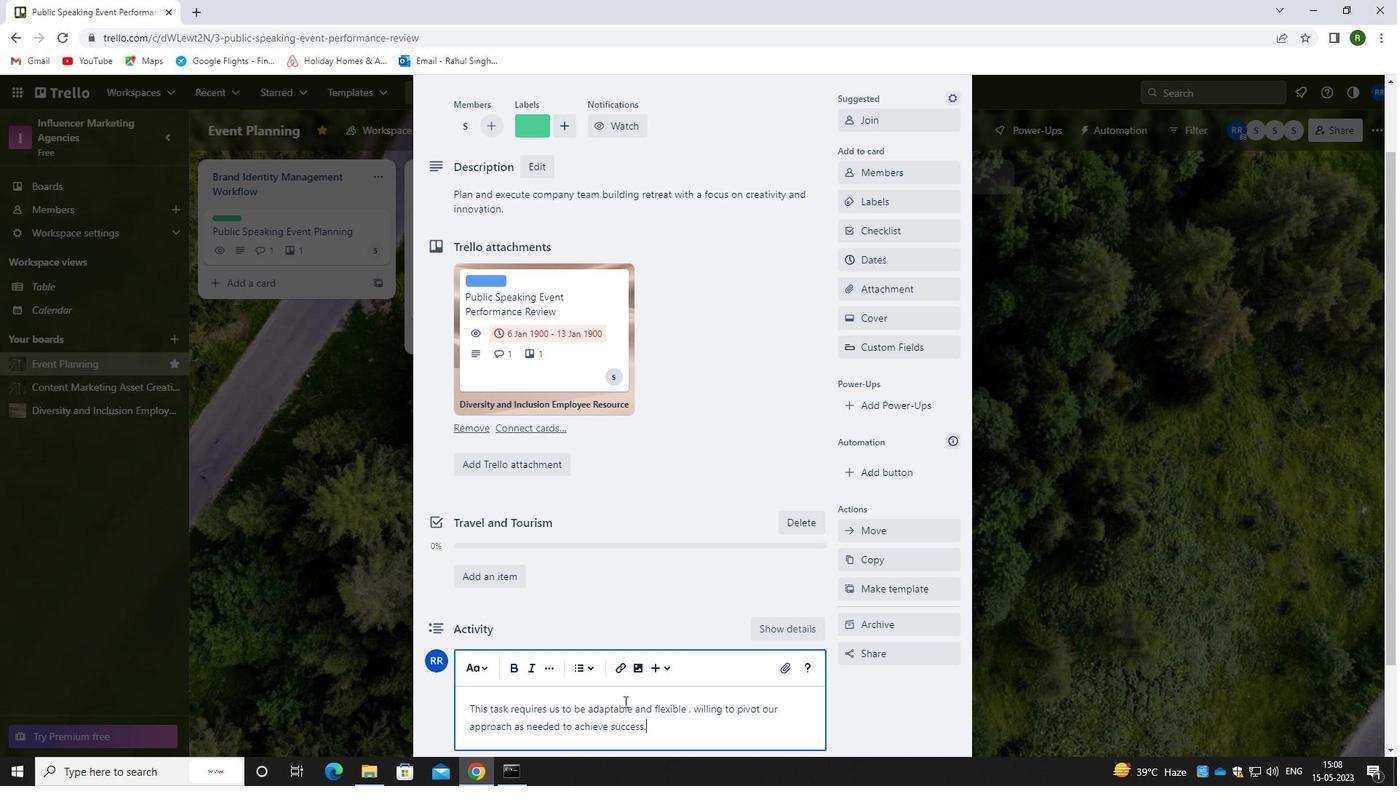 
Action: Mouse moved to (484, 700)
Screenshot: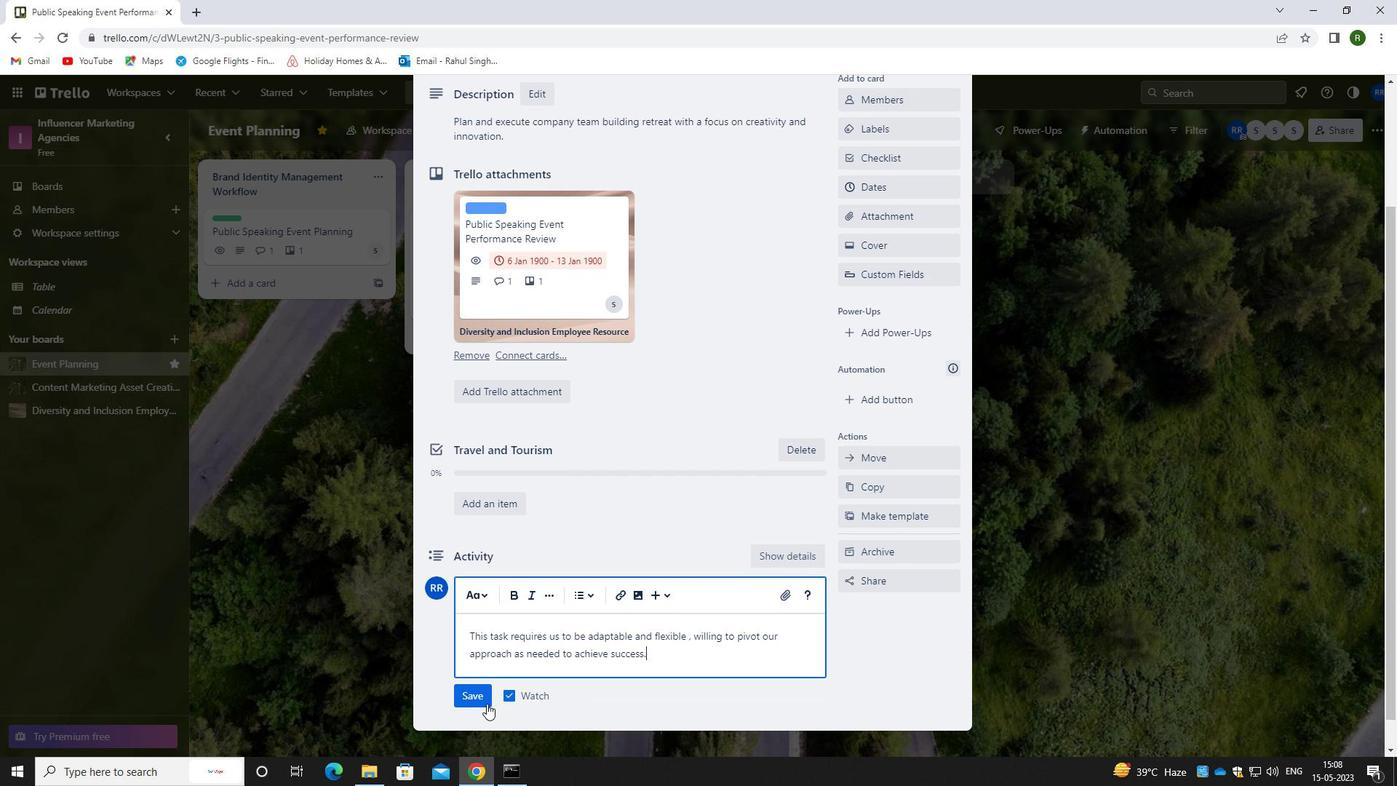 
Action: Mouse pressed left at (484, 700)
Screenshot: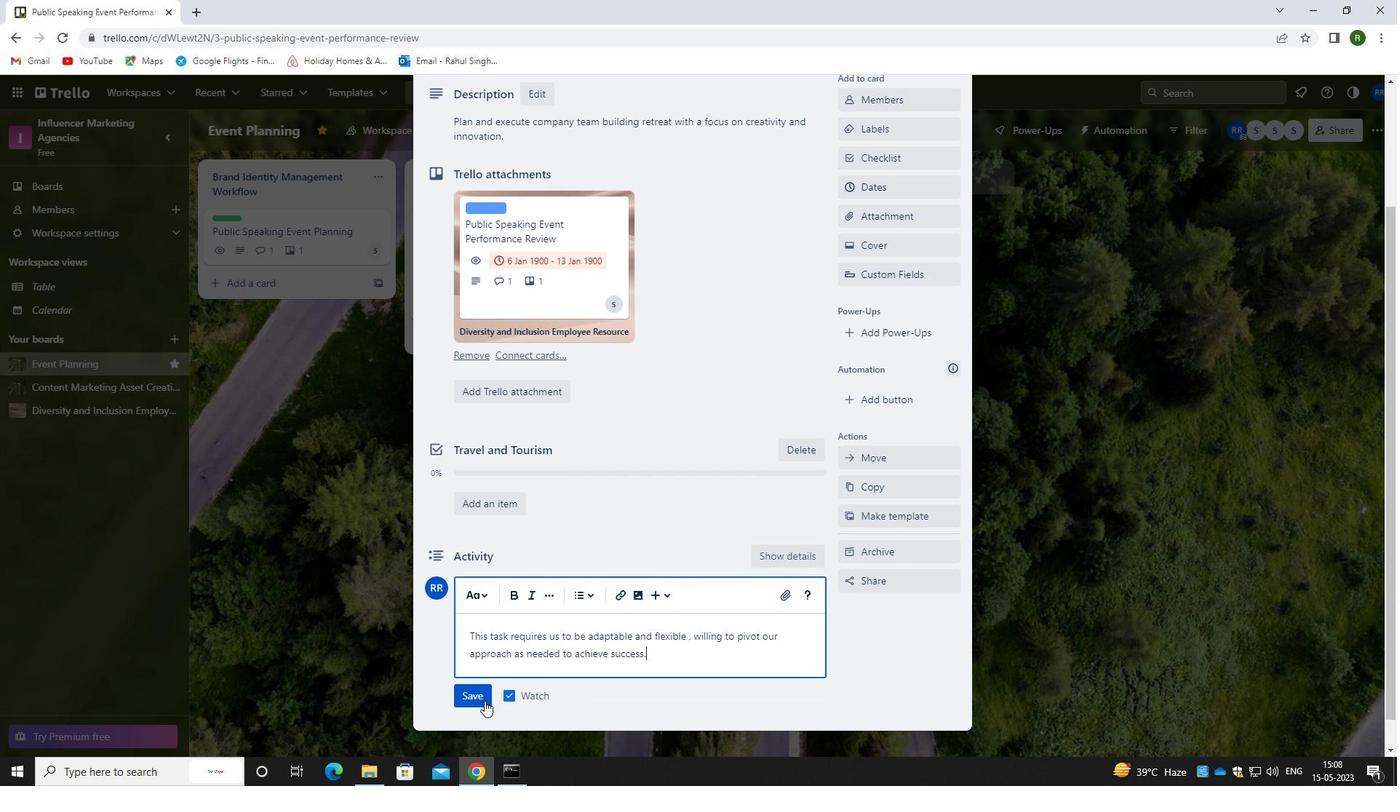 
Action: Mouse moved to (642, 586)
Screenshot: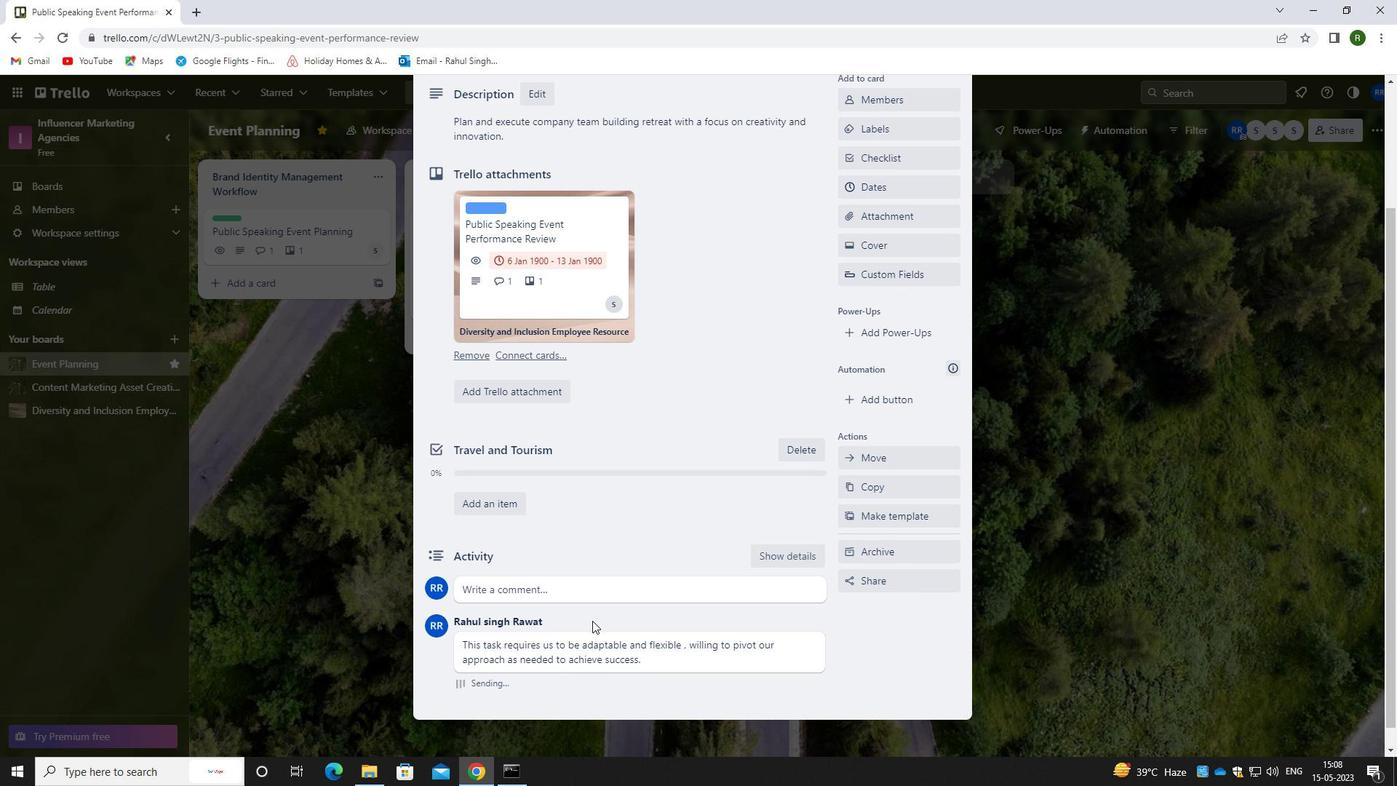 
Action: Mouse scrolled (642, 587) with delta (0, 0)
Screenshot: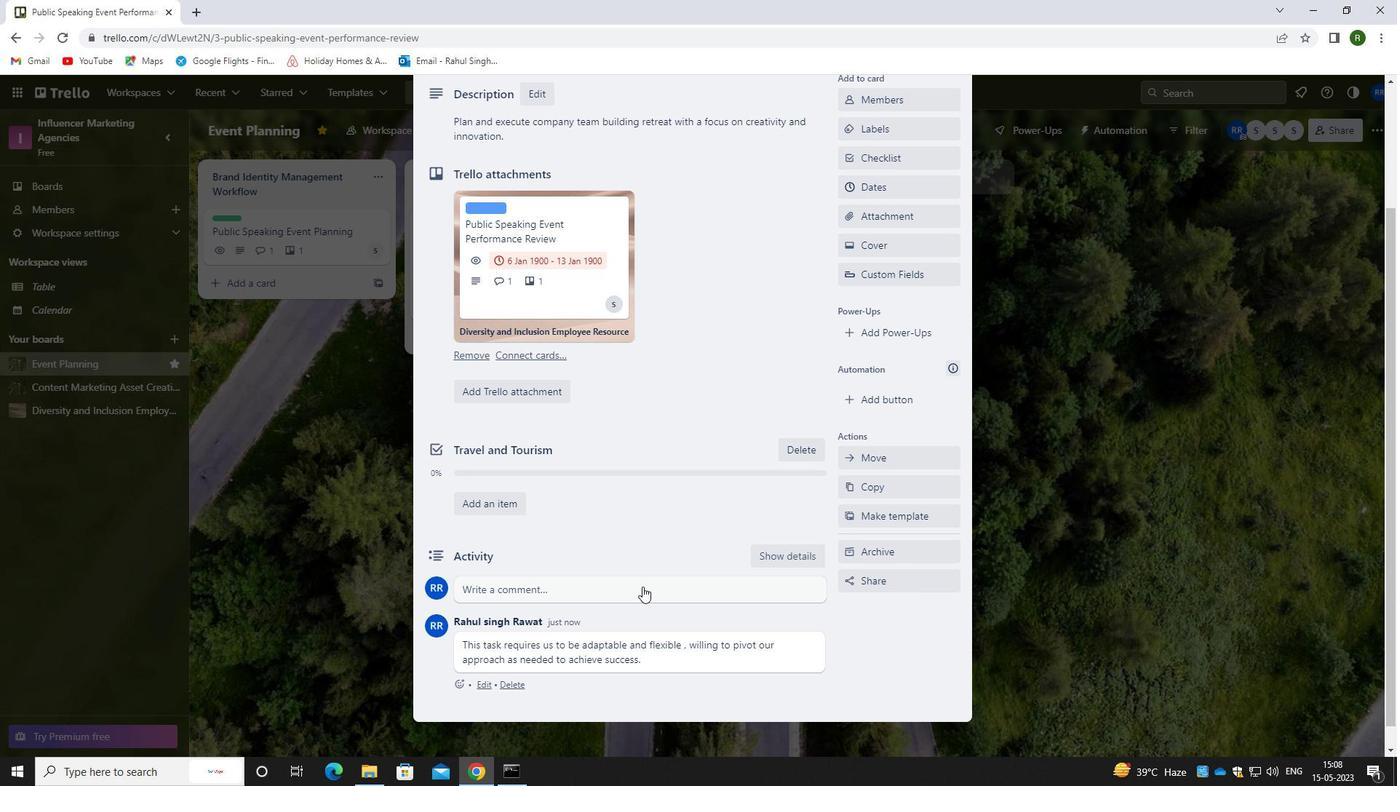 
Action: Mouse scrolled (642, 587) with delta (0, 0)
Screenshot: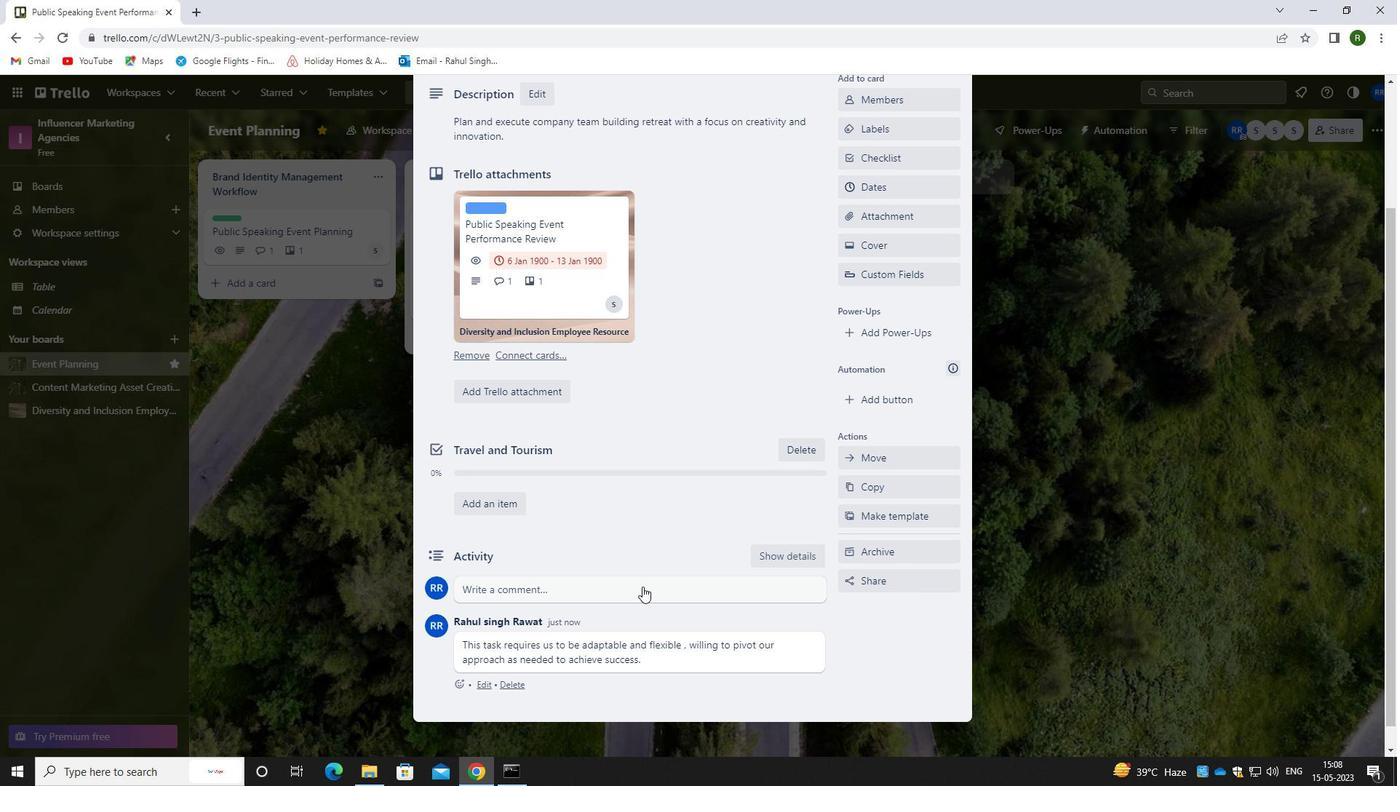 
Action: Mouse moved to (902, 337)
Screenshot: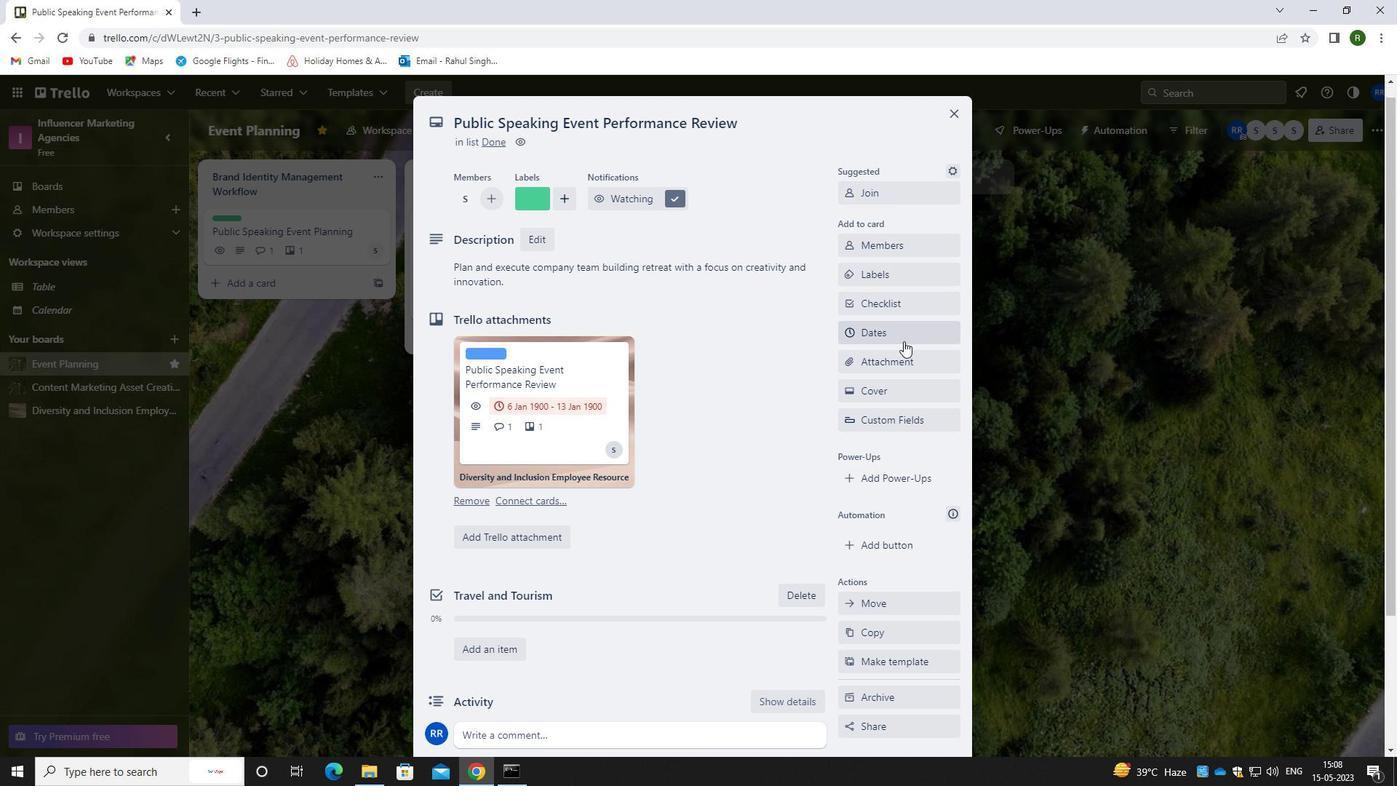 
Action: Mouse pressed left at (902, 337)
Screenshot: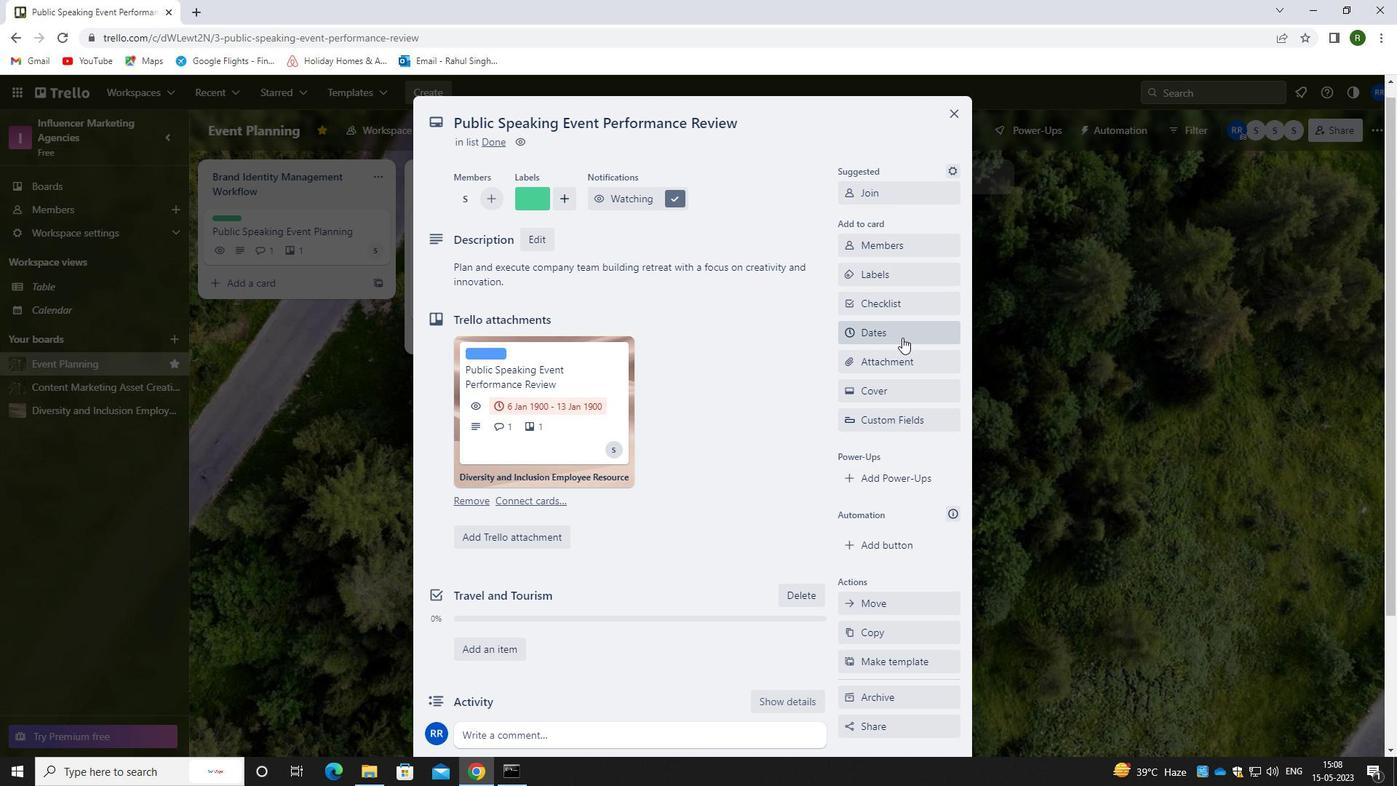 
Action: Mouse moved to (854, 394)
Screenshot: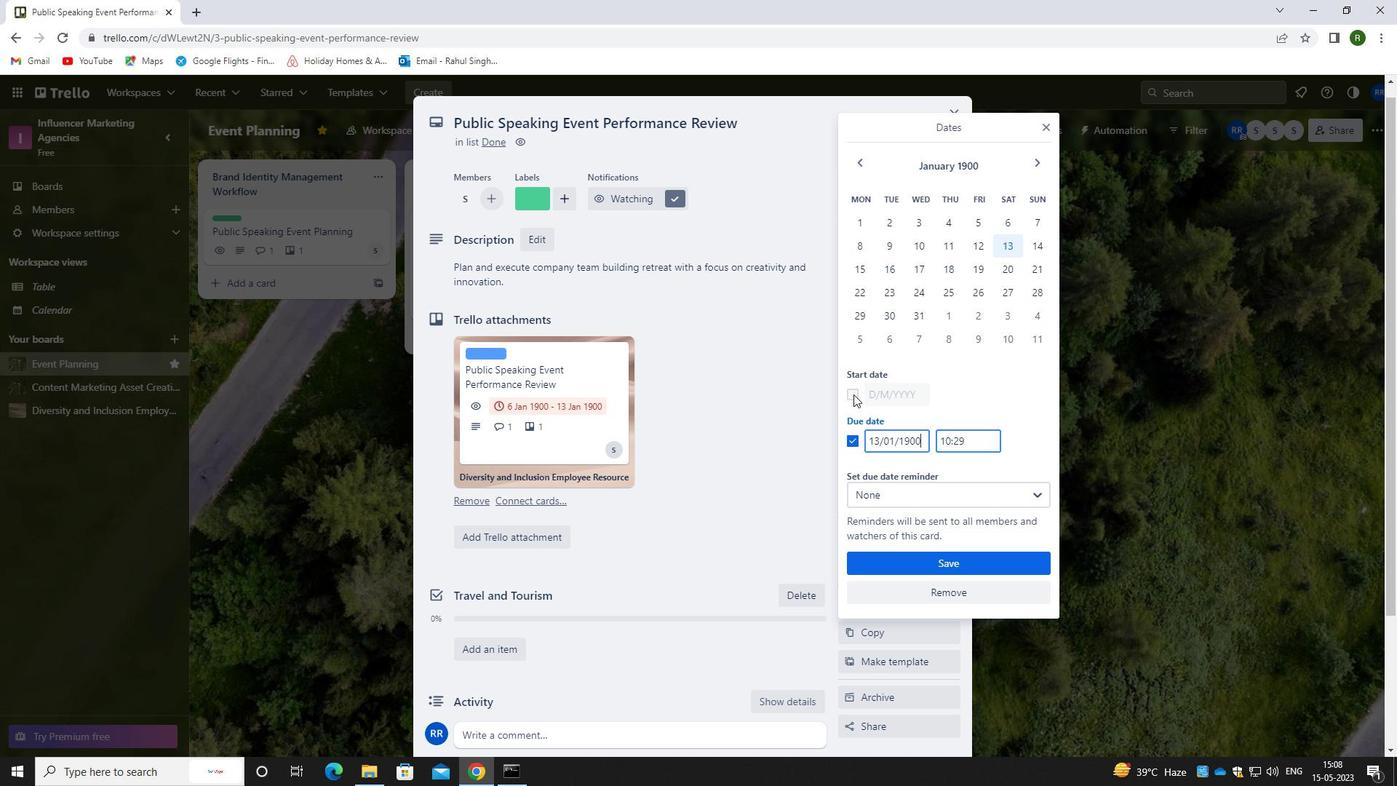 
Action: Mouse pressed left at (854, 394)
Screenshot: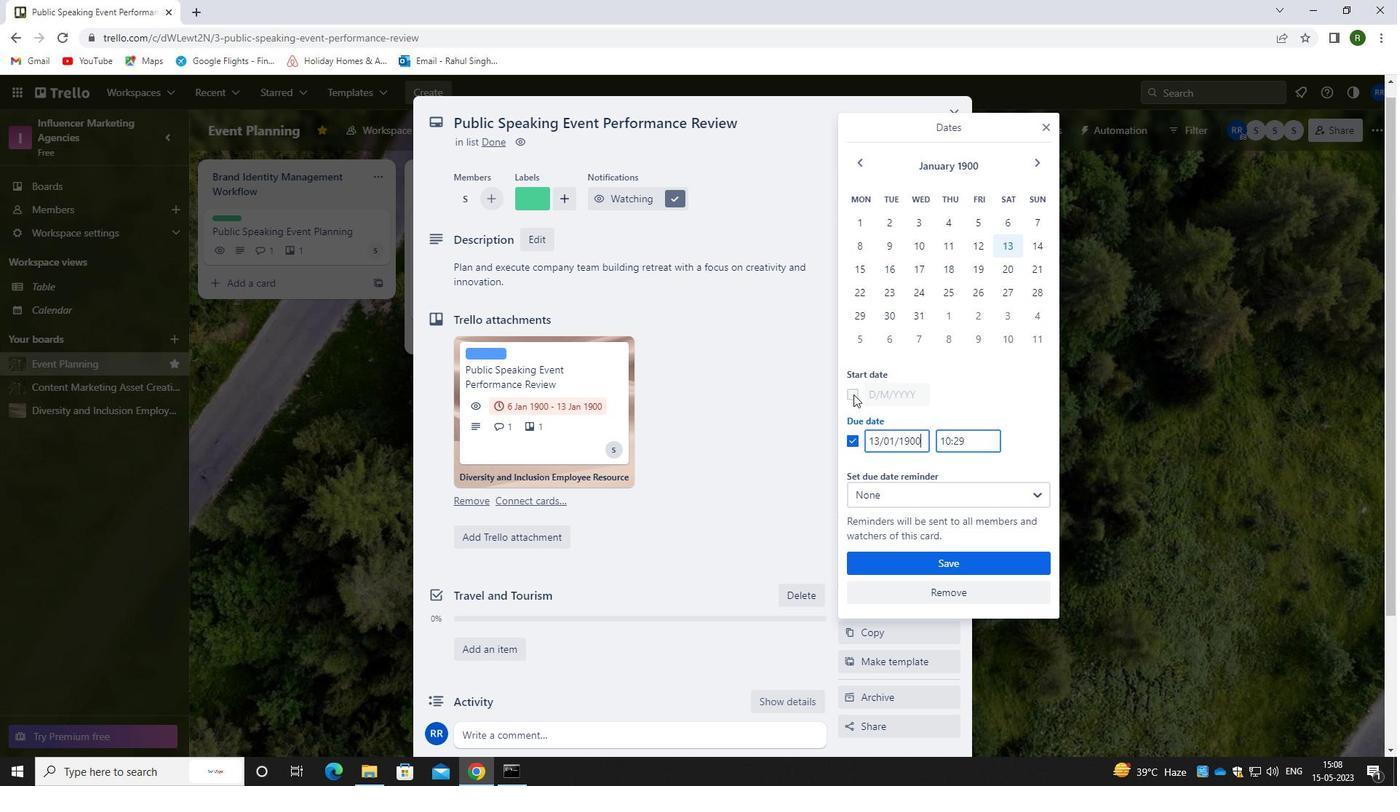 
Action: Mouse moved to (924, 395)
Screenshot: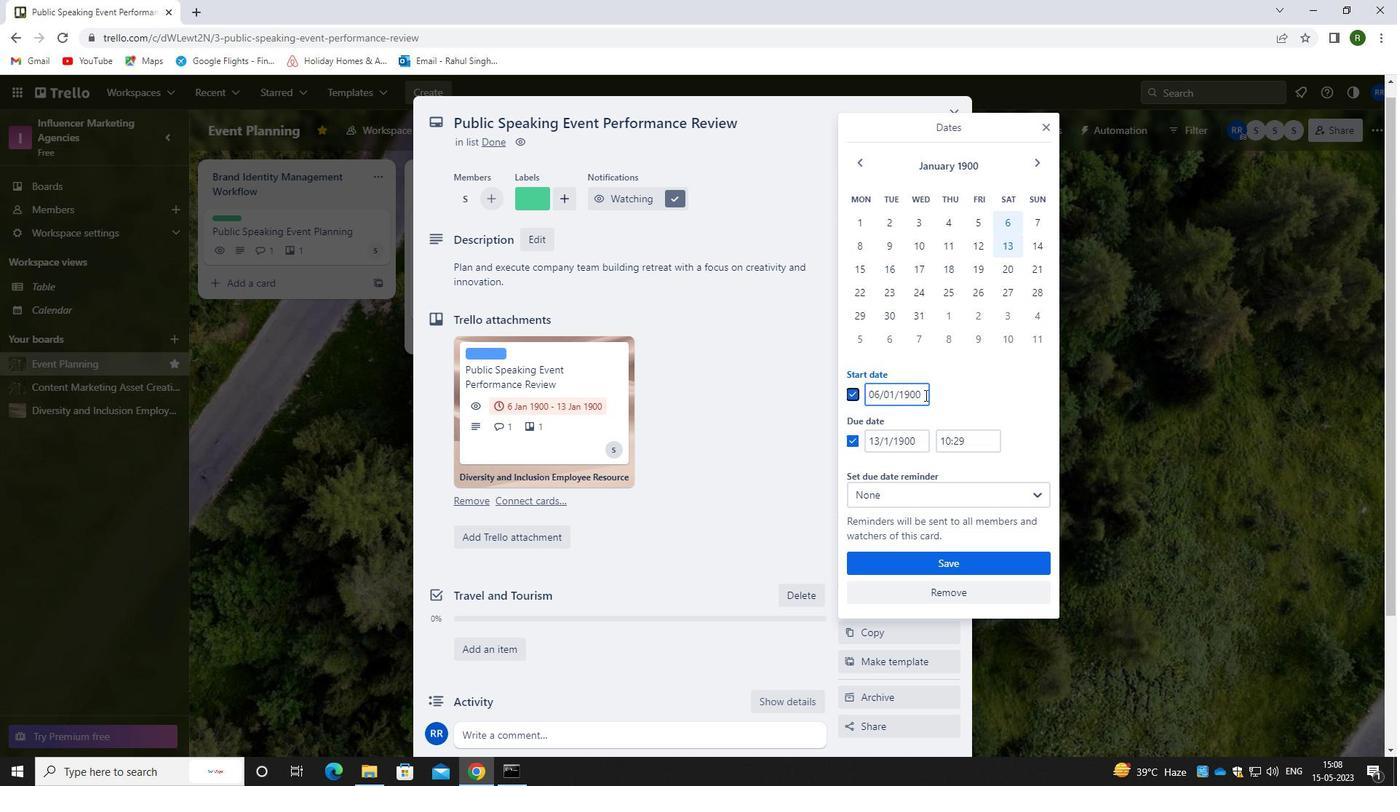 
Action: Mouse pressed left at (924, 395)
Screenshot: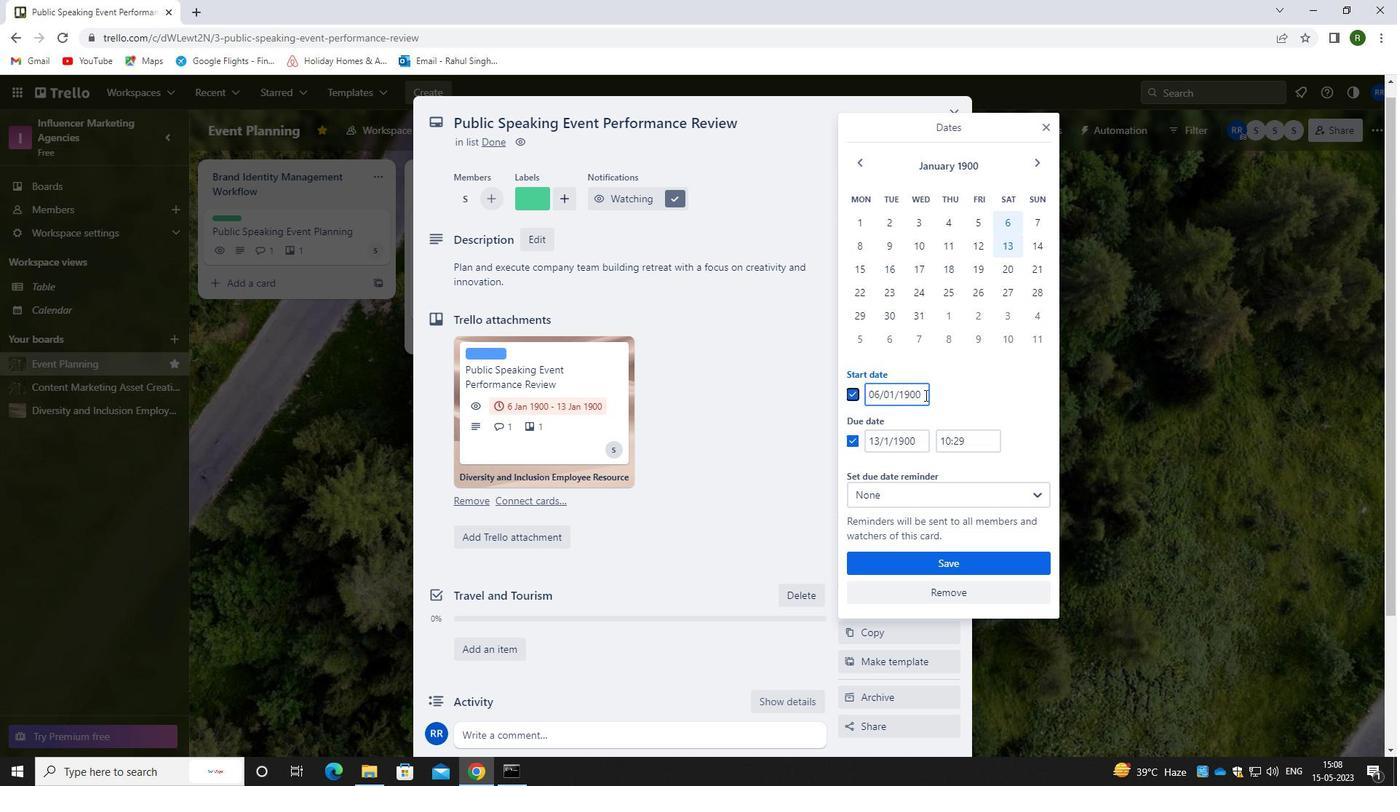 
Action: Mouse moved to (862, 391)
Screenshot: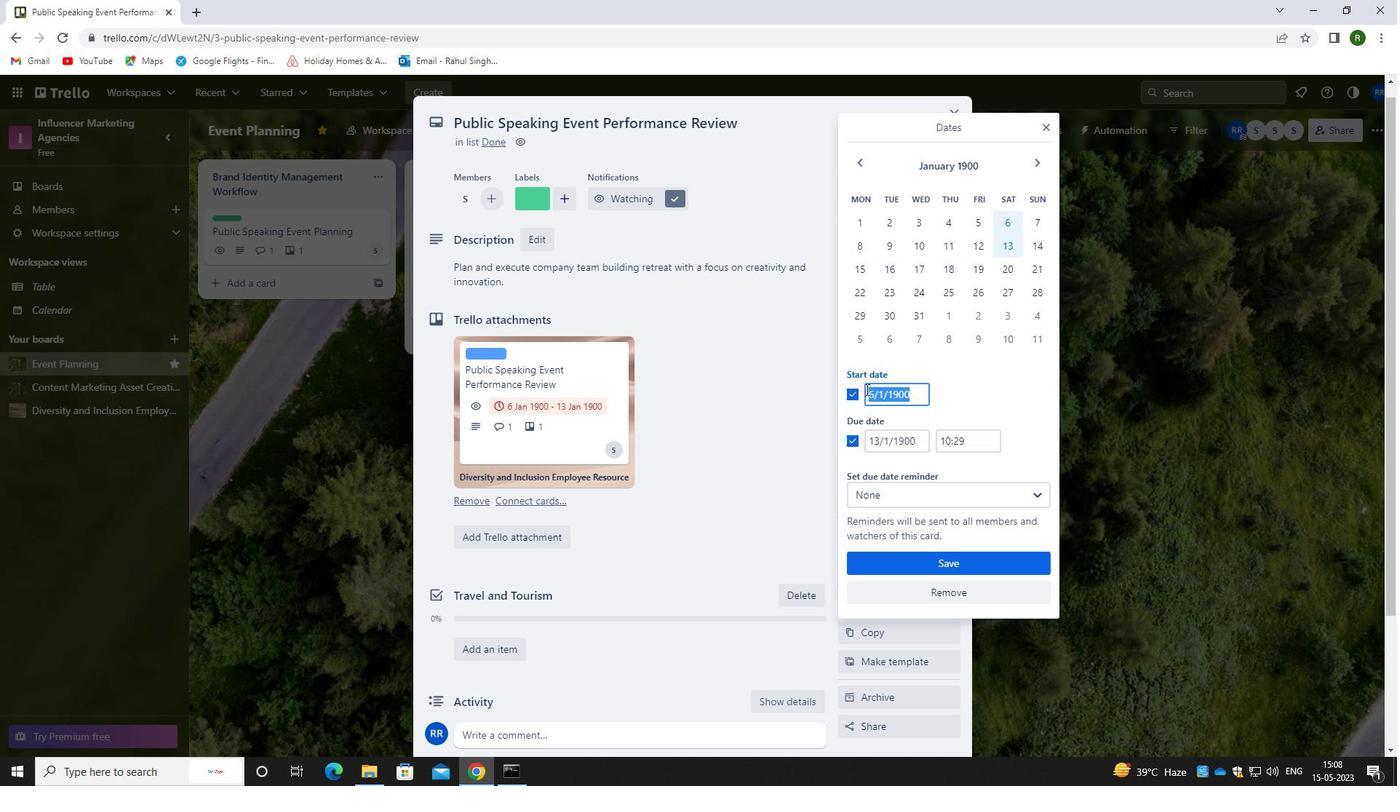 
Action: Key pressed 07/01/1900
Screenshot: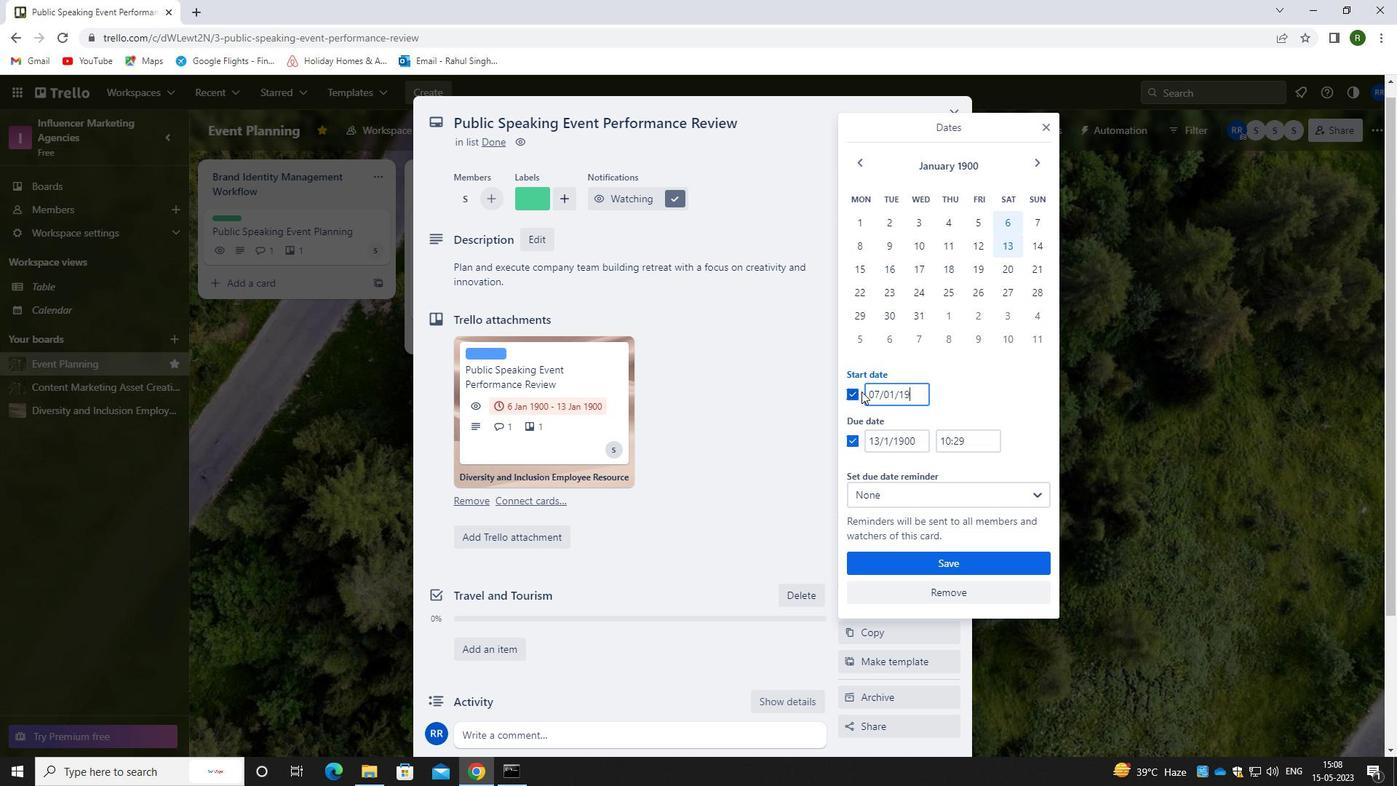 
Action: Mouse moved to (921, 439)
Screenshot: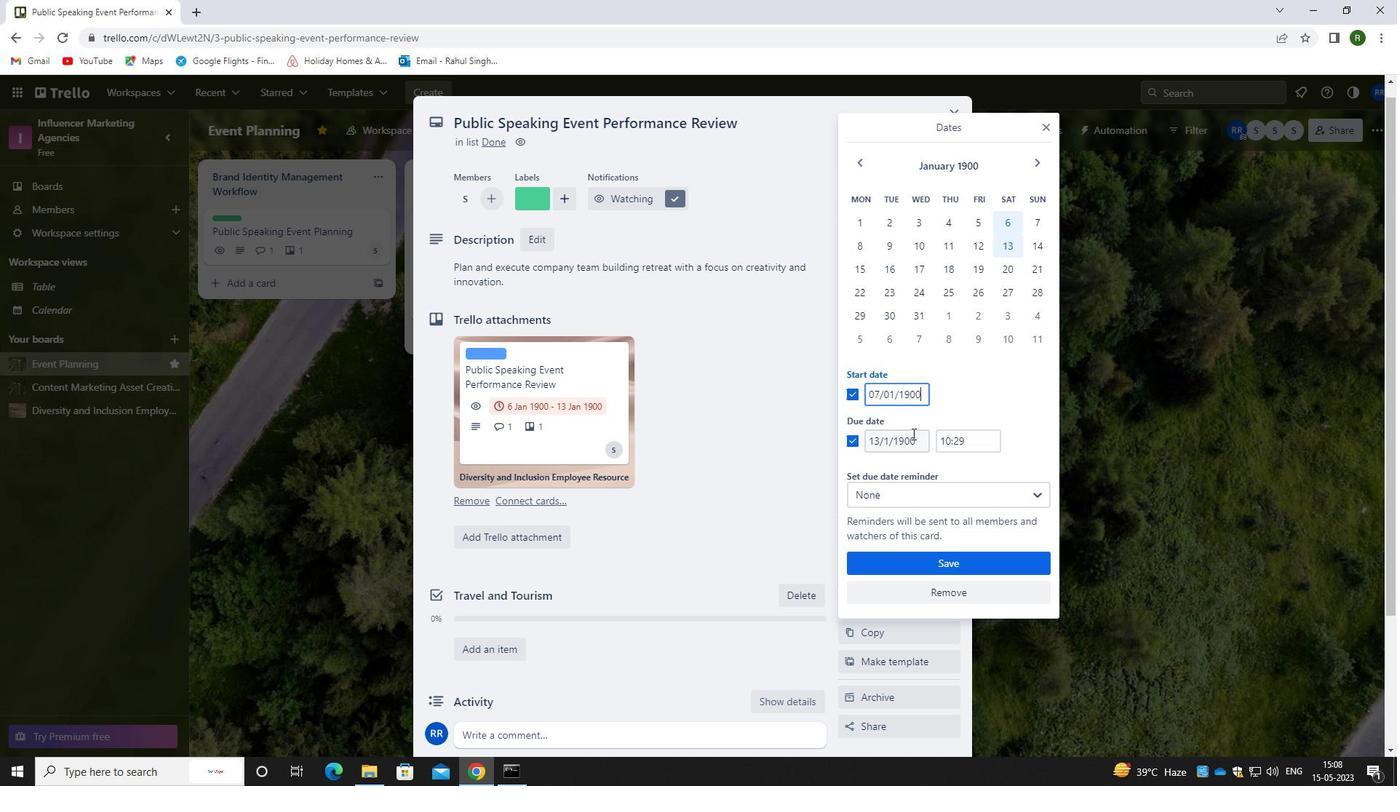 
Action: Mouse pressed left at (921, 439)
Screenshot: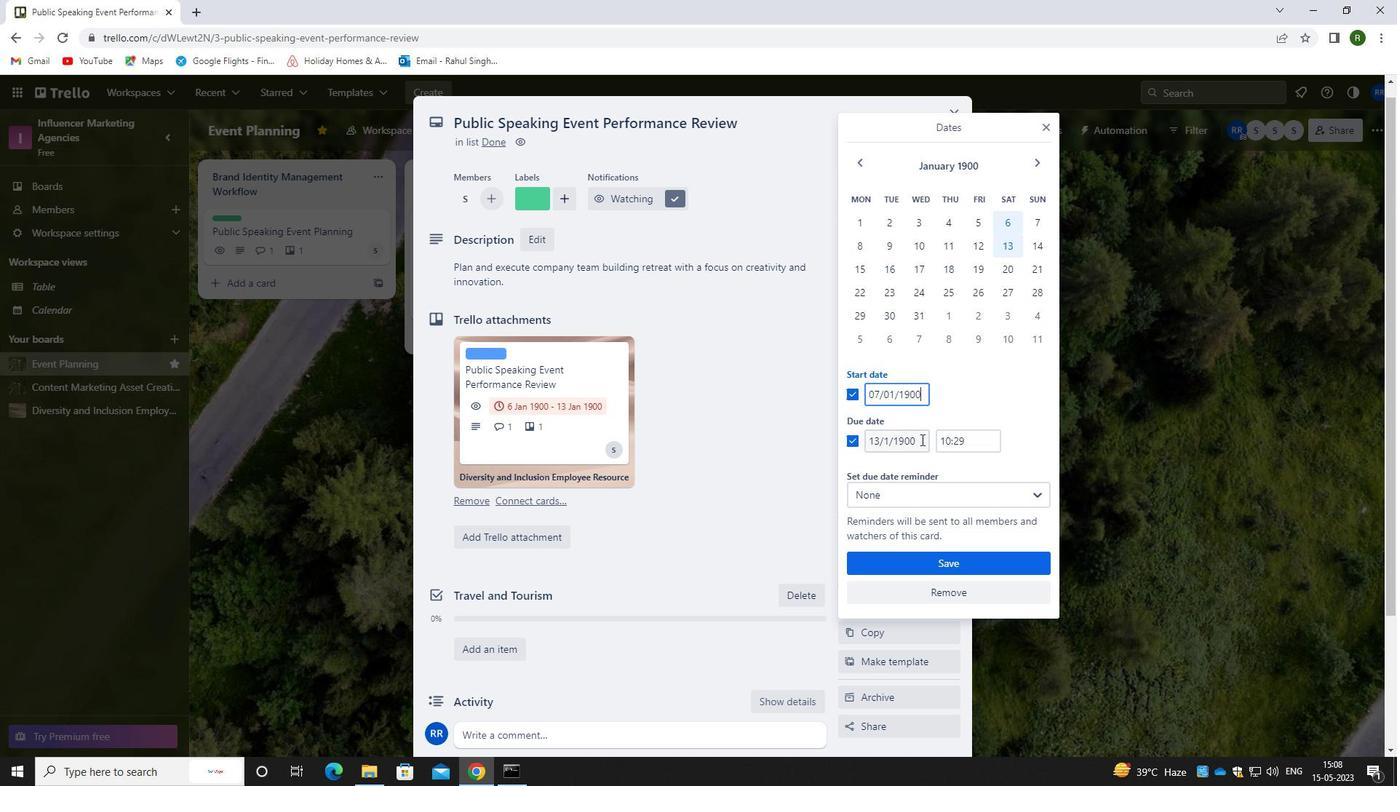 
Action: Mouse moved to (859, 437)
Screenshot: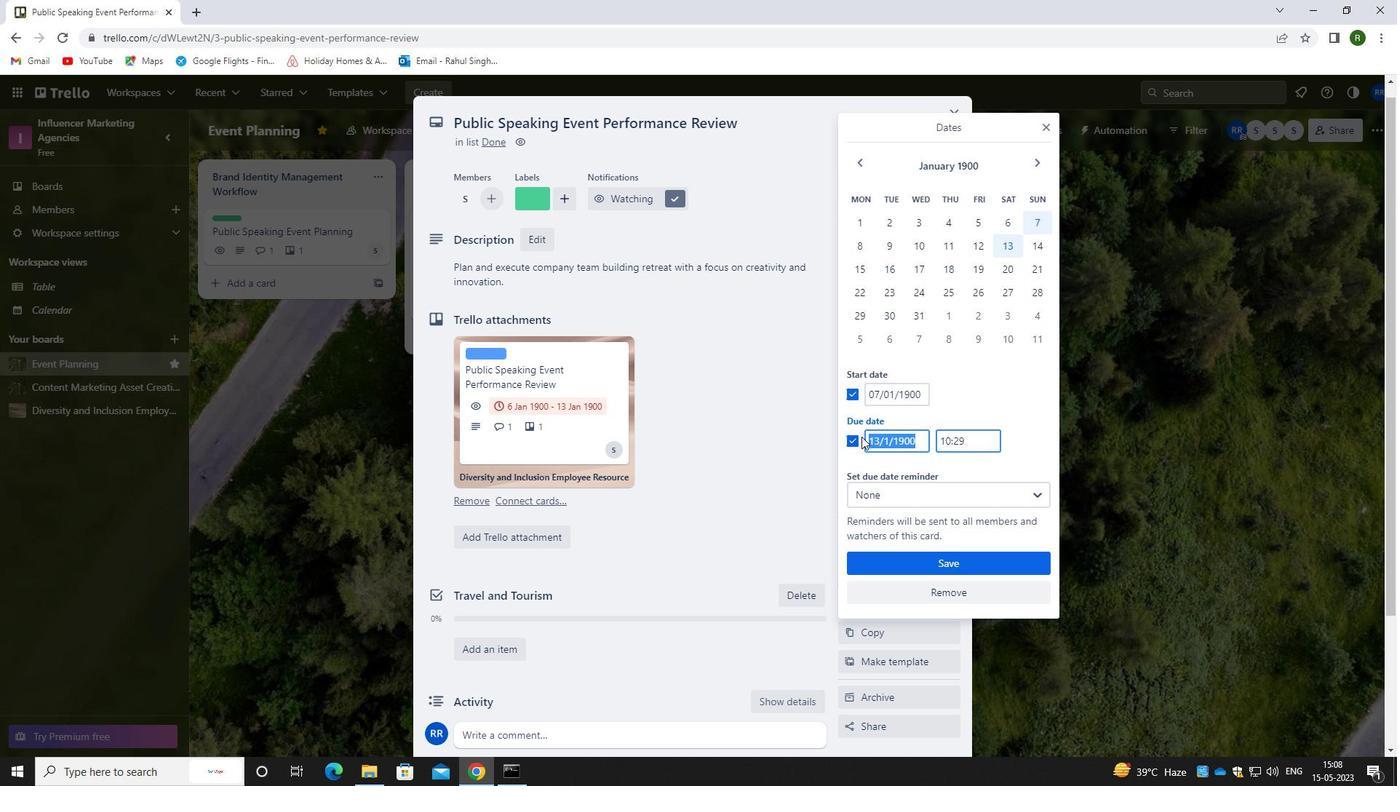 
Action: Key pressed 14/01/1900
Screenshot: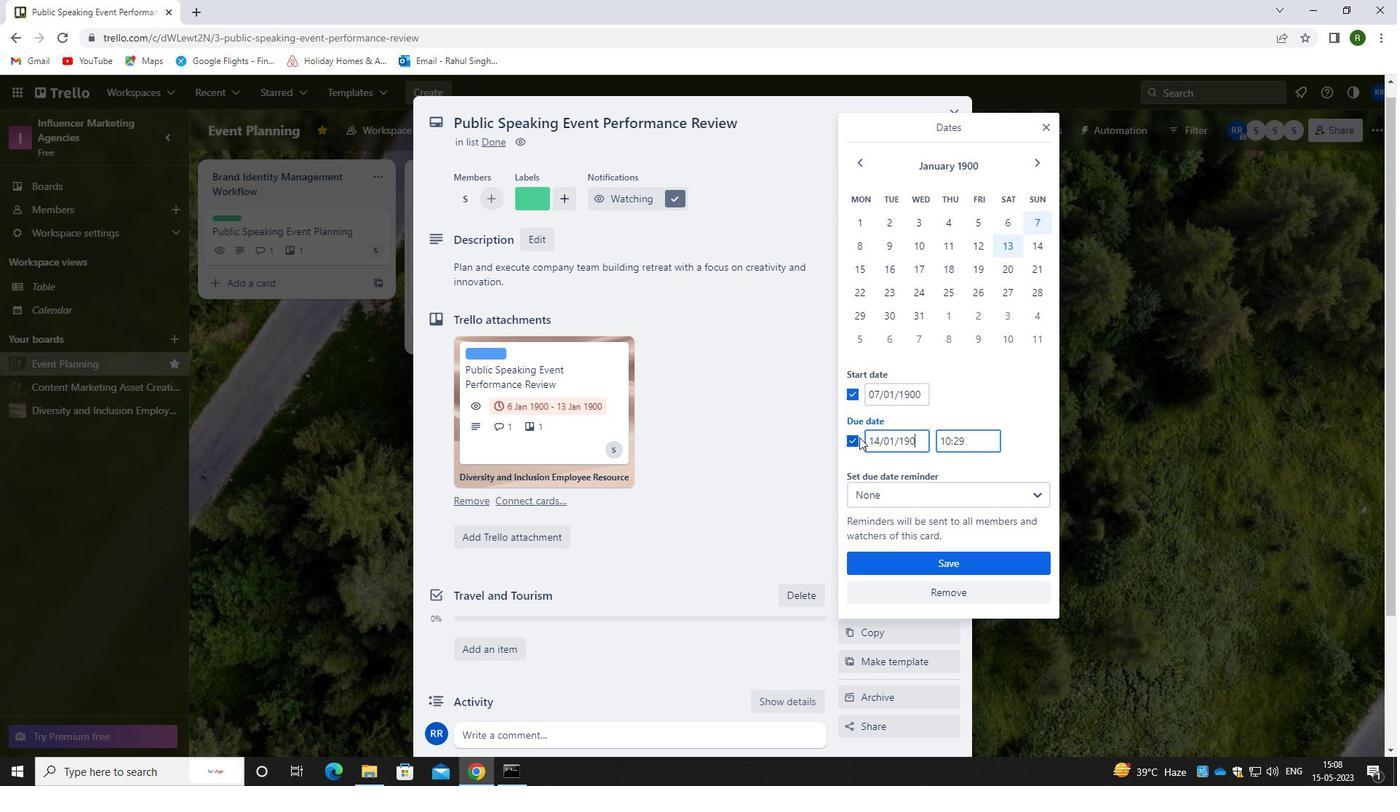 
Action: Mouse moved to (938, 564)
Screenshot: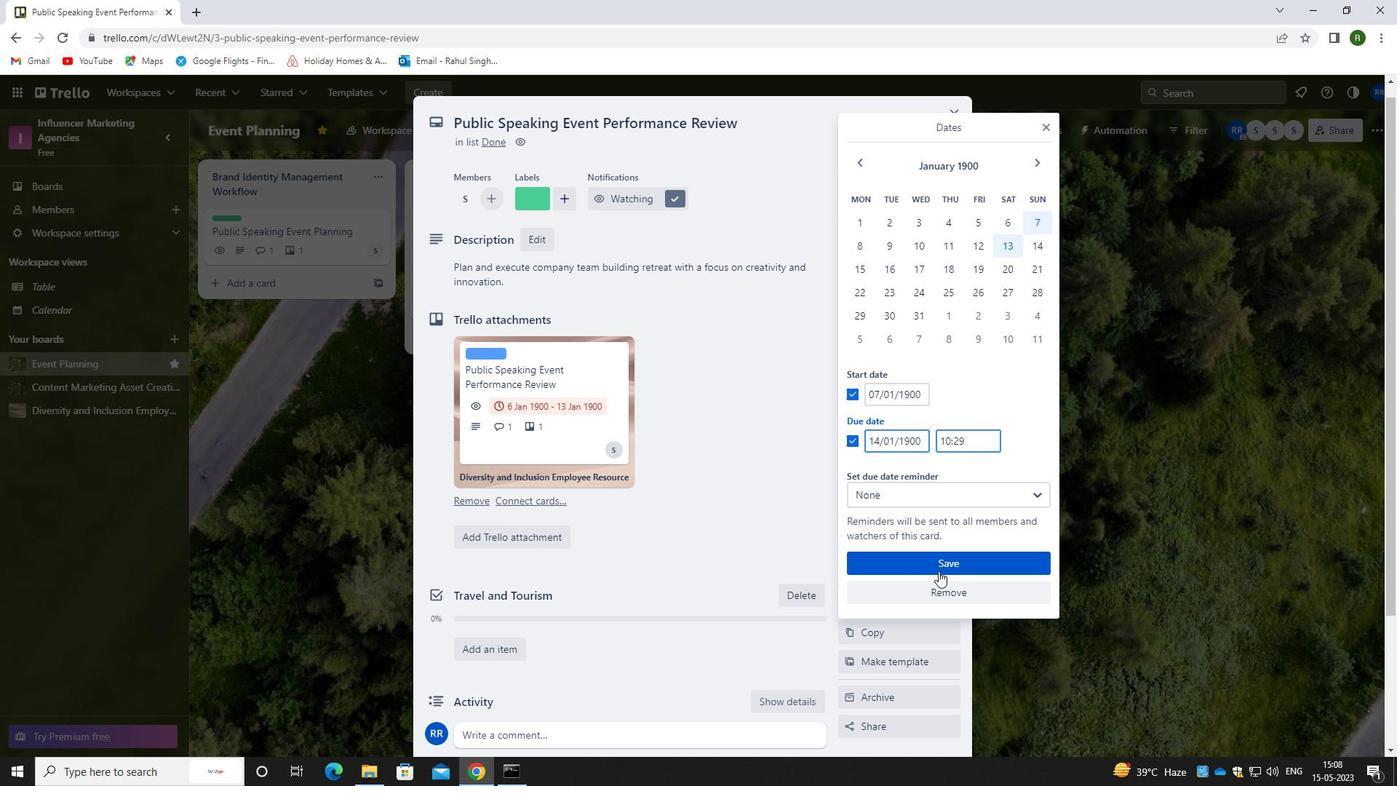 
Action: Mouse pressed left at (938, 564)
Screenshot: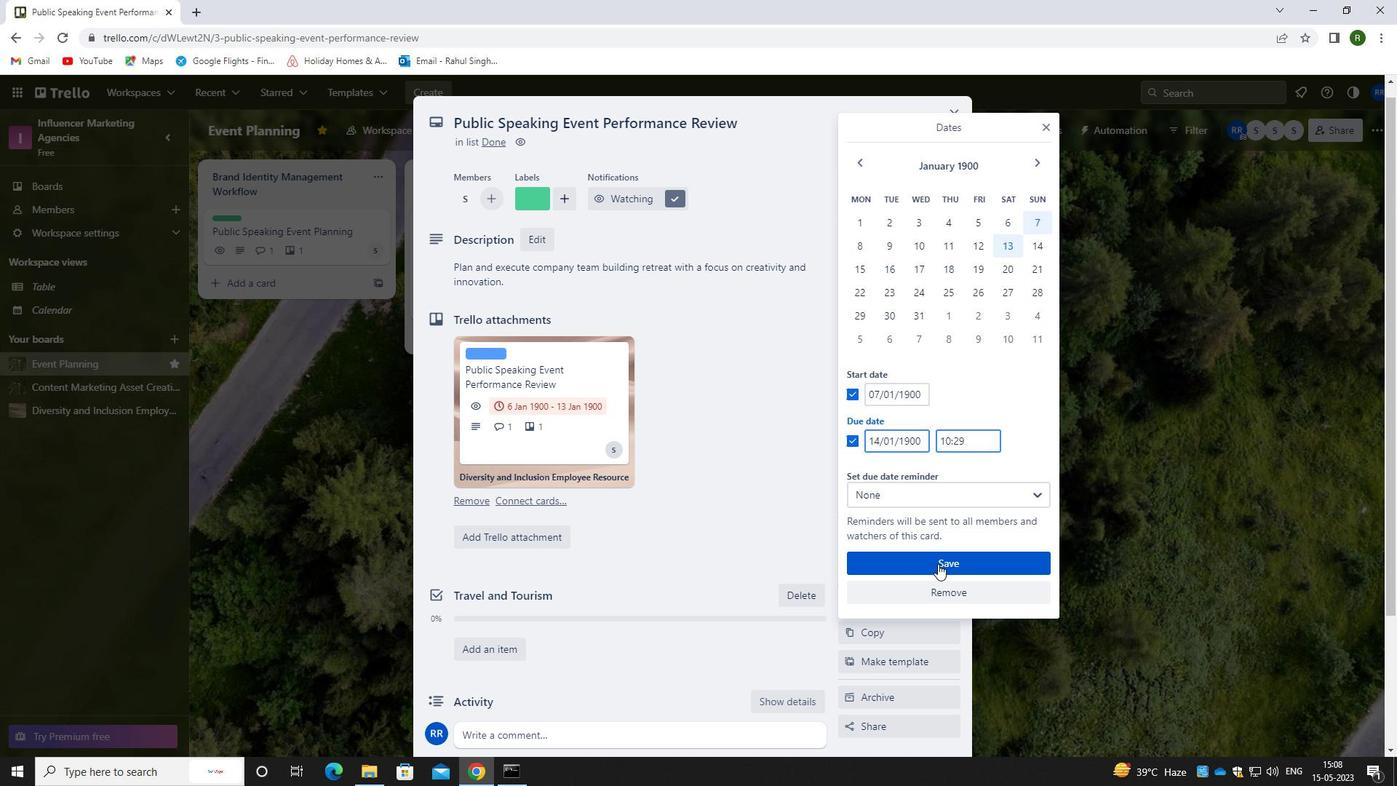 
Action: Mouse moved to (980, 288)
Screenshot: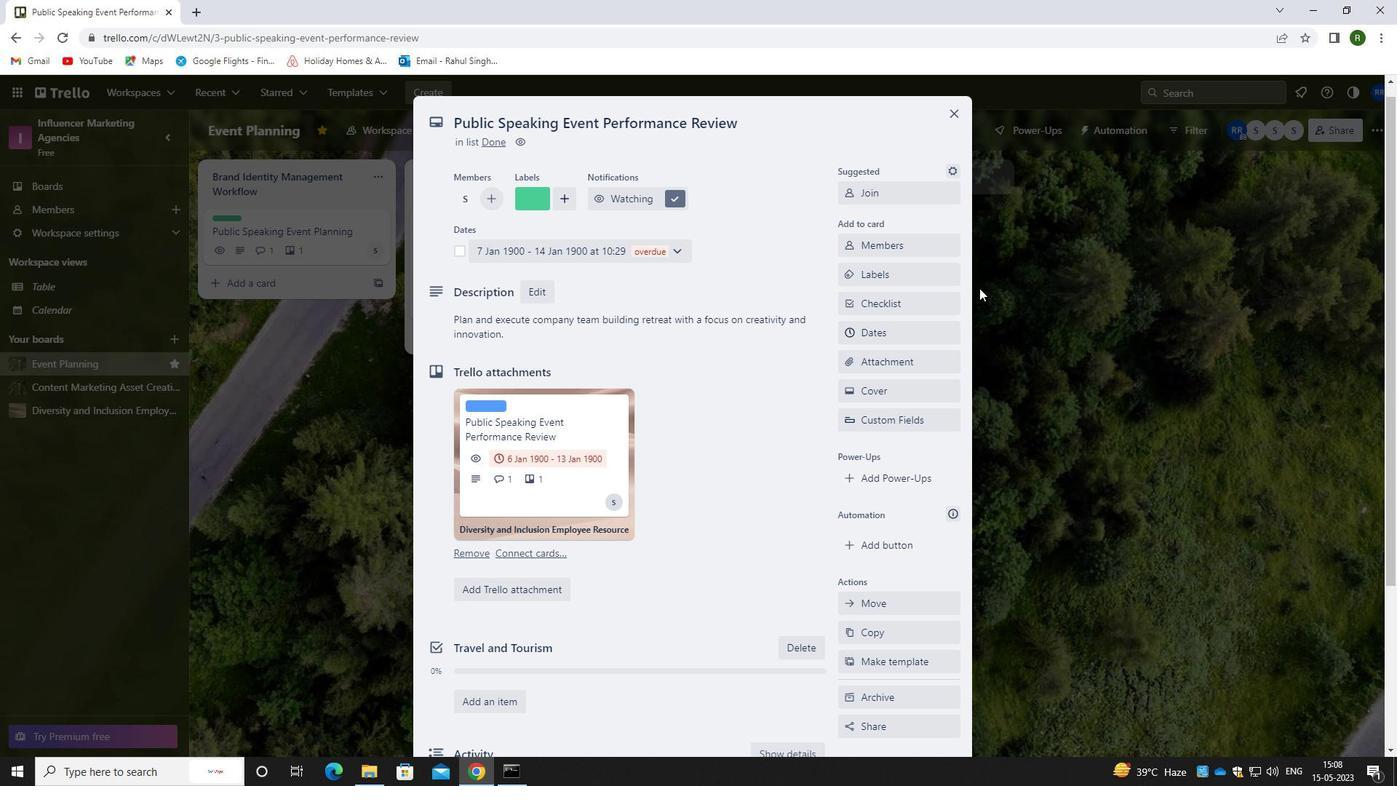 
